 Task: Forward email as attachment with the signature Alexandra Wilson with the subject Project update from softage.1@softage.net to softage.6@softage.net with the message I would like to schedule a call to discuss the proposed changes to the contract.
Action: Mouse moved to (1140, 101)
Screenshot: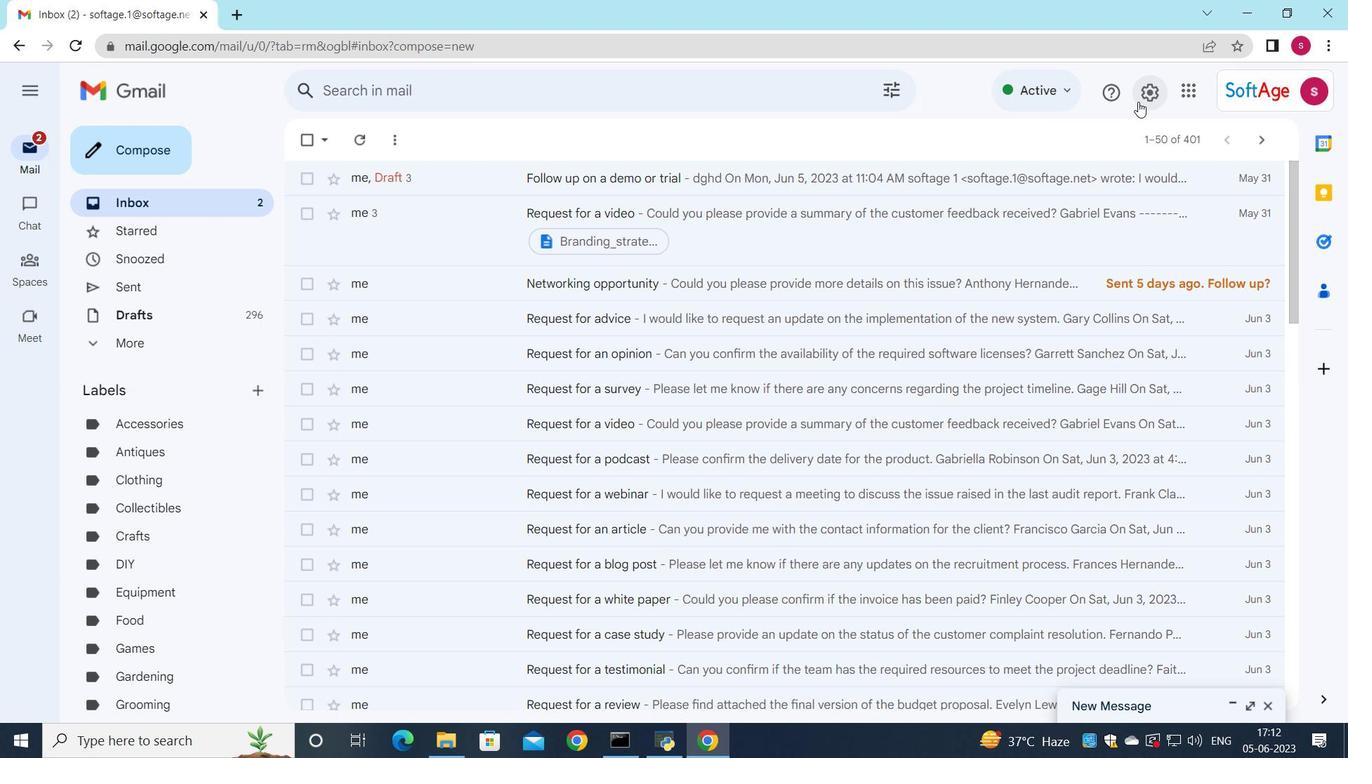 
Action: Mouse pressed left at (1140, 101)
Screenshot: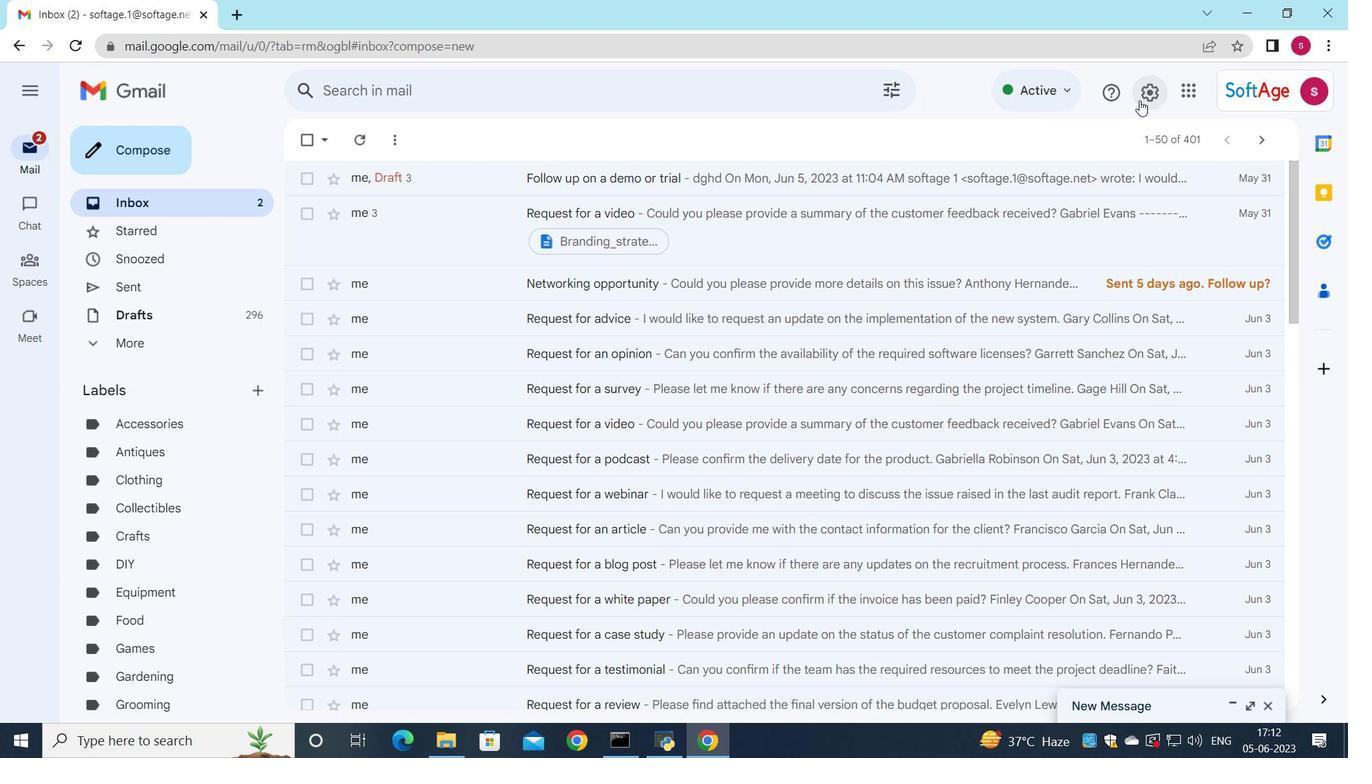 
Action: Mouse moved to (1131, 173)
Screenshot: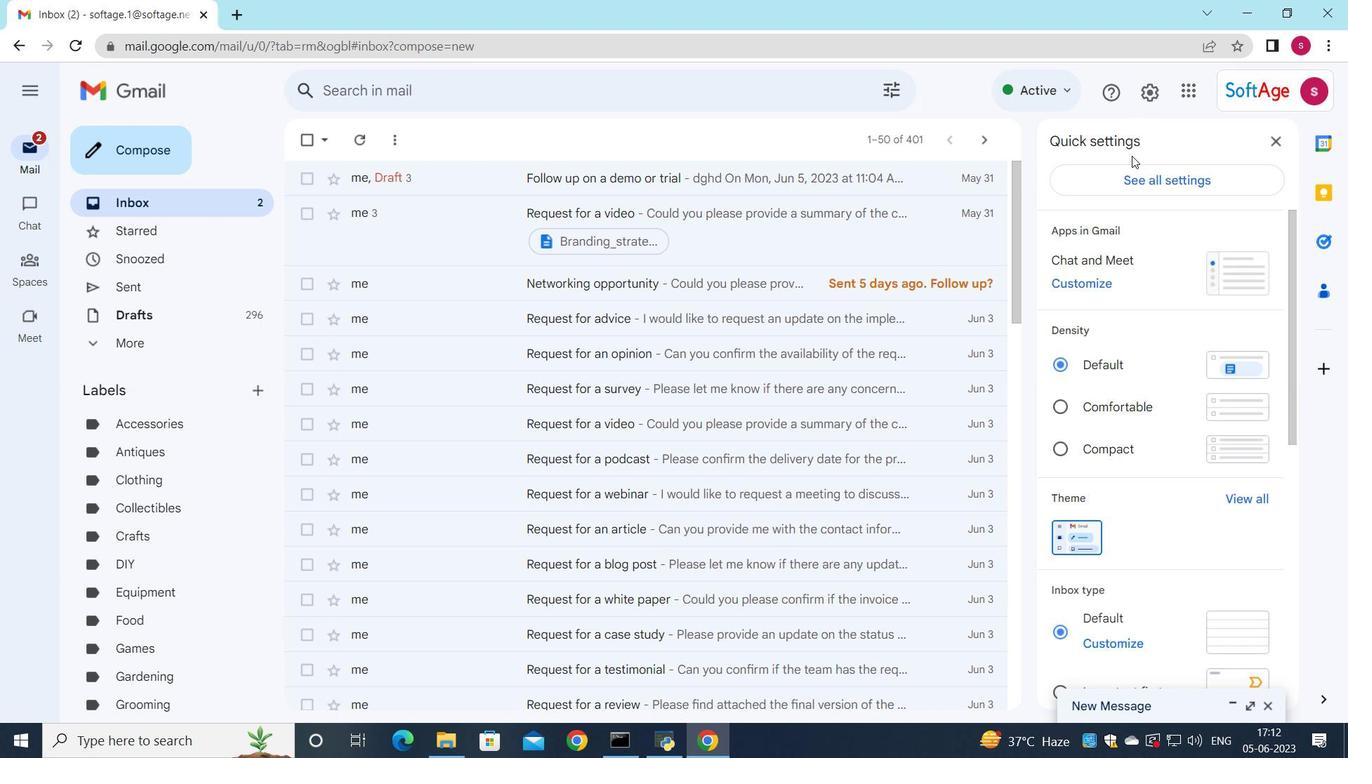 
Action: Mouse pressed left at (1131, 173)
Screenshot: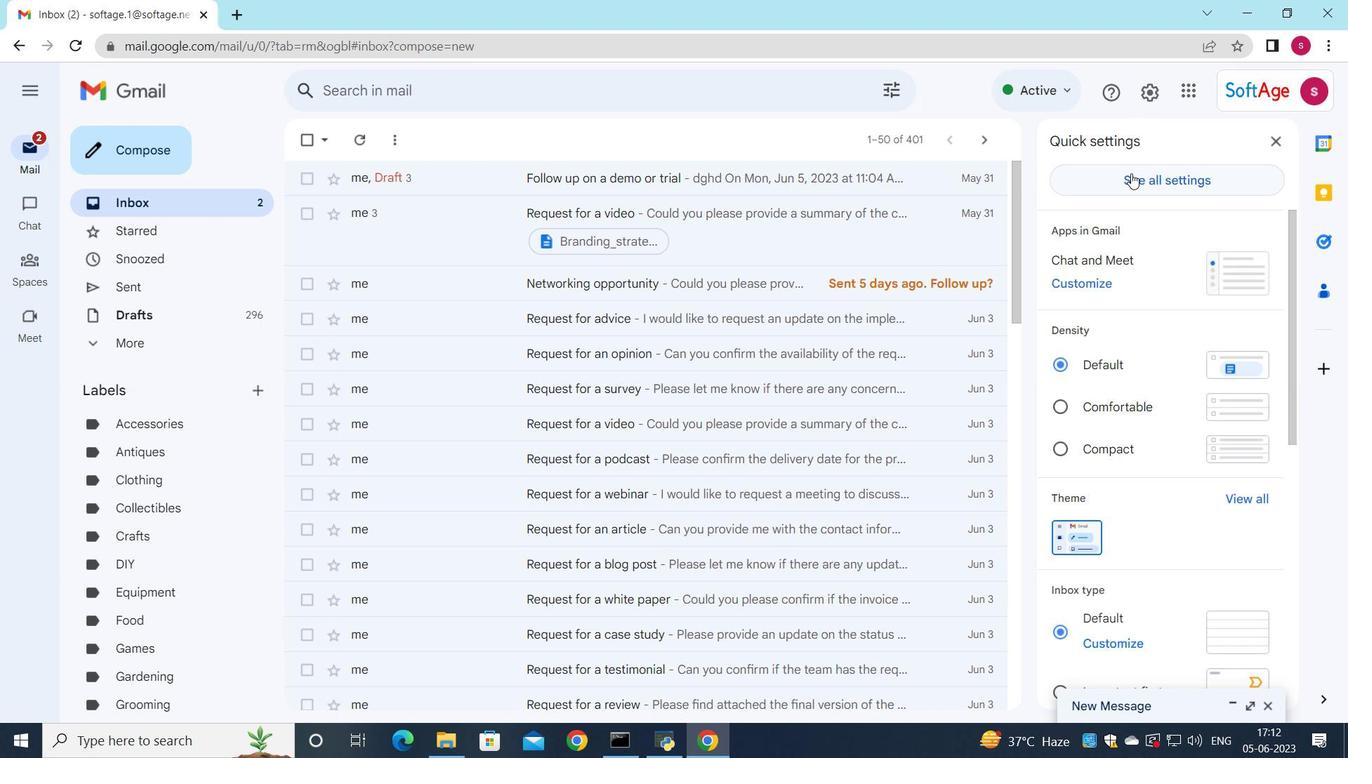 
Action: Mouse moved to (910, 227)
Screenshot: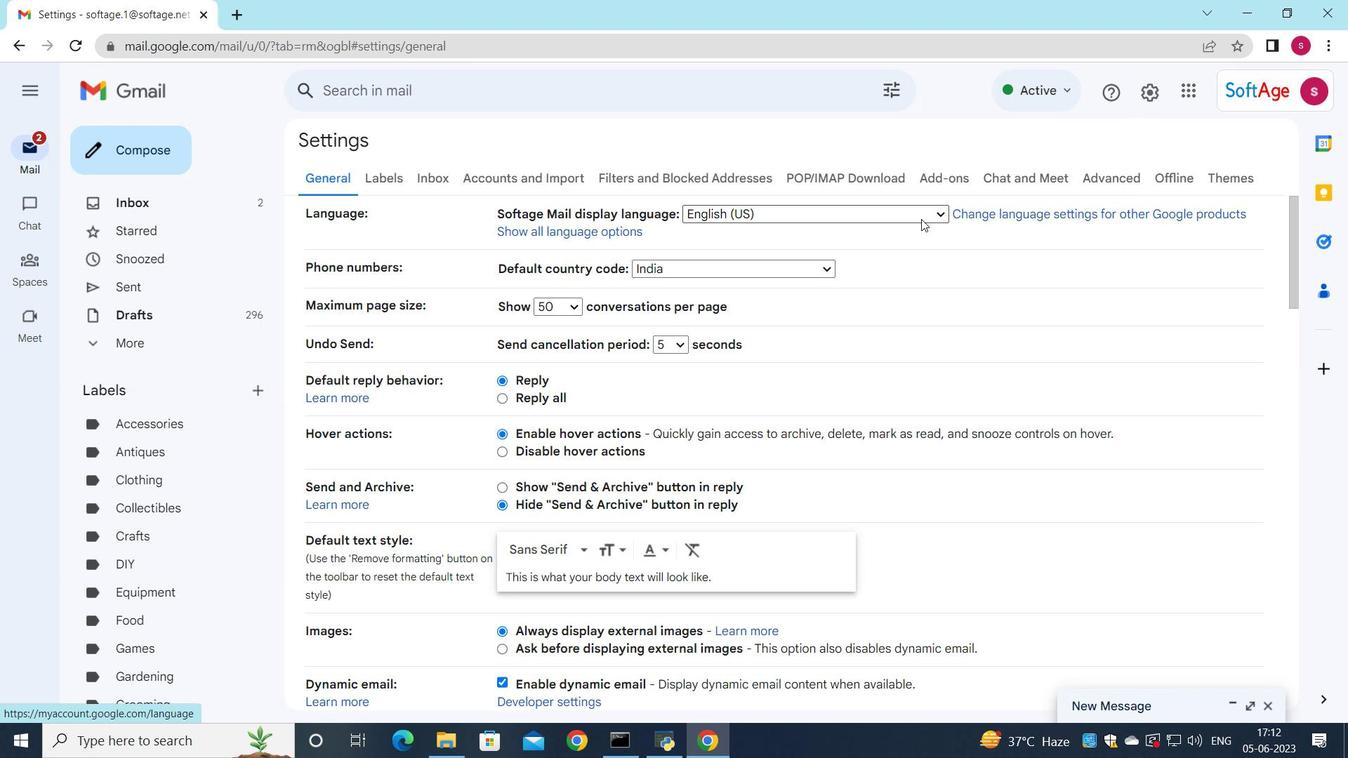 
Action: Mouse scrolled (910, 226) with delta (0, 0)
Screenshot: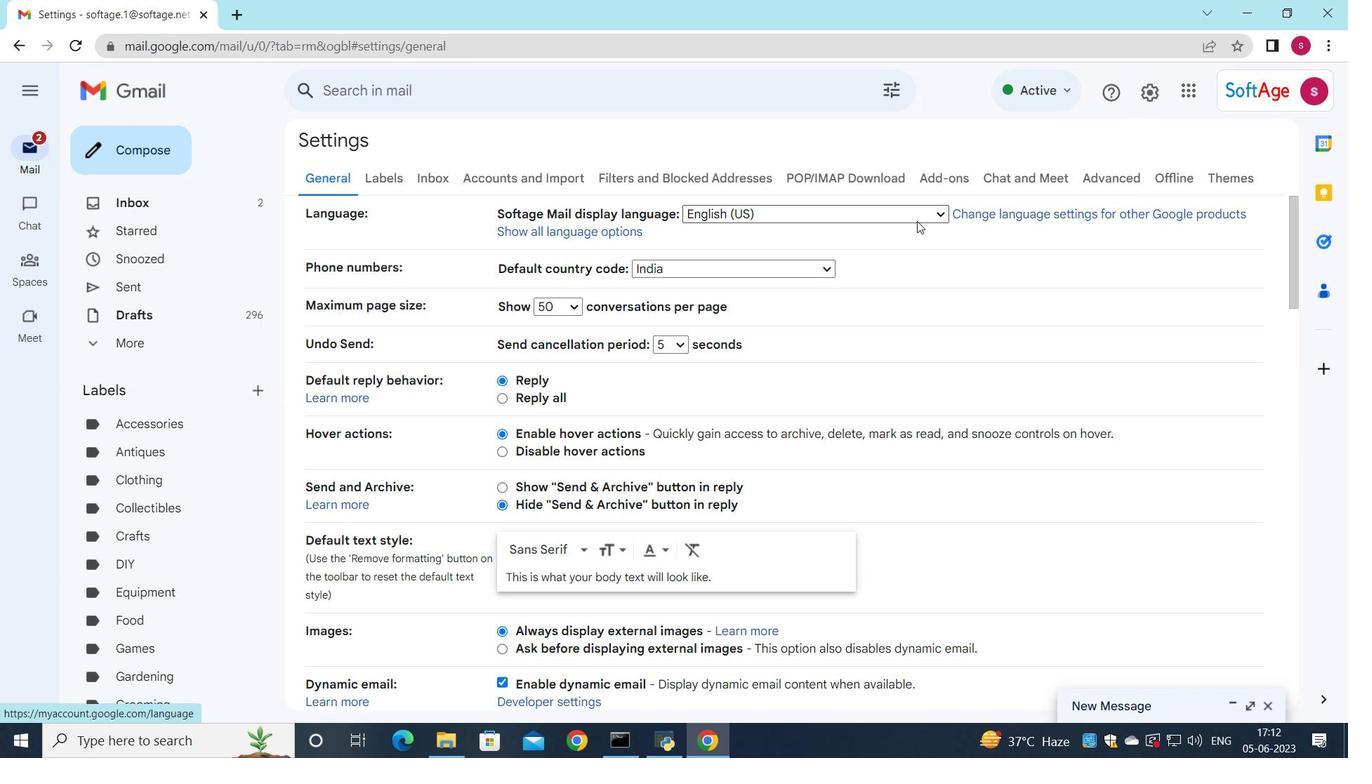 
Action: Mouse moved to (907, 231)
Screenshot: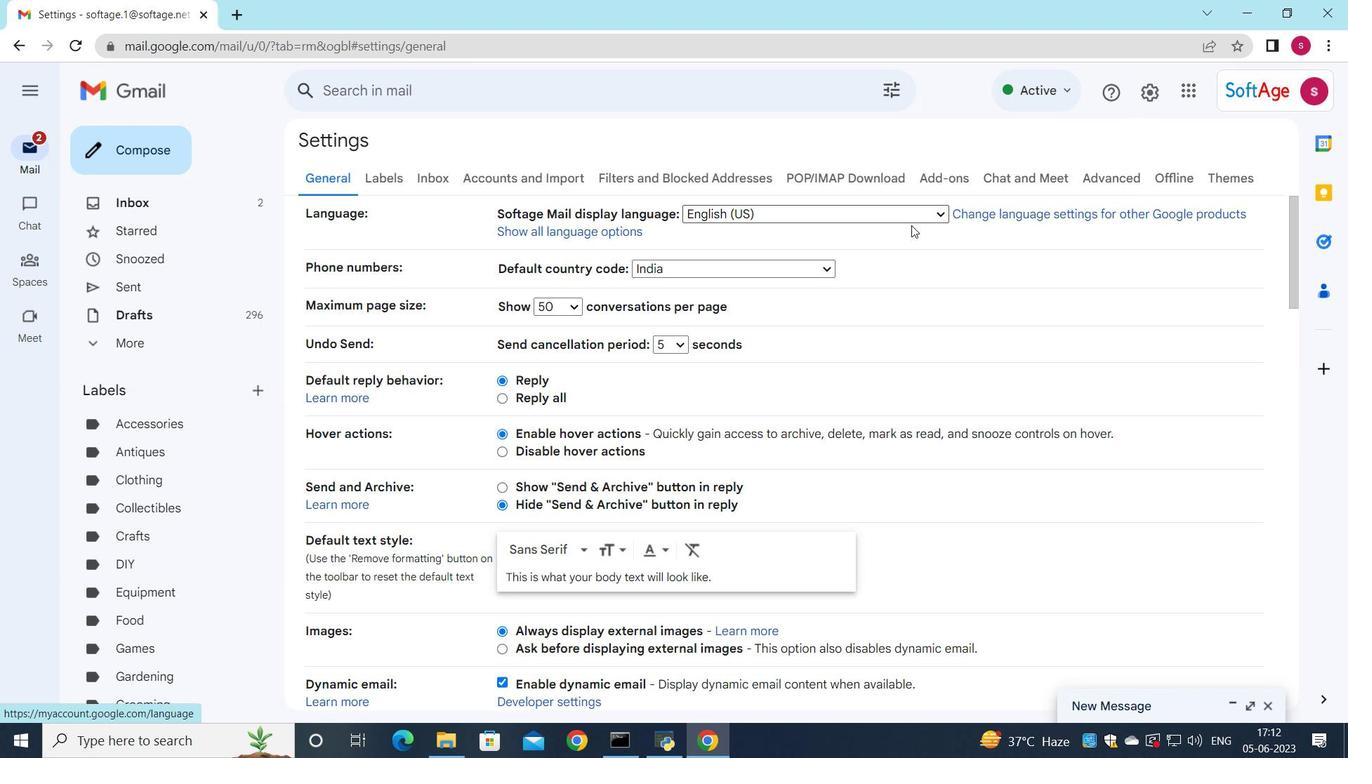 
Action: Mouse scrolled (907, 230) with delta (0, 0)
Screenshot: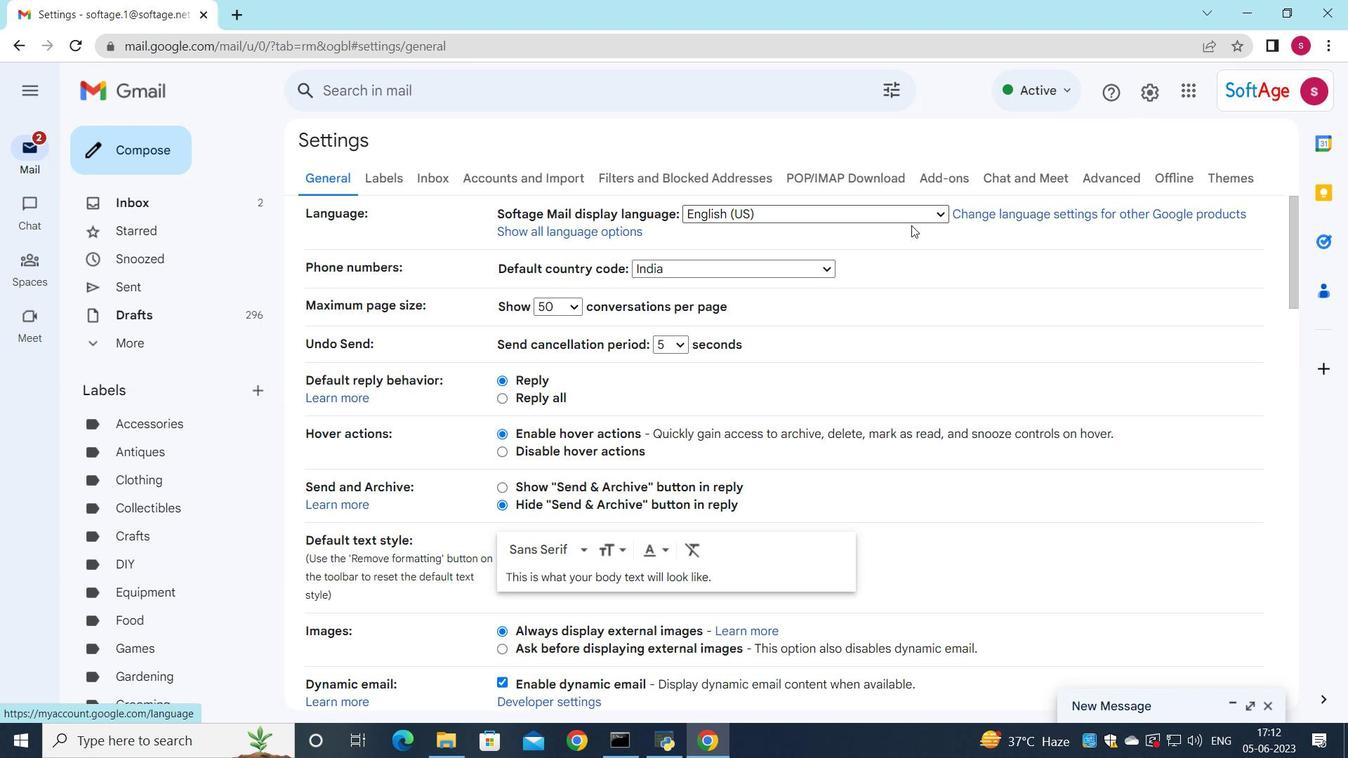 
Action: Mouse moved to (907, 231)
Screenshot: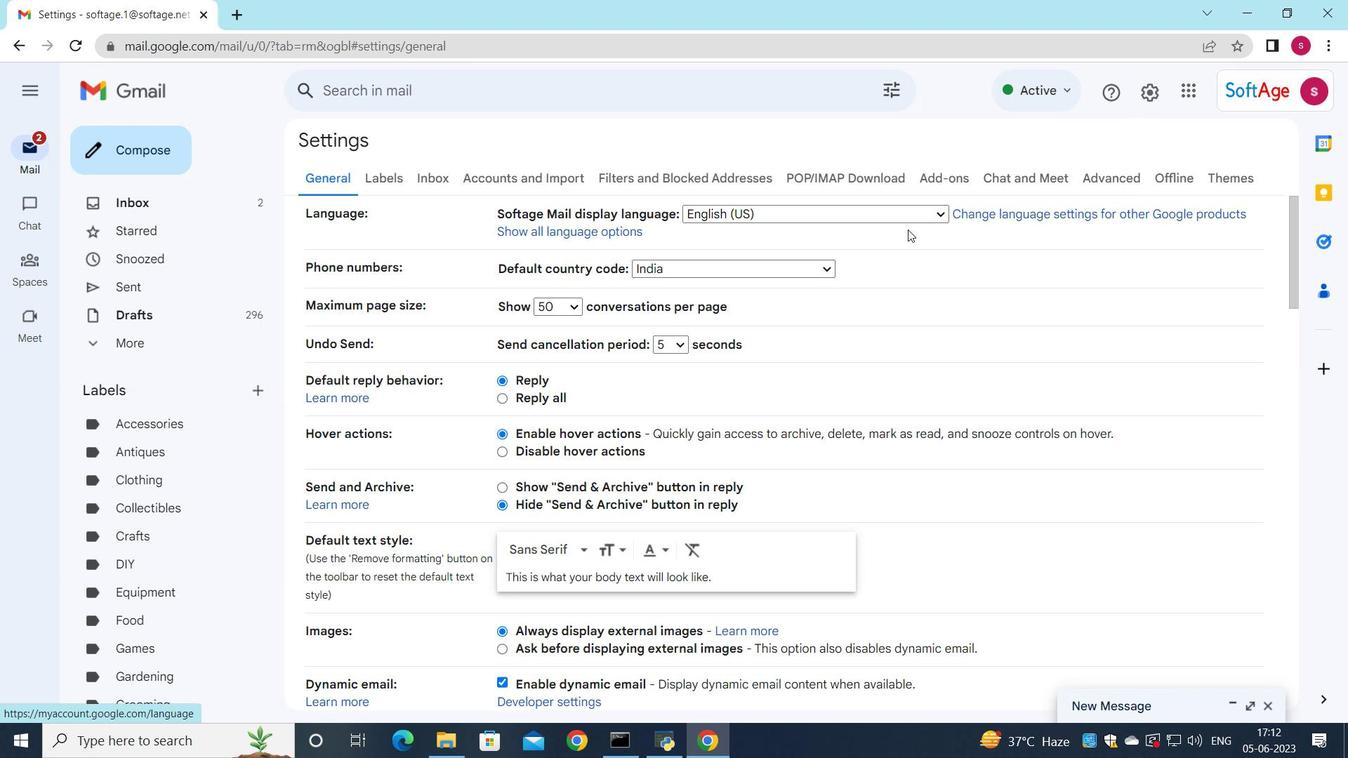 
Action: Mouse scrolled (907, 231) with delta (0, 0)
Screenshot: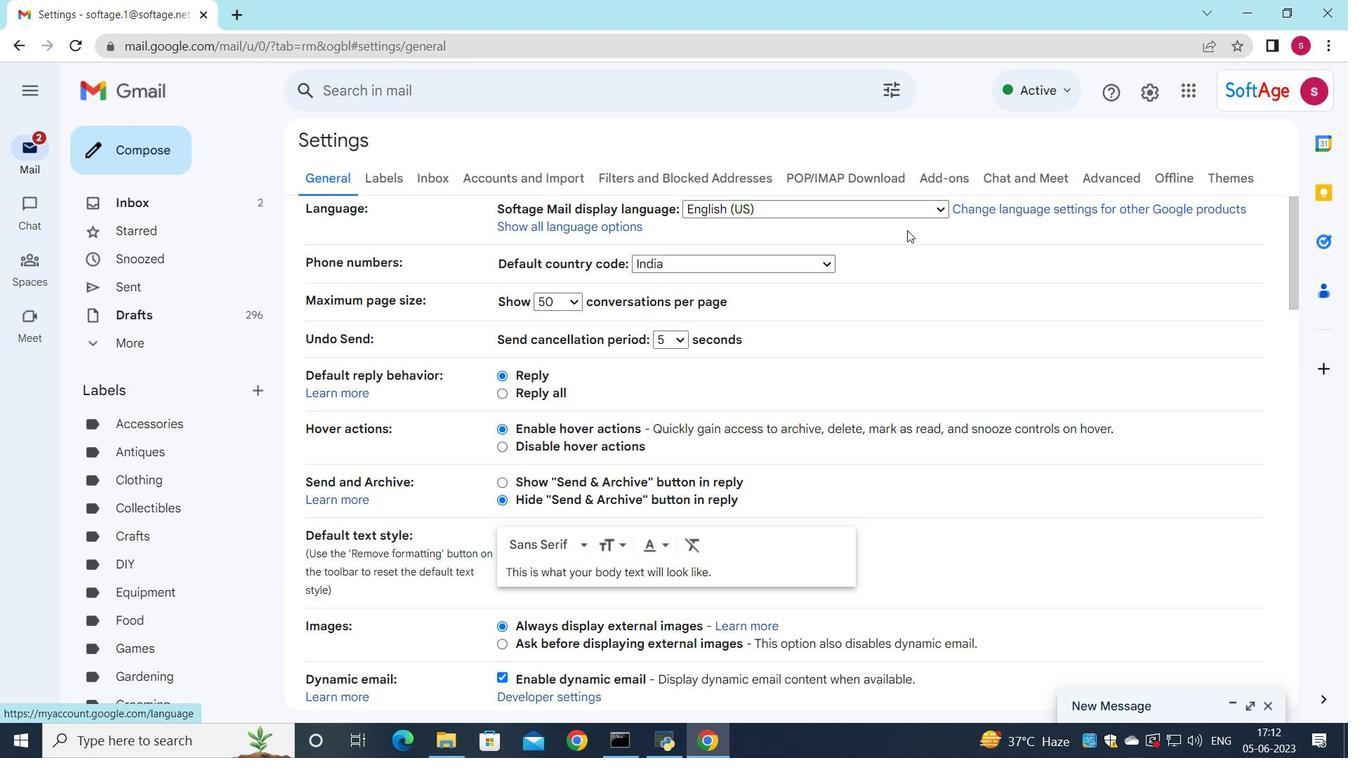
Action: Mouse moved to (870, 292)
Screenshot: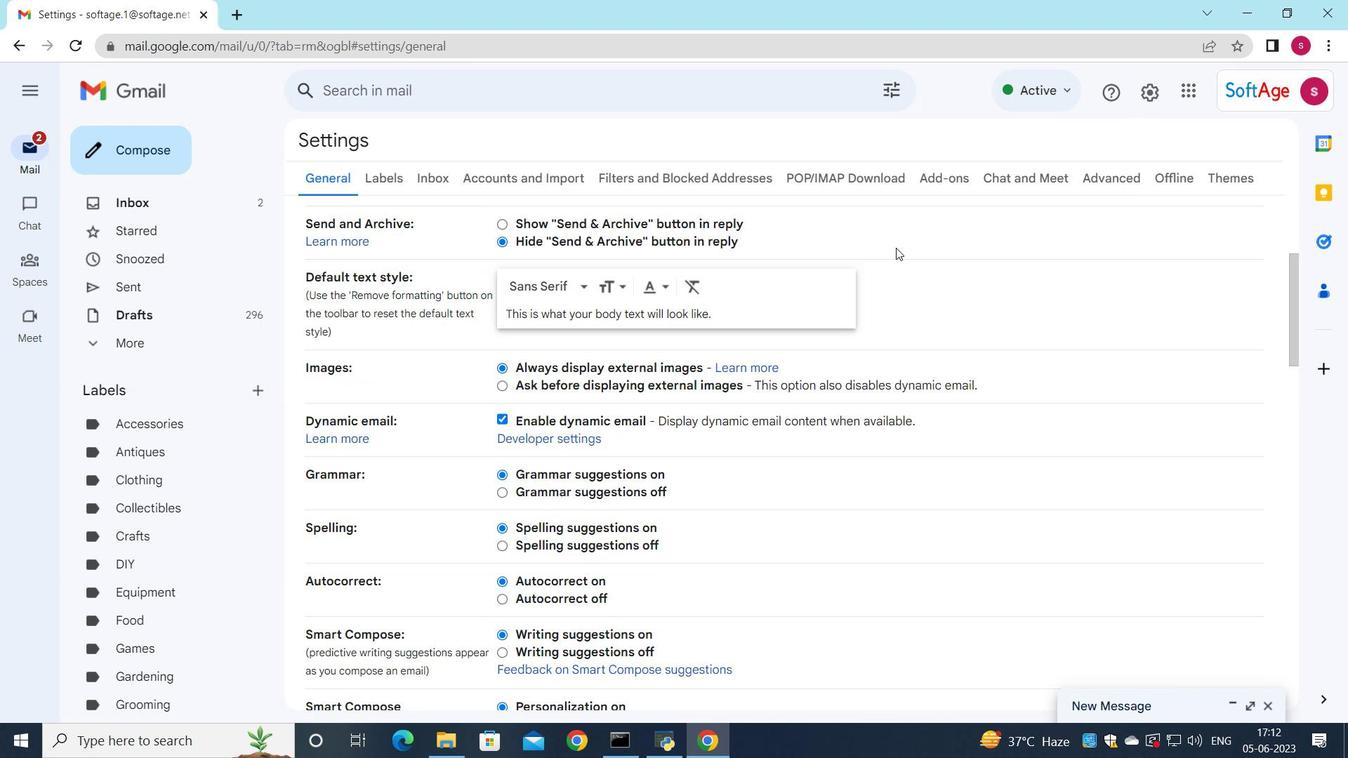 
Action: Mouse scrolled (870, 292) with delta (0, 0)
Screenshot: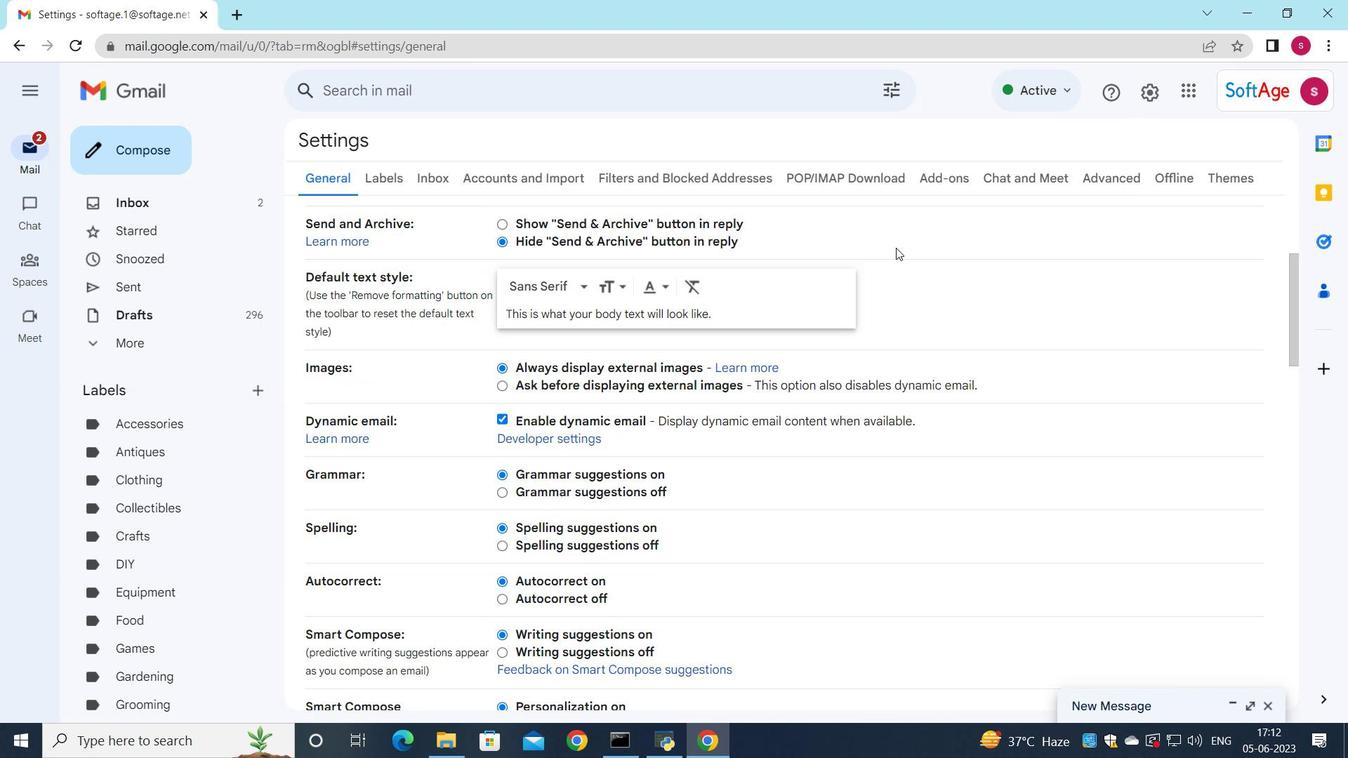 
Action: Mouse moved to (865, 299)
Screenshot: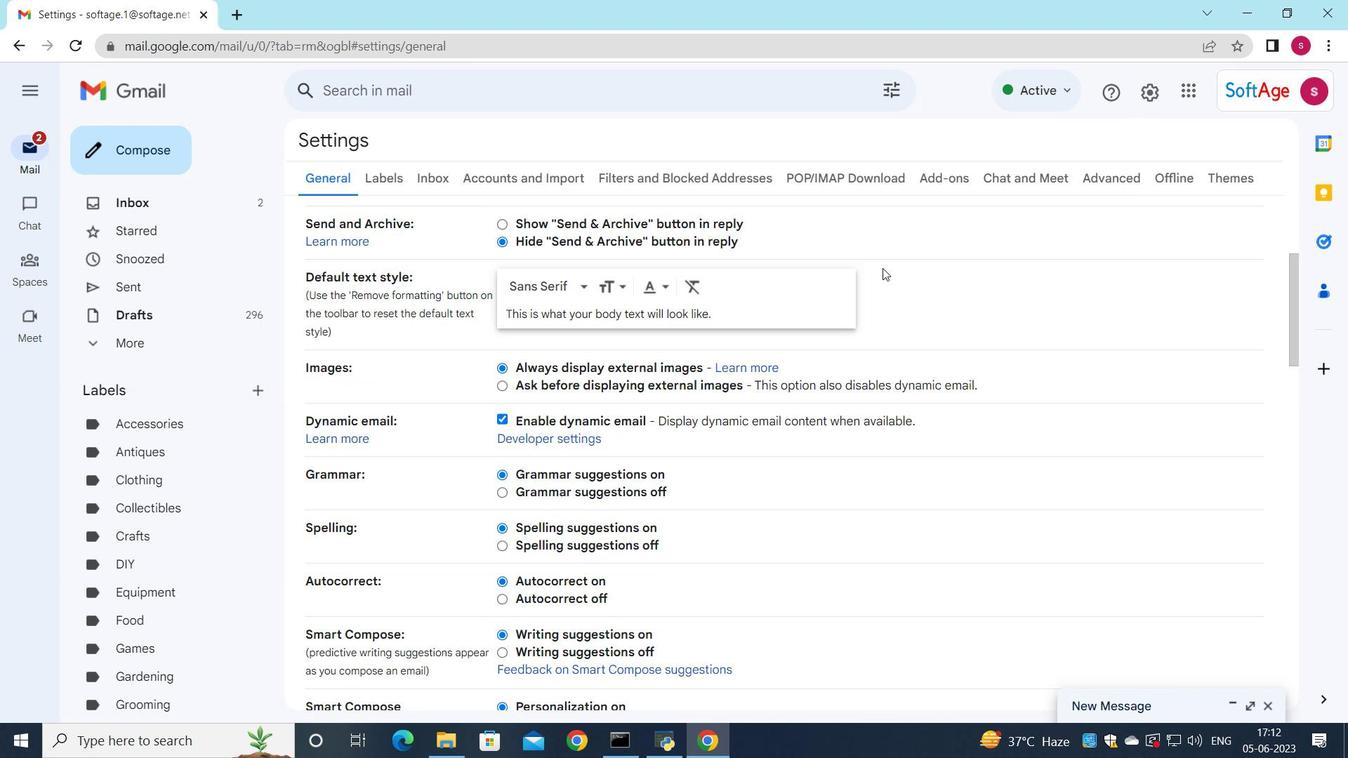 
Action: Mouse scrolled (865, 299) with delta (0, 0)
Screenshot: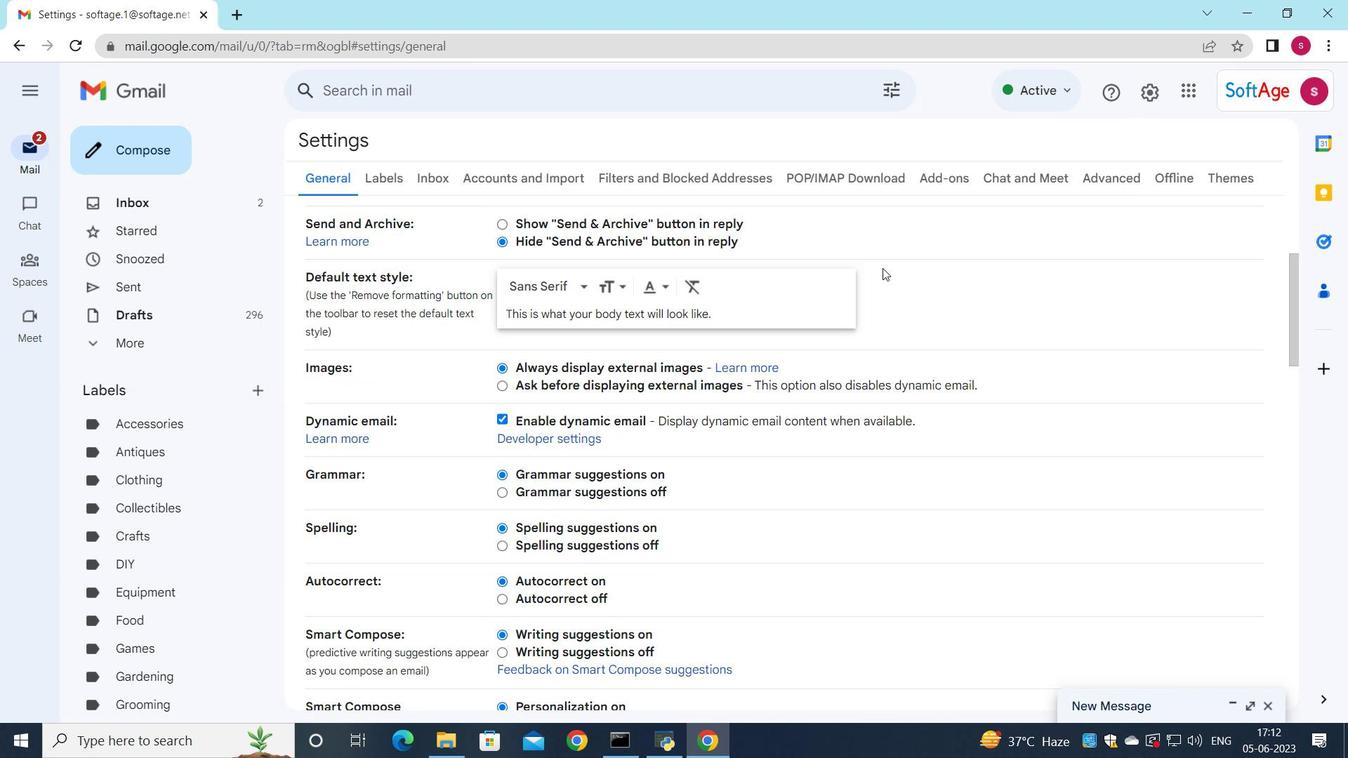 
Action: Mouse moved to (861, 306)
Screenshot: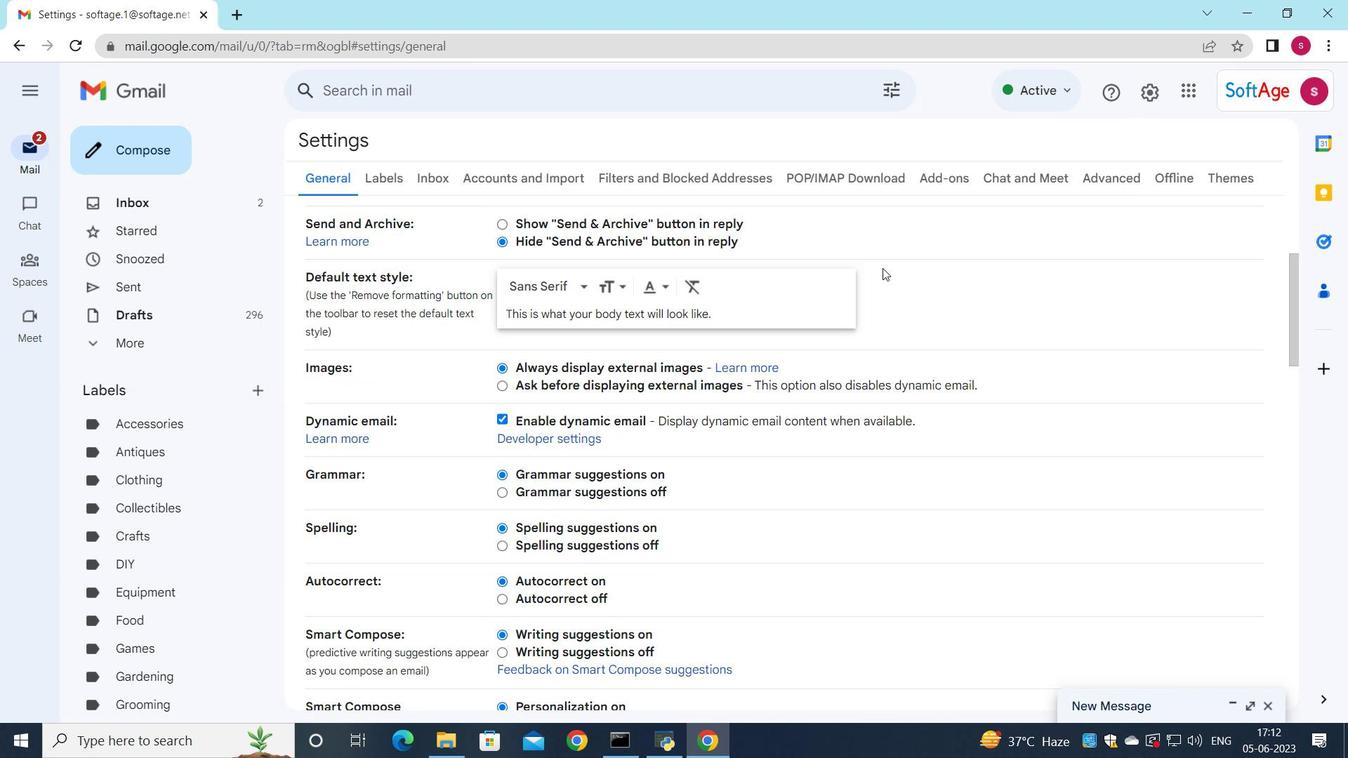 
Action: Mouse scrolled (861, 306) with delta (0, 0)
Screenshot: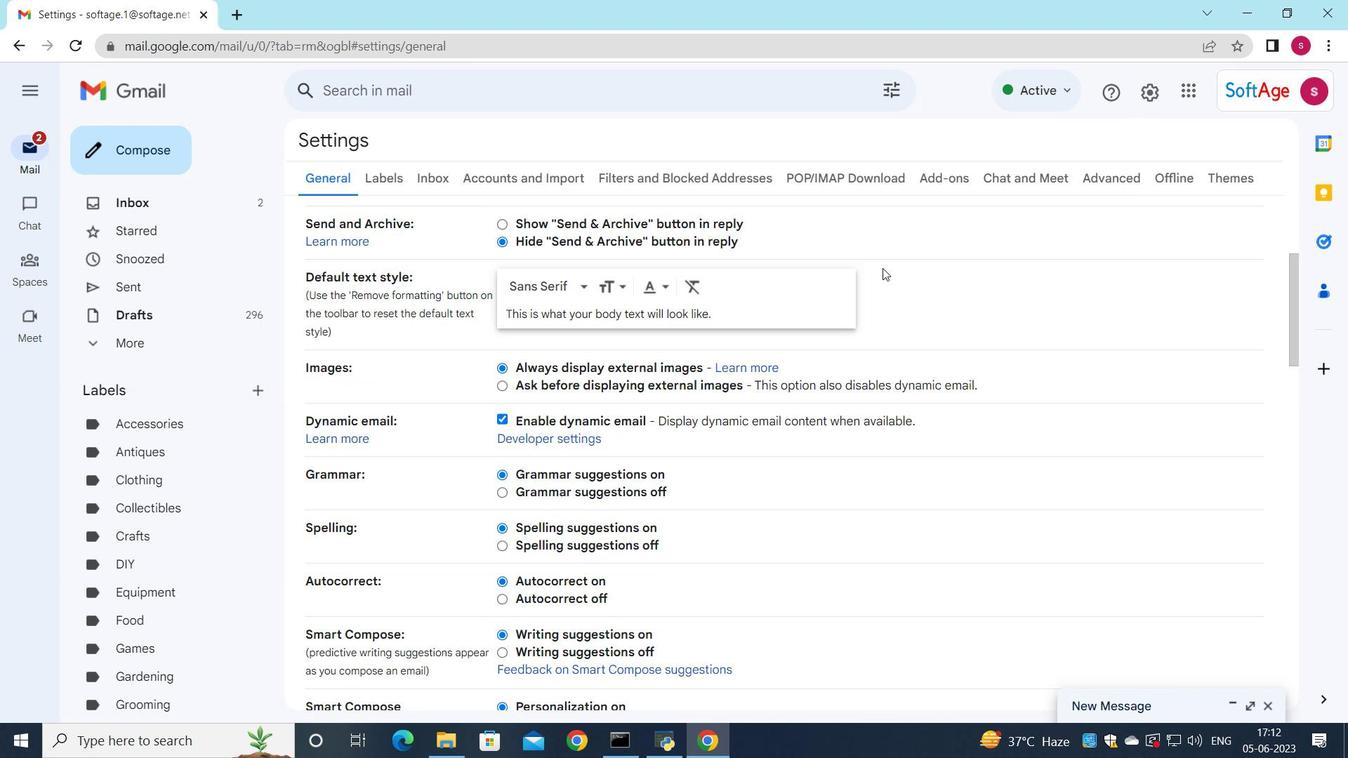 
Action: Mouse moved to (856, 315)
Screenshot: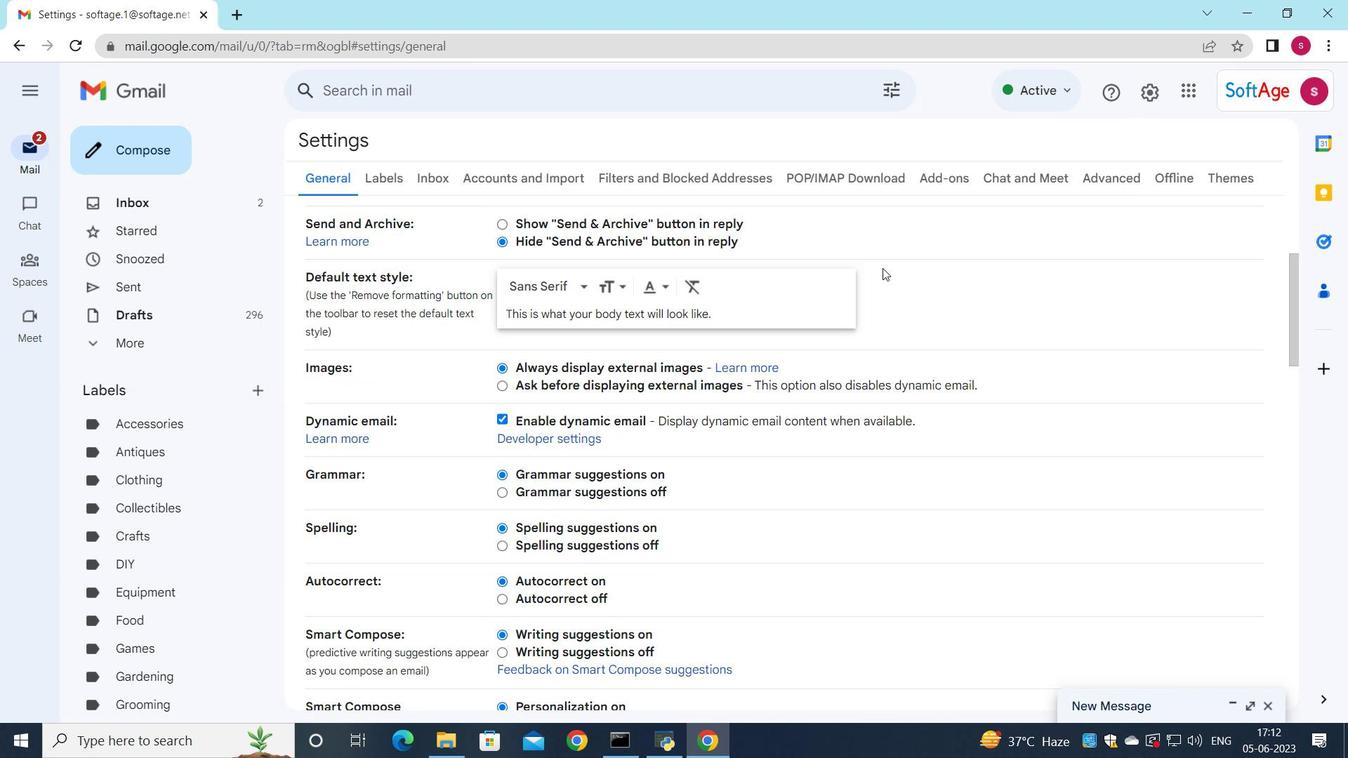 
Action: Mouse scrolled (856, 314) with delta (0, 0)
Screenshot: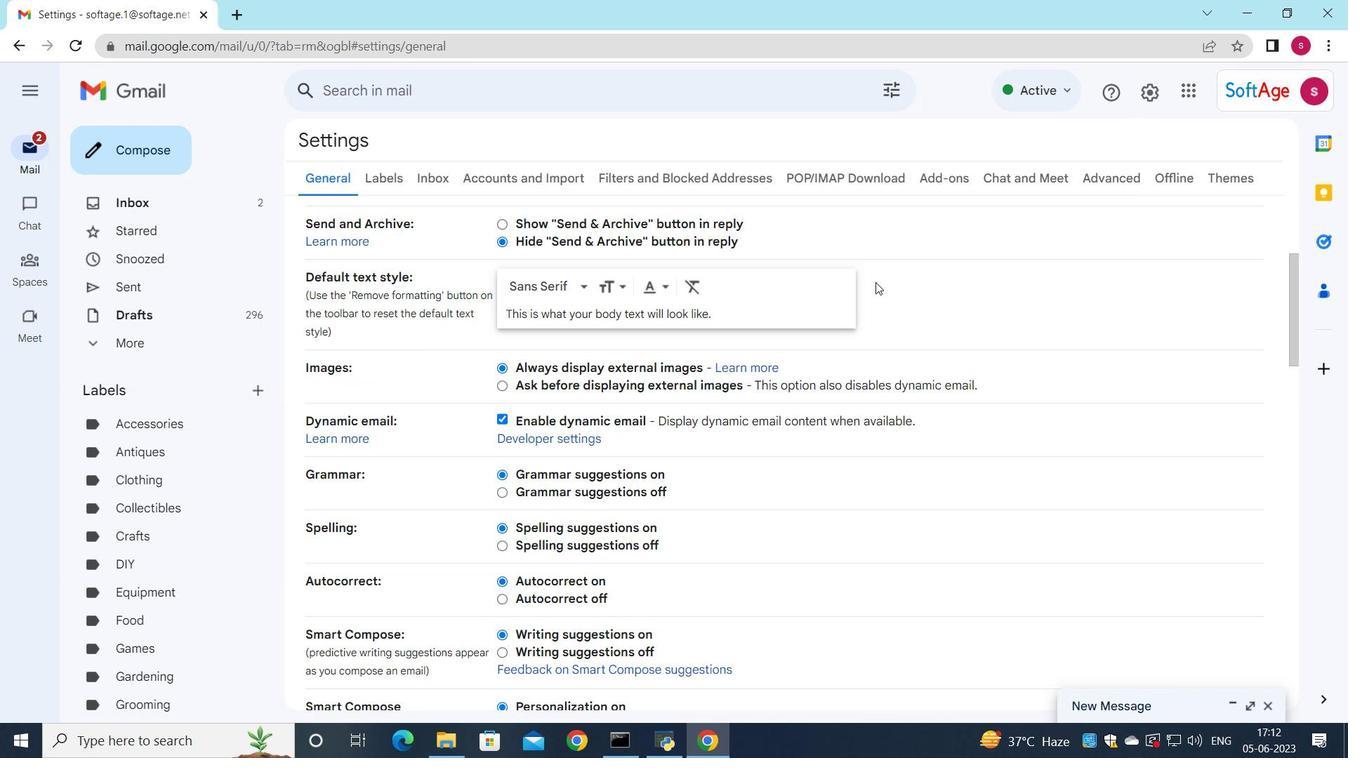 
Action: Mouse moved to (768, 423)
Screenshot: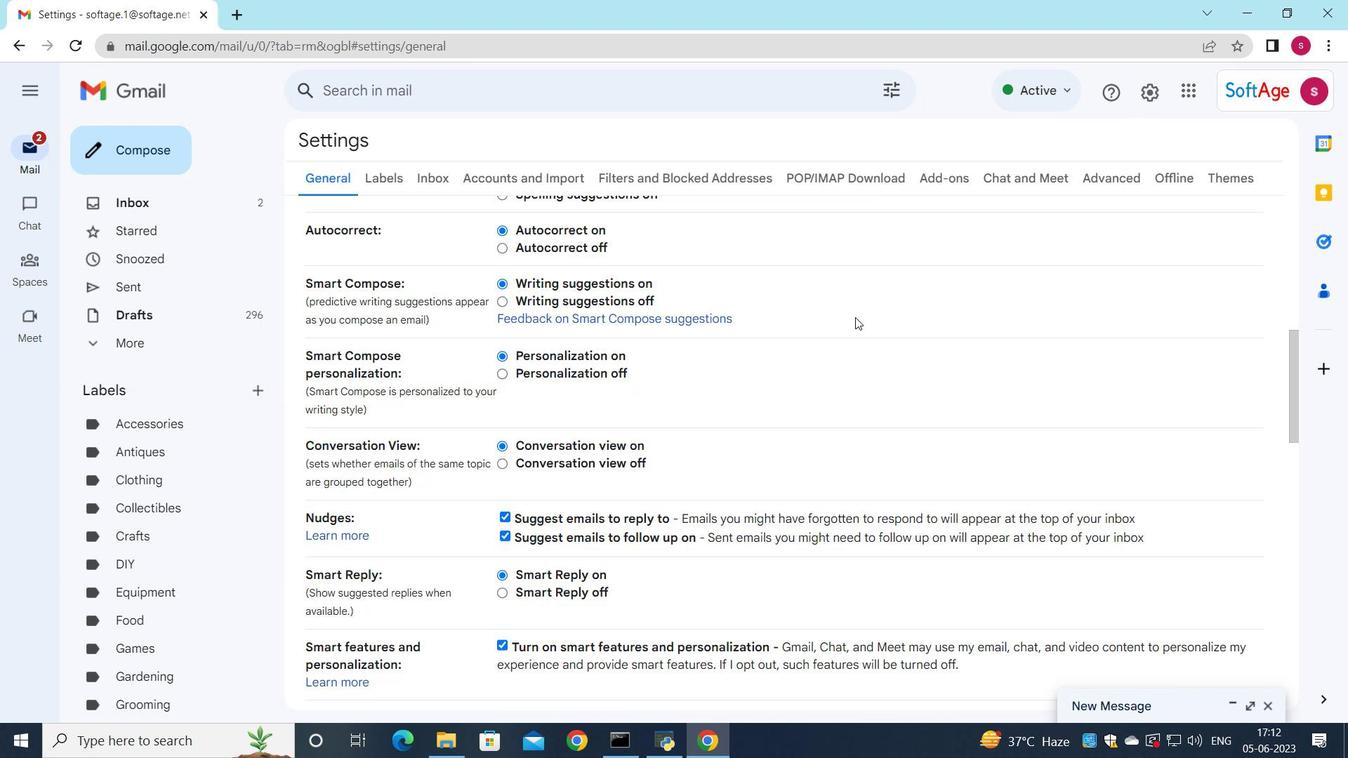 
Action: Mouse scrolled (850, 323) with delta (0, 0)
Screenshot: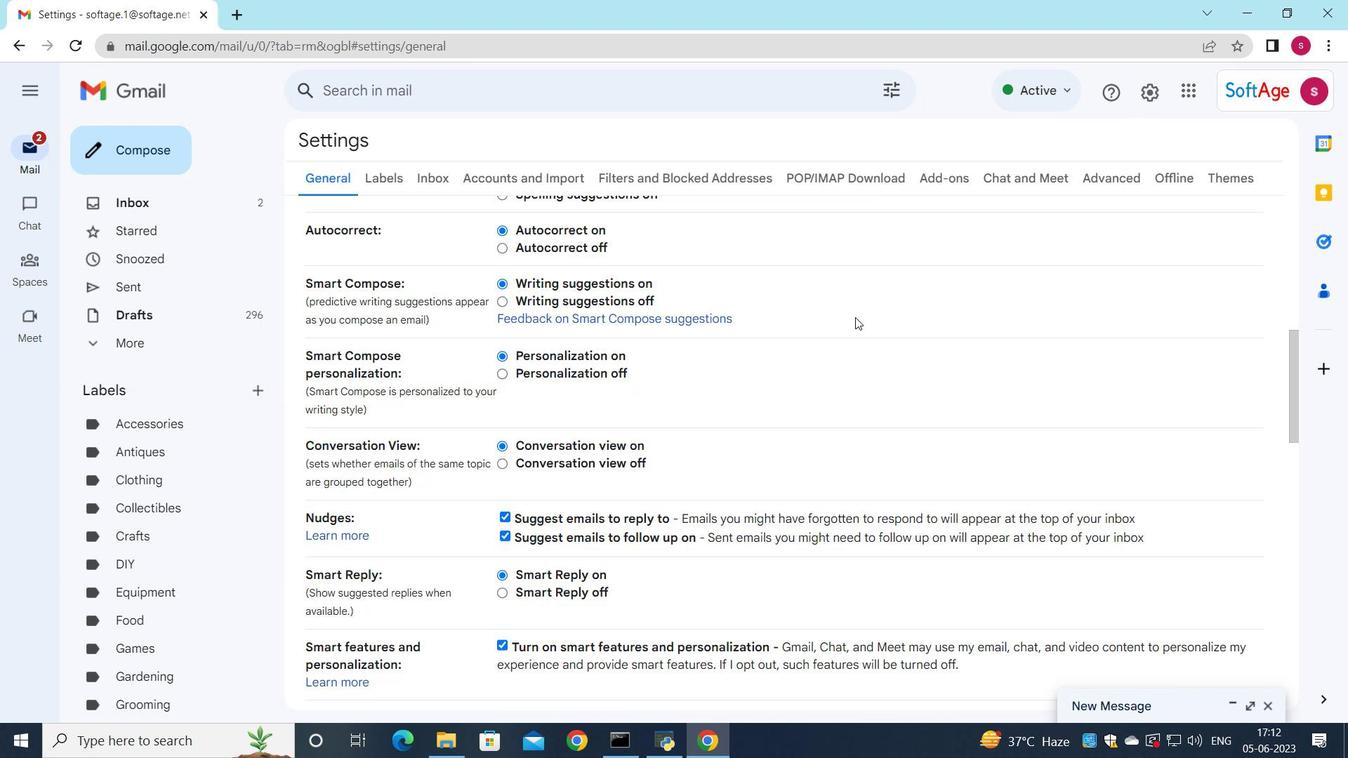 
Action: Mouse moved to (752, 447)
Screenshot: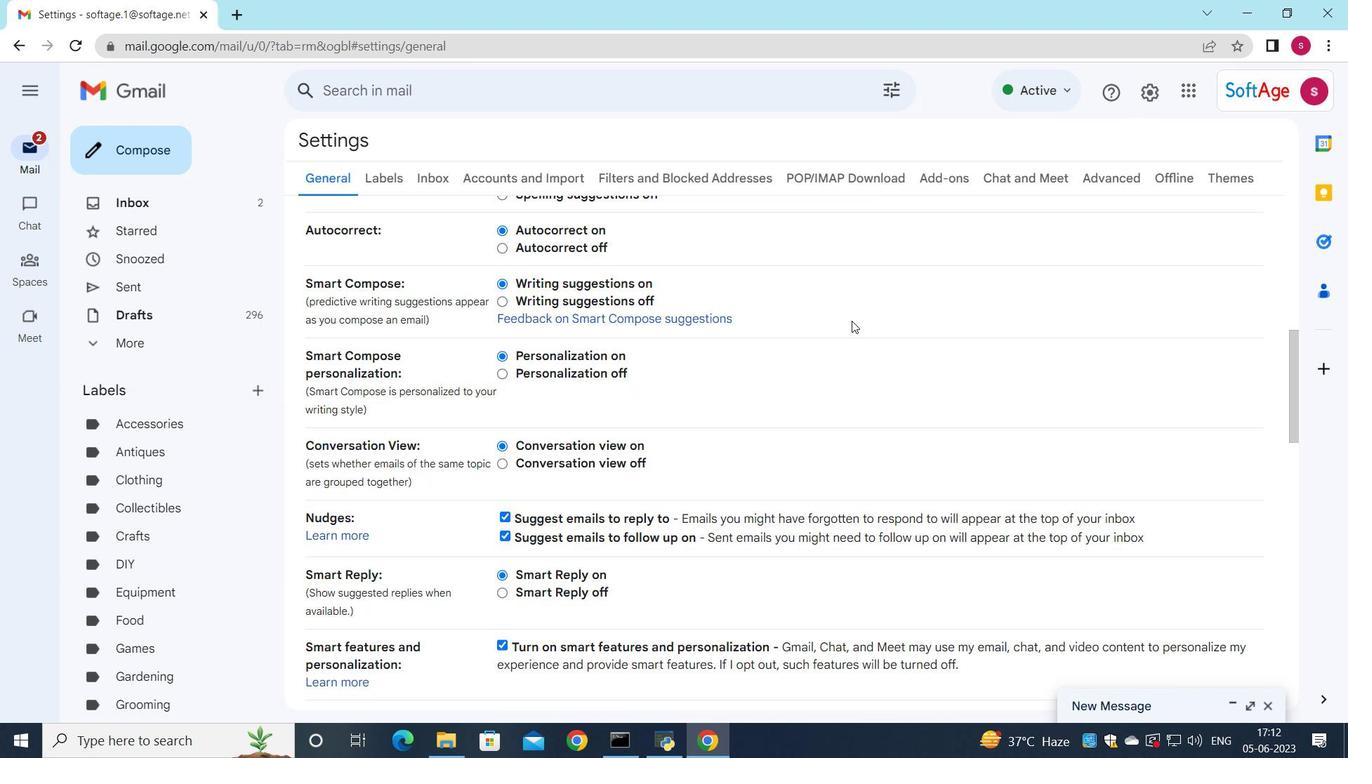 
Action: Mouse scrolled (754, 443) with delta (0, 0)
Screenshot: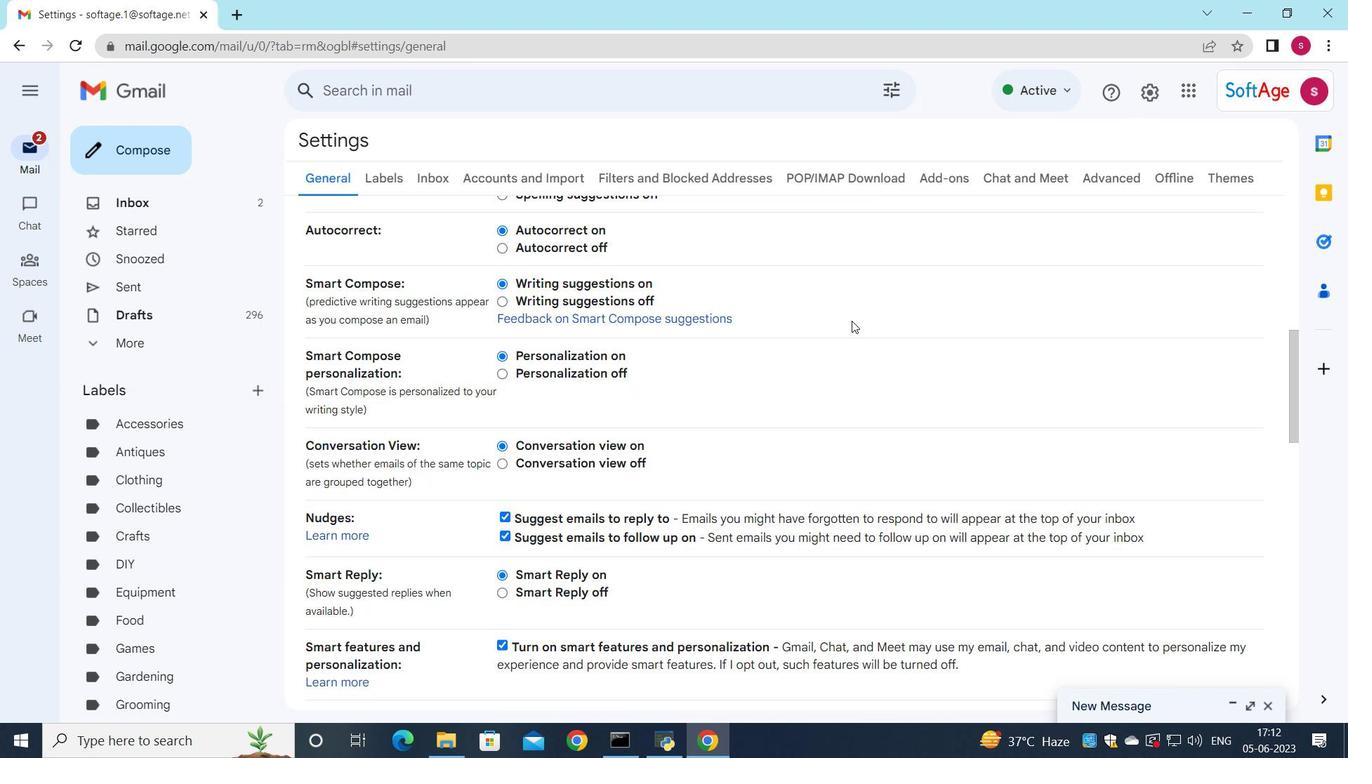 
Action: Mouse moved to (749, 452)
Screenshot: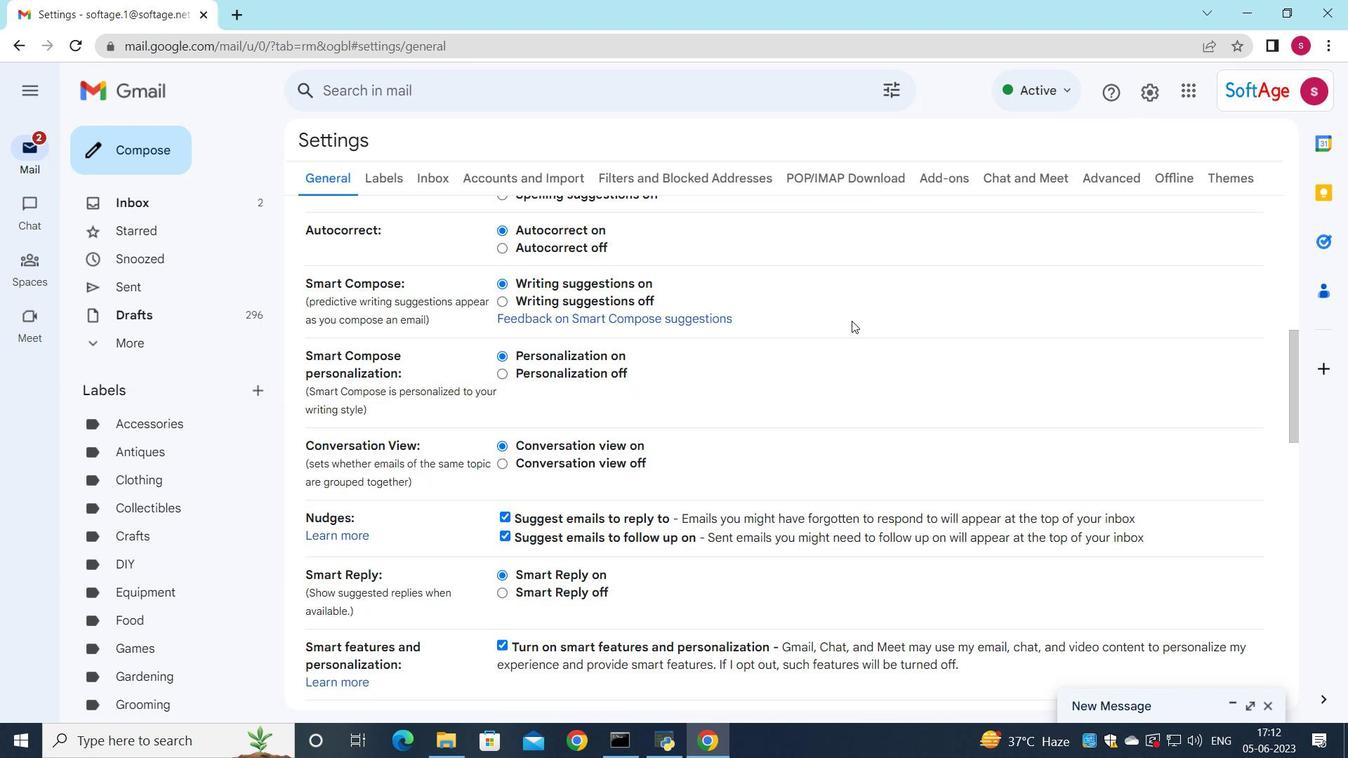 
Action: Mouse scrolled (750, 450) with delta (0, 0)
Screenshot: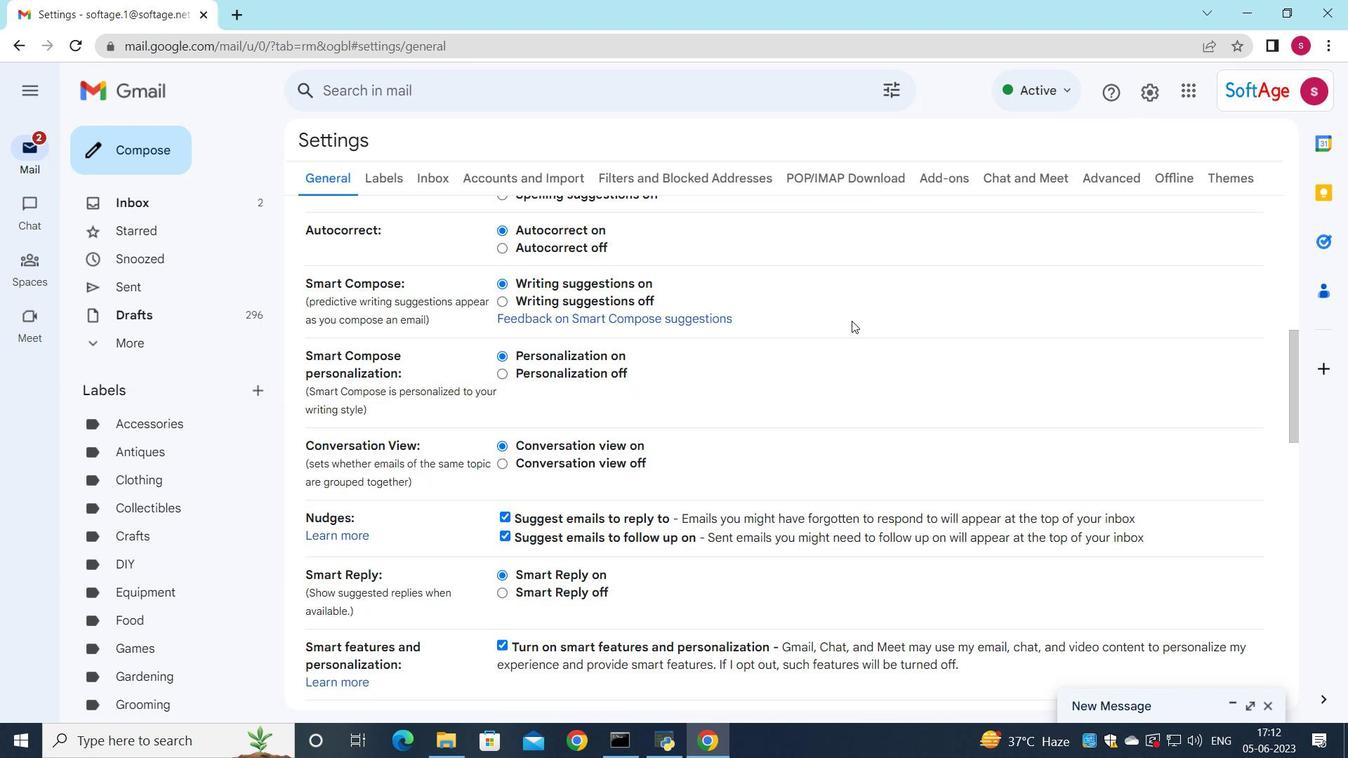 
Action: Mouse moved to (742, 460)
Screenshot: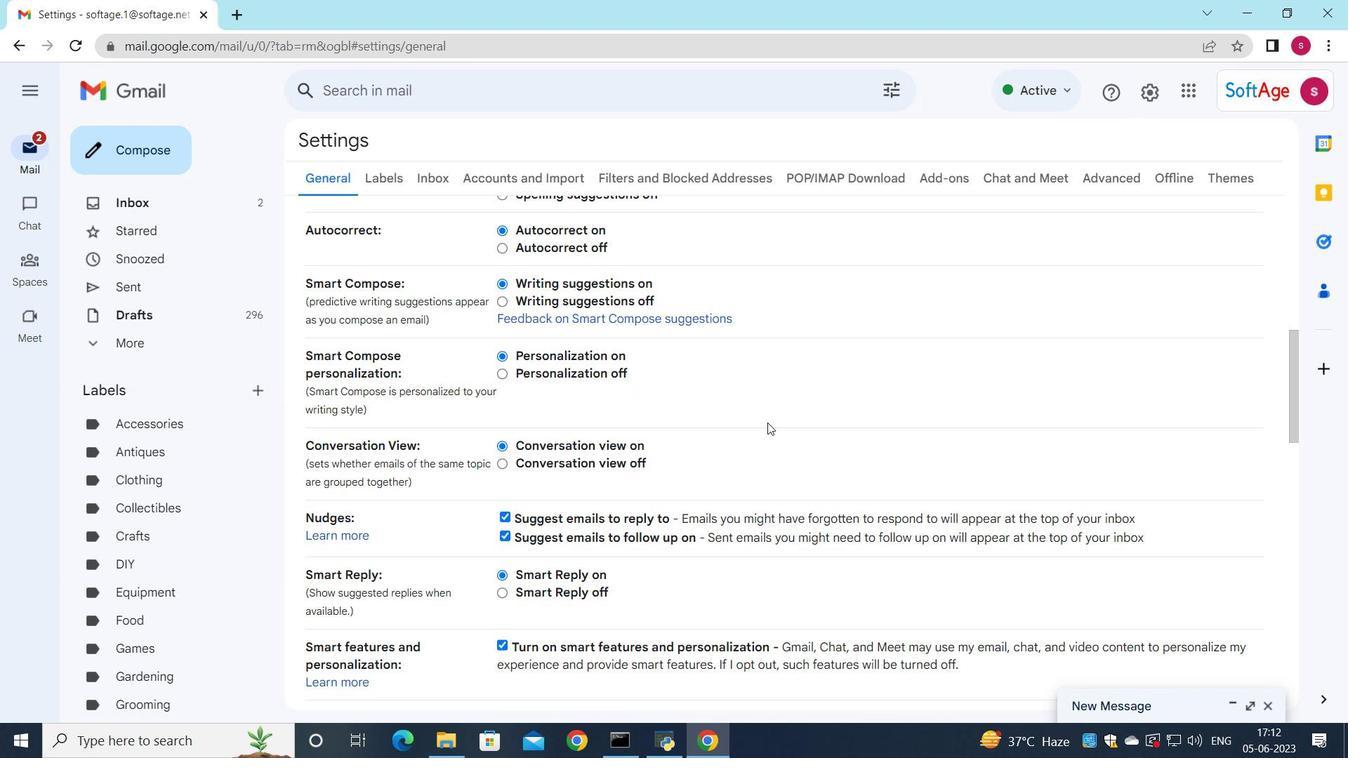 
Action: Mouse scrolled (744, 456) with delta (0, 0)
Screenshot: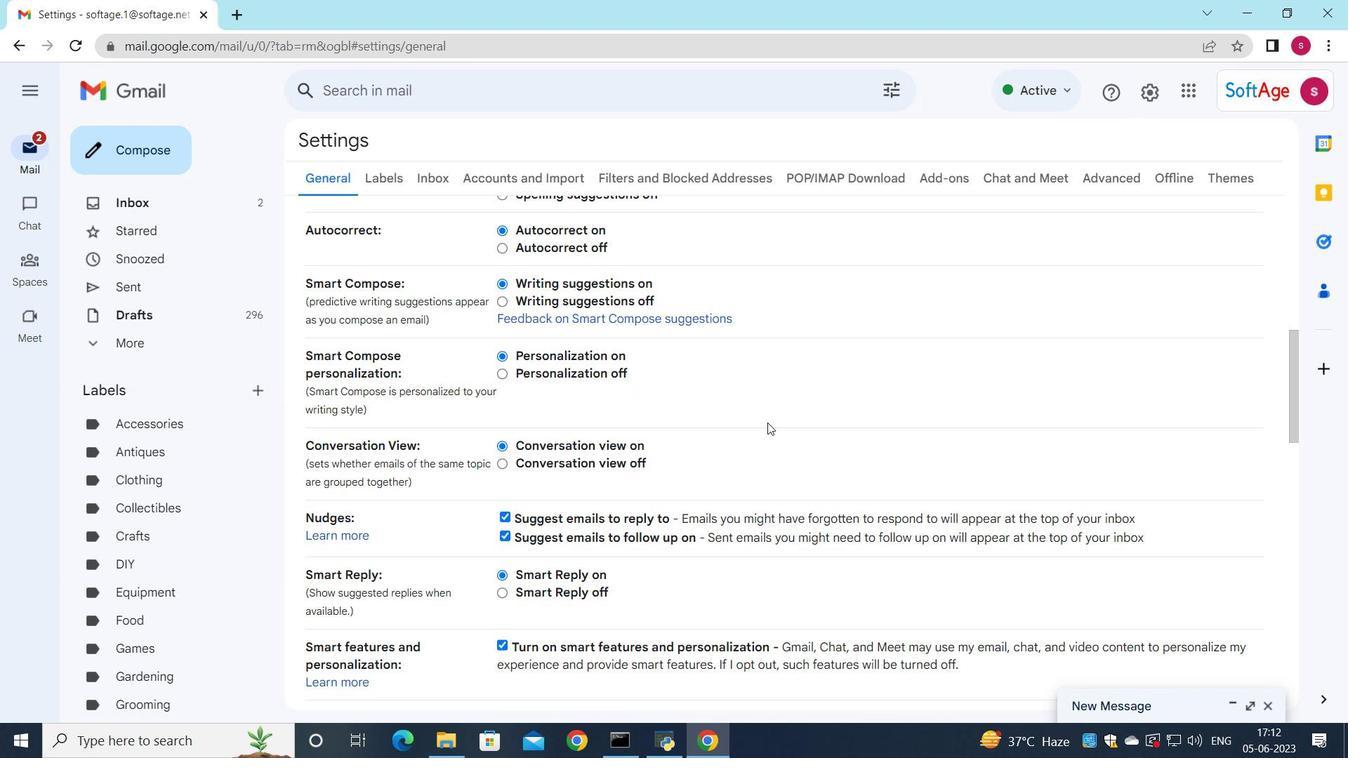 
Action: Mouse moved to (740, 461)
Screenshot: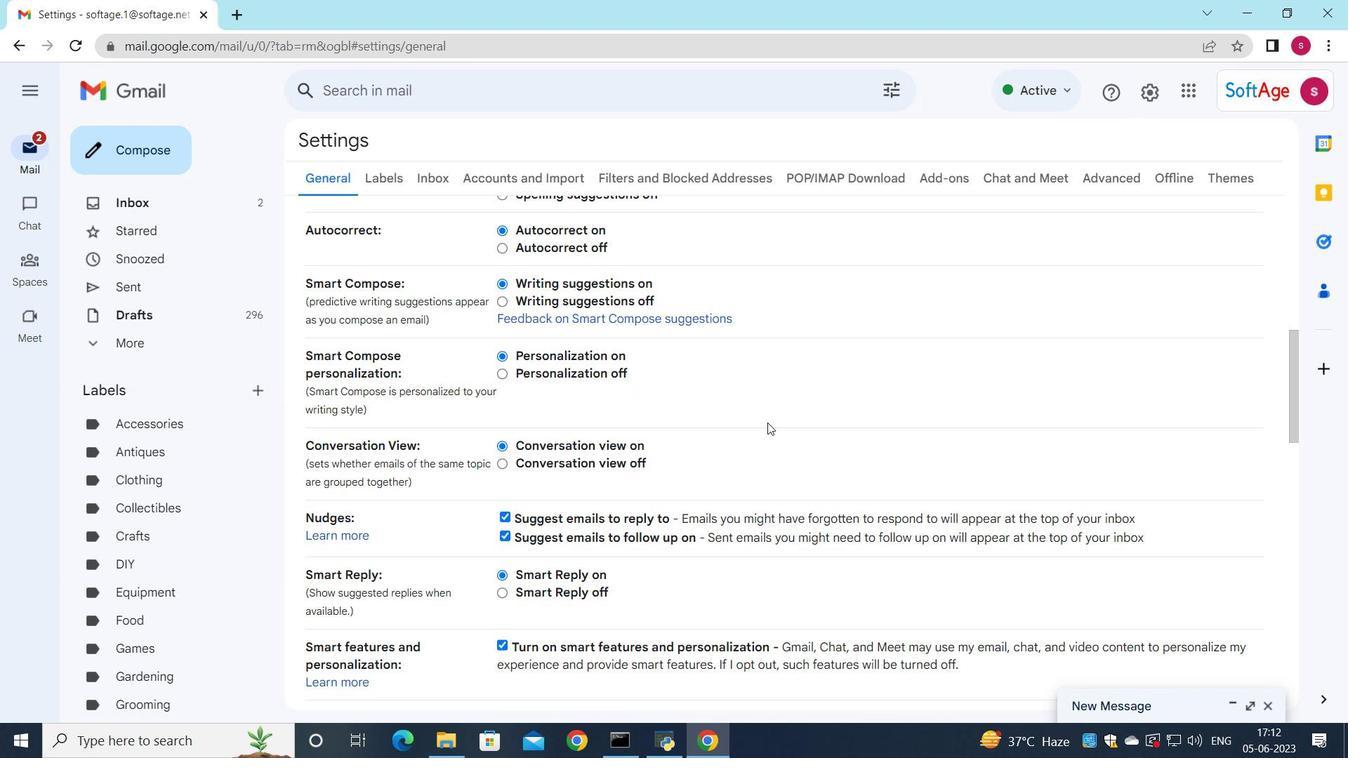 
Action: Mouse scrolled (740, 460) with delta (0, 0)
Screenshot: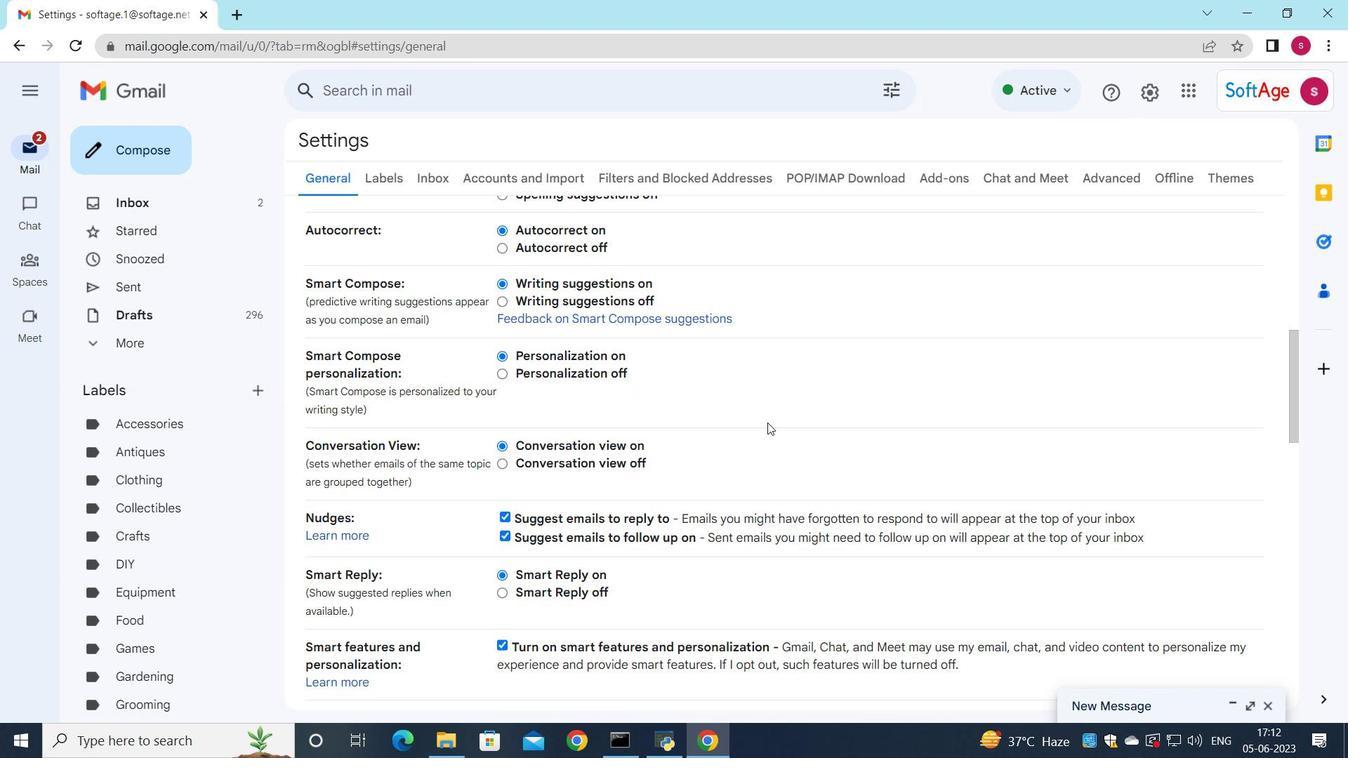 
Action: Mouse moved to (734, 467)
Screenshot: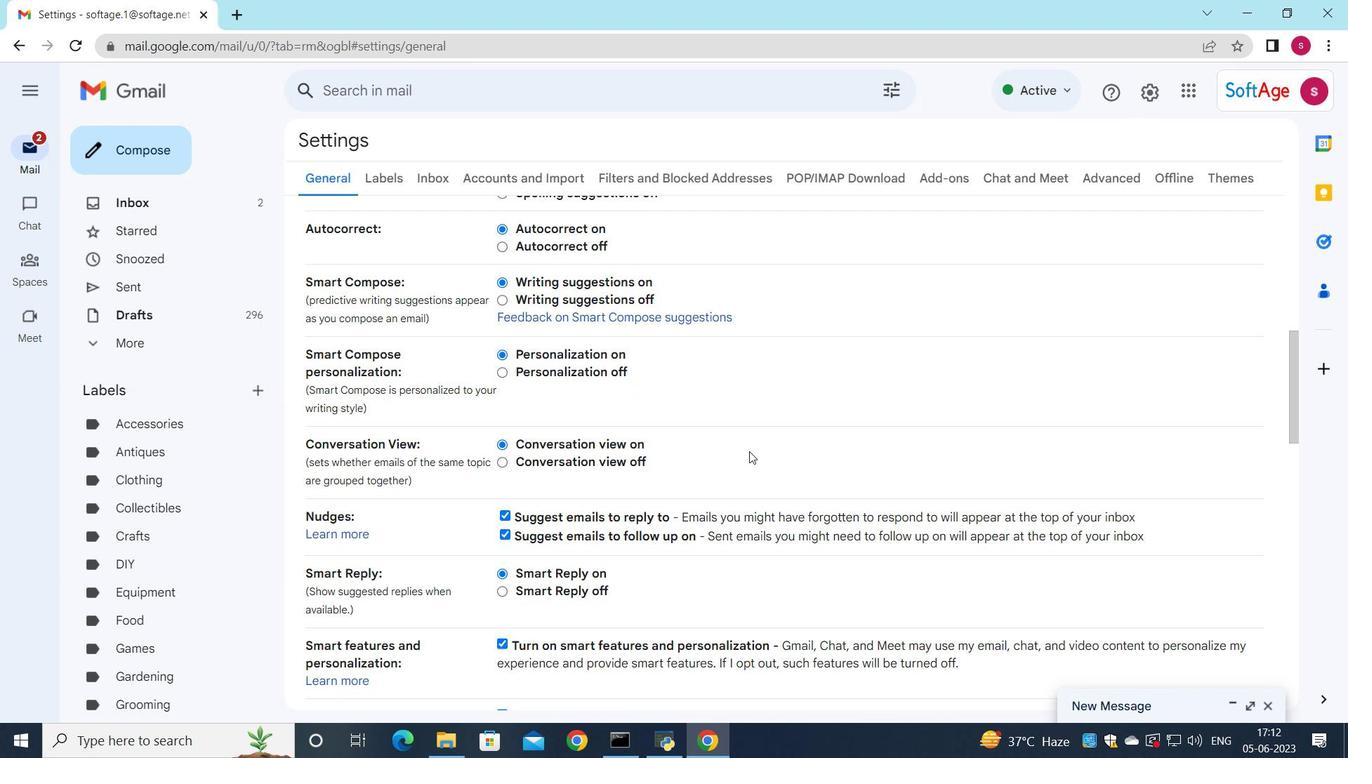 
Action: Mouse scrolled (734, 466) with delta (0, 0)
Screenshot: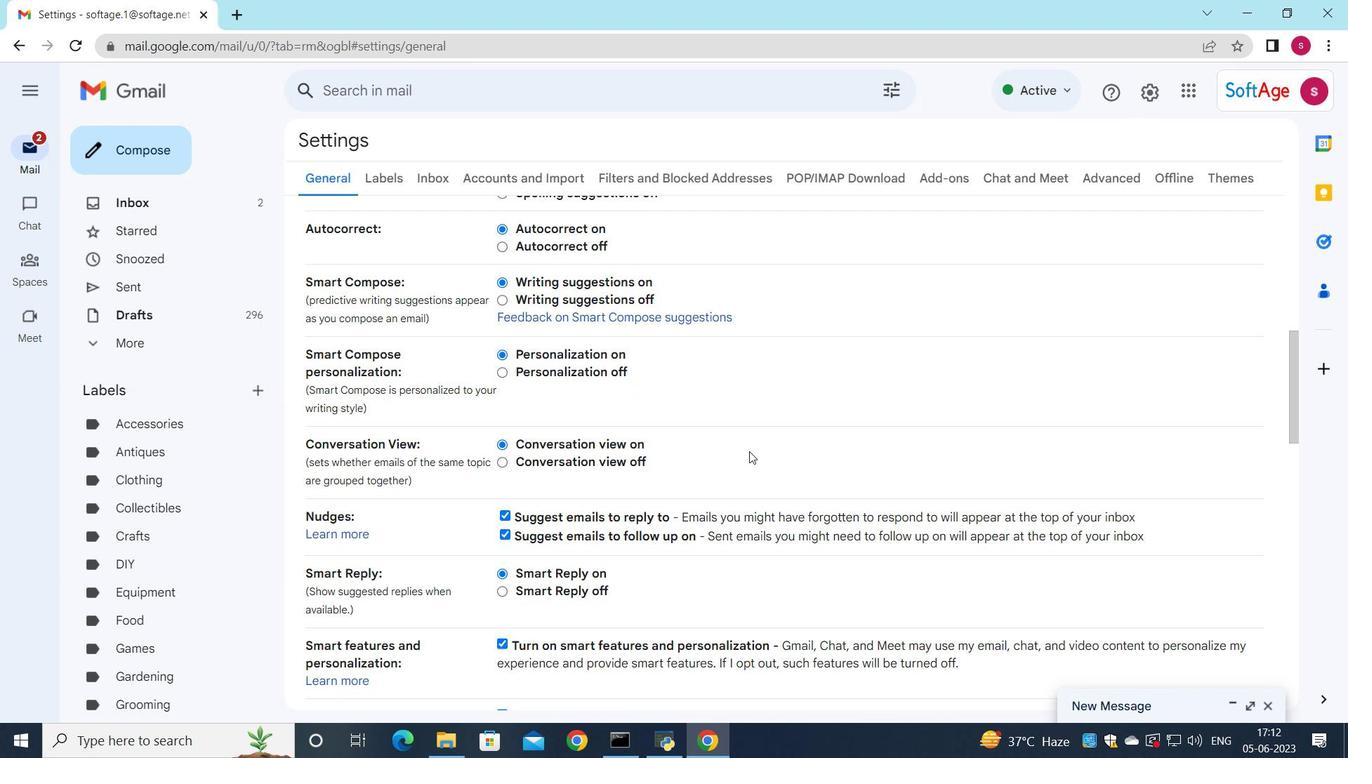 
Action: Mouse moved to (693, 487)
Screenshot: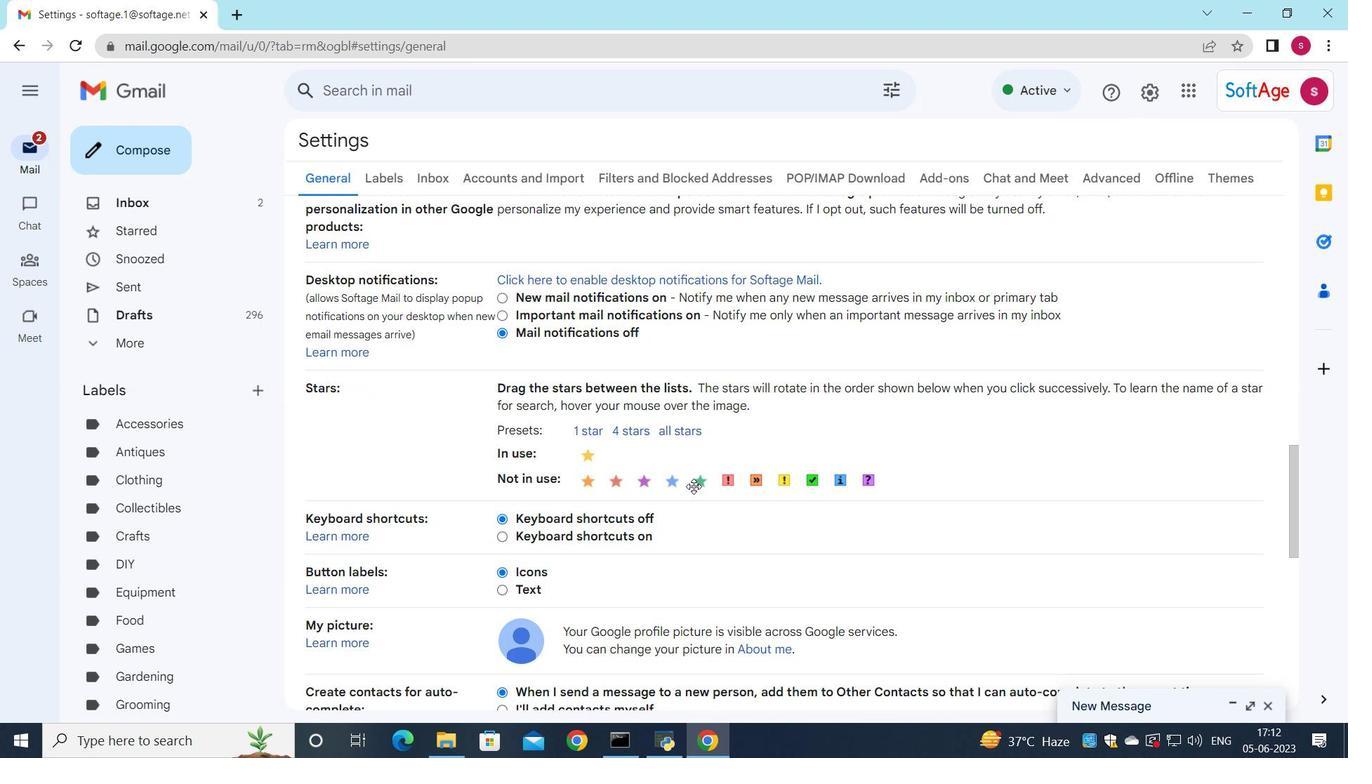 
Action: Mouse scrolled (693, 487) with delta (0, 0)
Screenshot: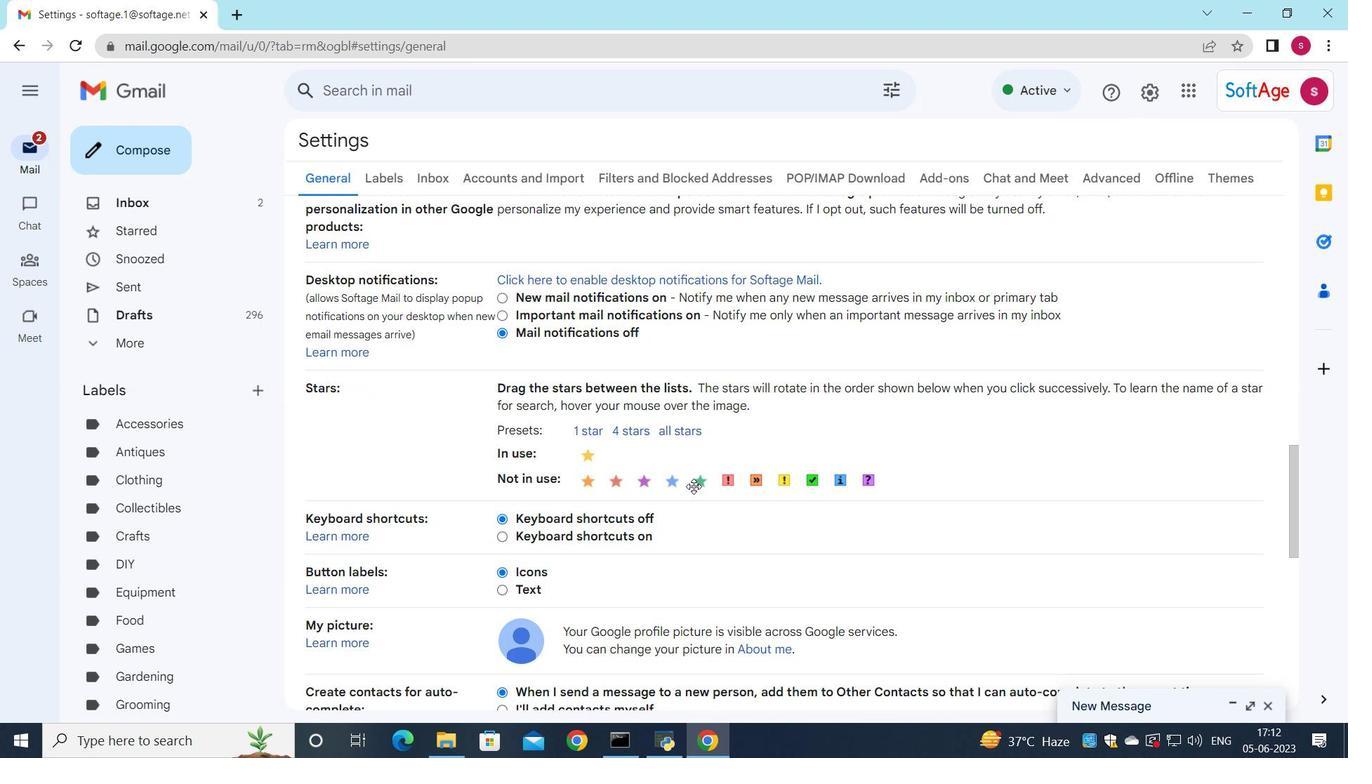
Action: Mouse moved to (692, 489)
Screenshot: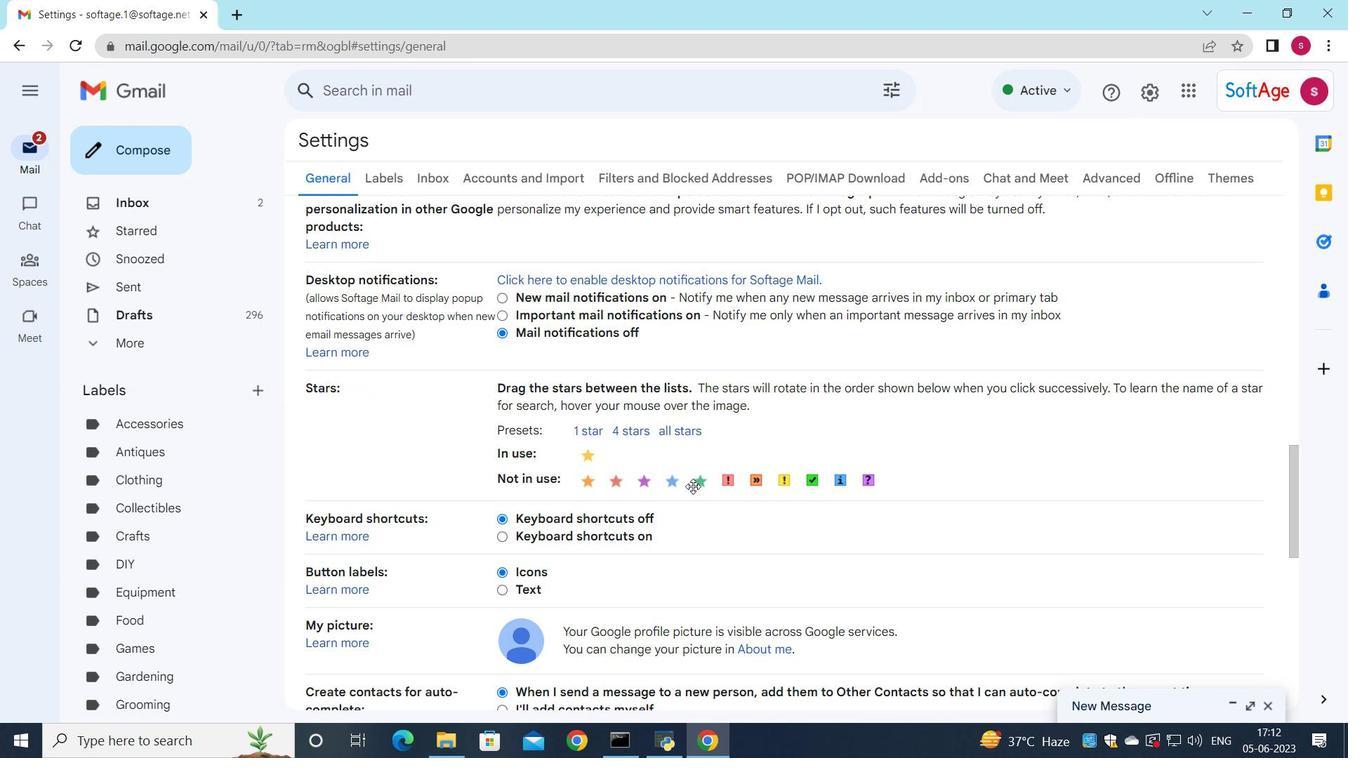 
Action: Mouse scrolled (692, 488) with delta (0, 0)
Screenshot: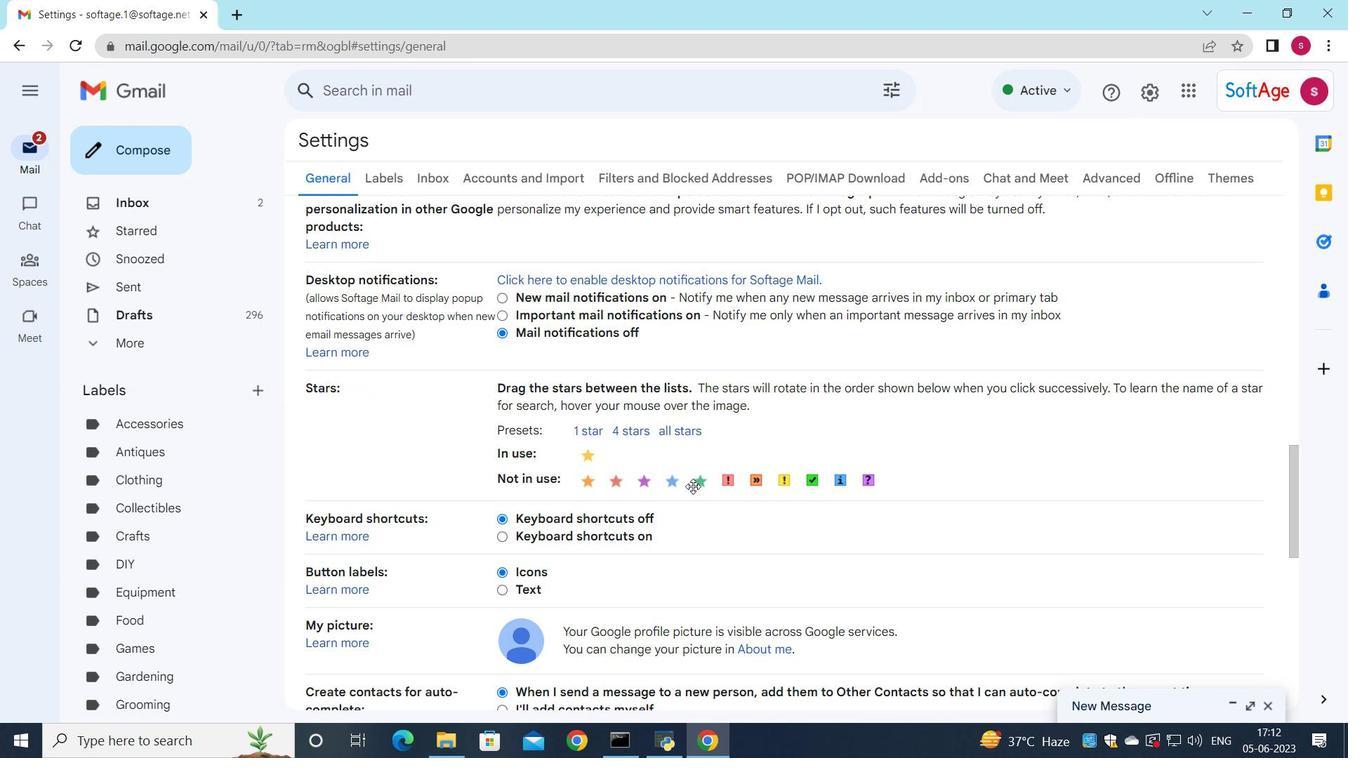 
Action: Mouse moved to (557, 602)
Screenshot: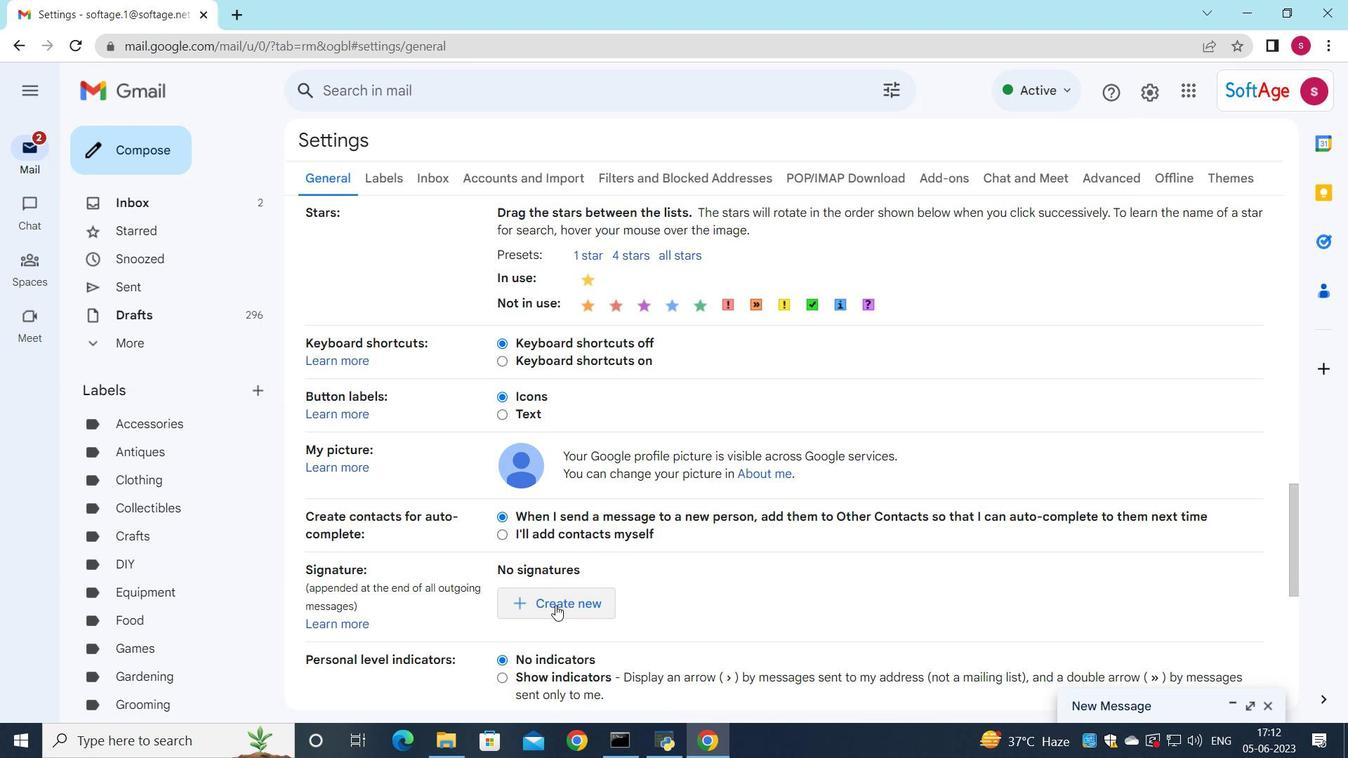 
Action: Mouse pressed left at (557, 602)
Screenshot: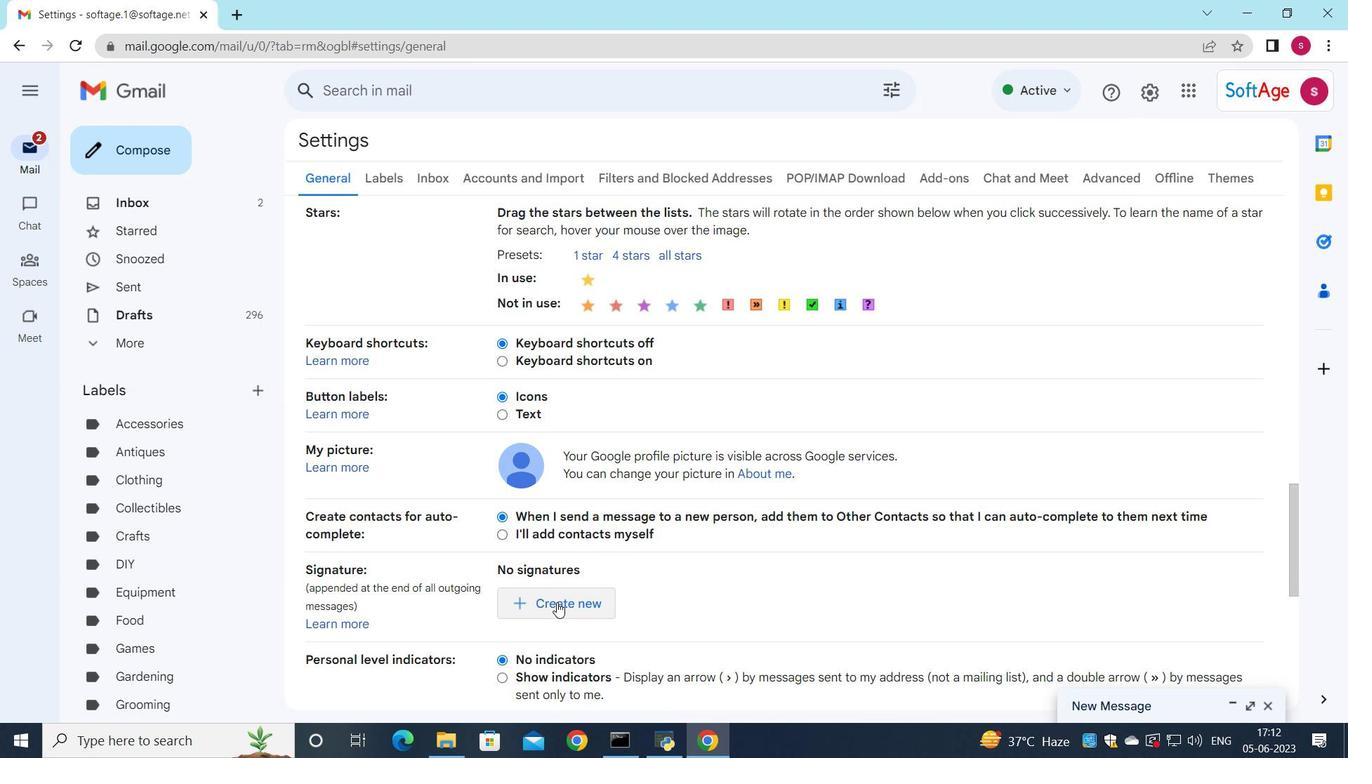 
Action: Mouse moved to (660, 391)
Screenshot: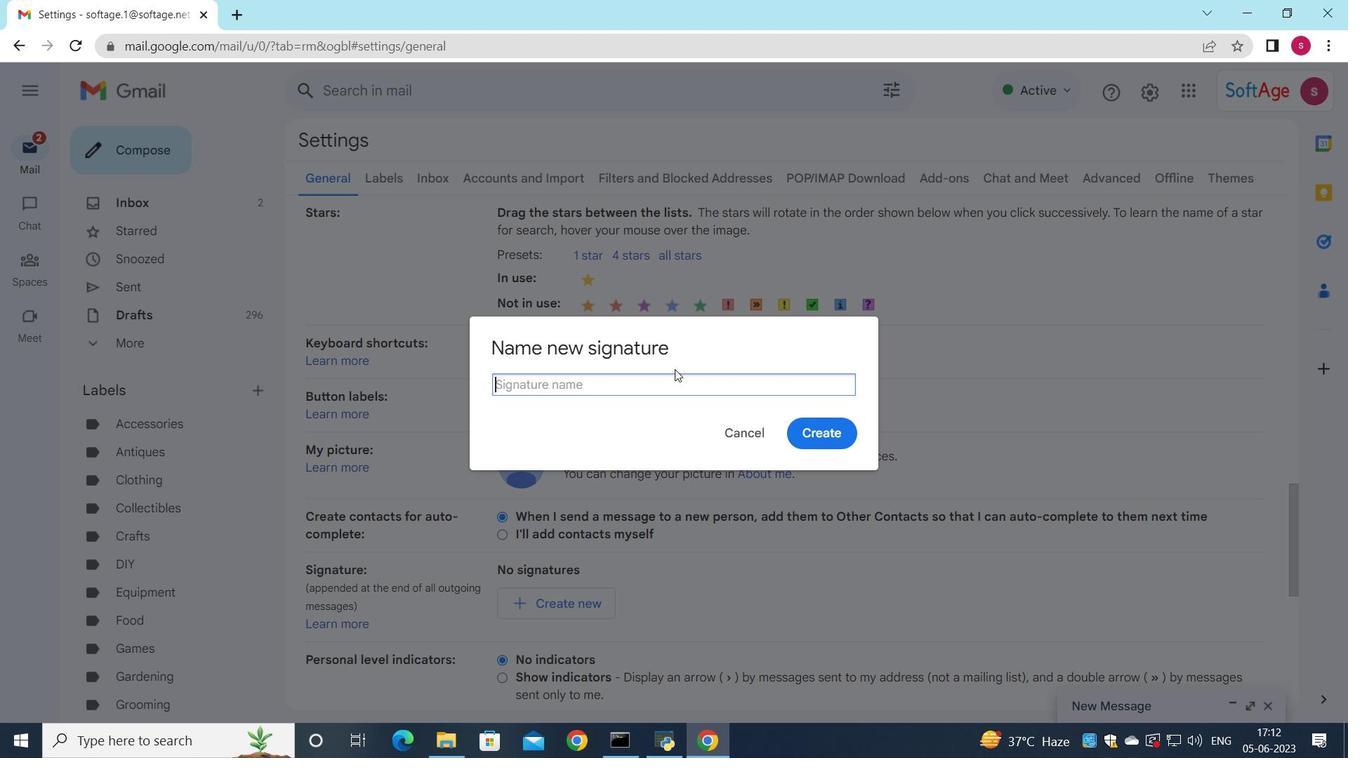 
Action: Key pressed <Key.shift>Alexandra<Key.space><Key.shift>Wilson
Screenshot: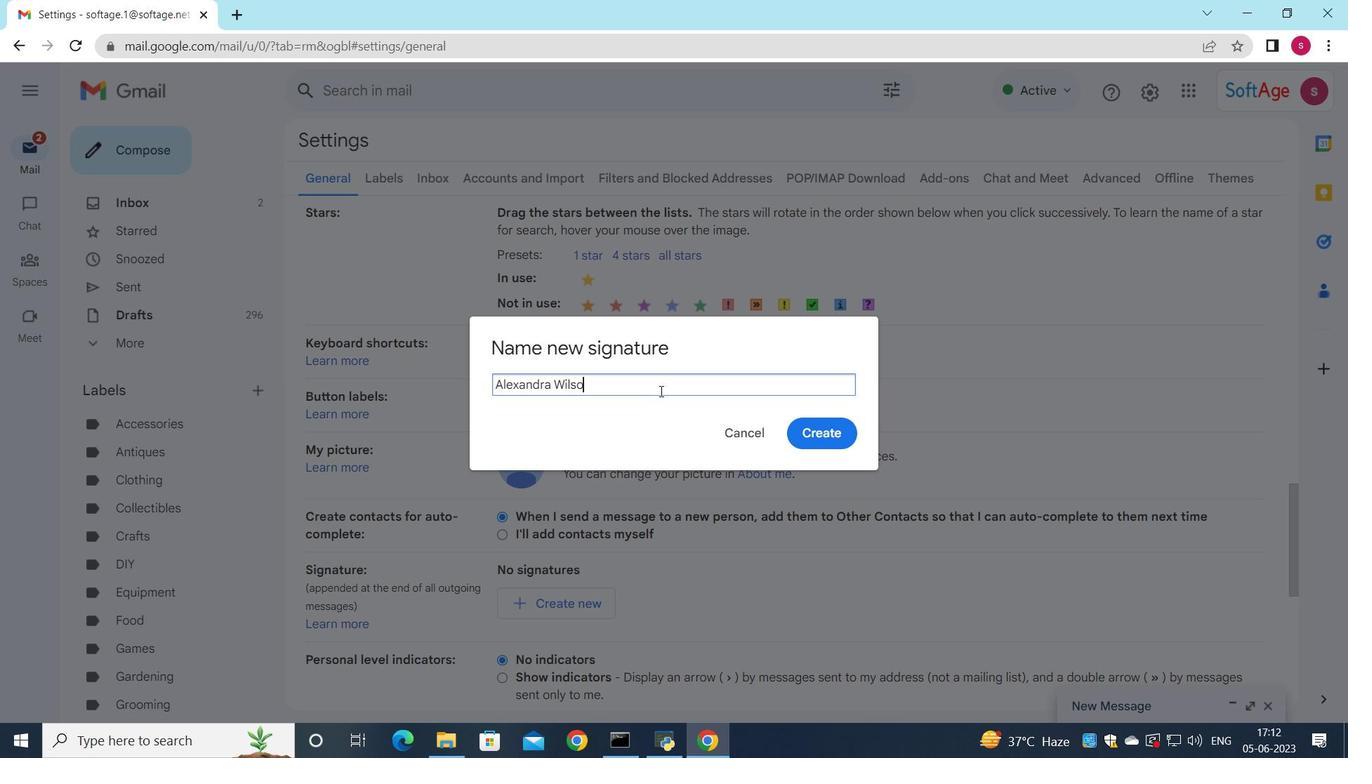 
Action: Mouse moved to (823, 424)
Screenshot: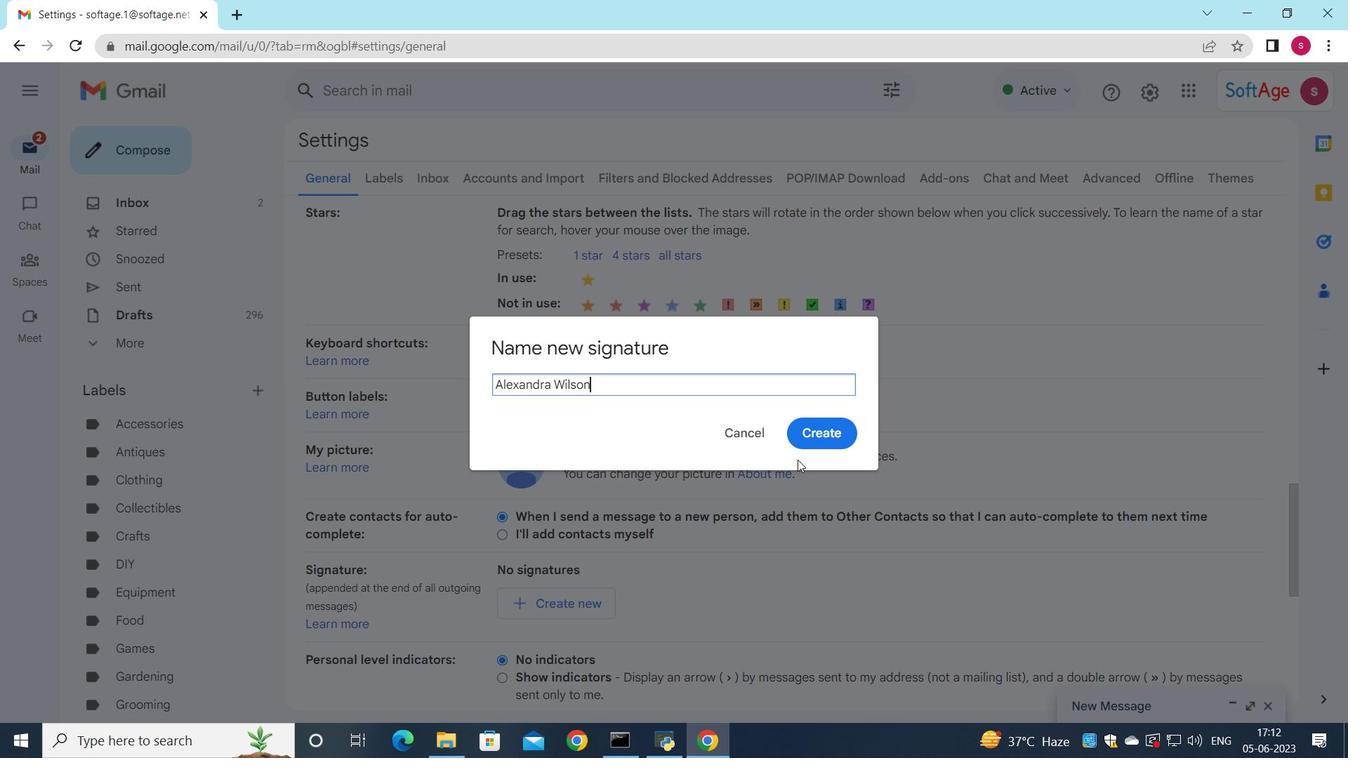 
Action: Mouse pressed left at (823, 424)
Screenshot: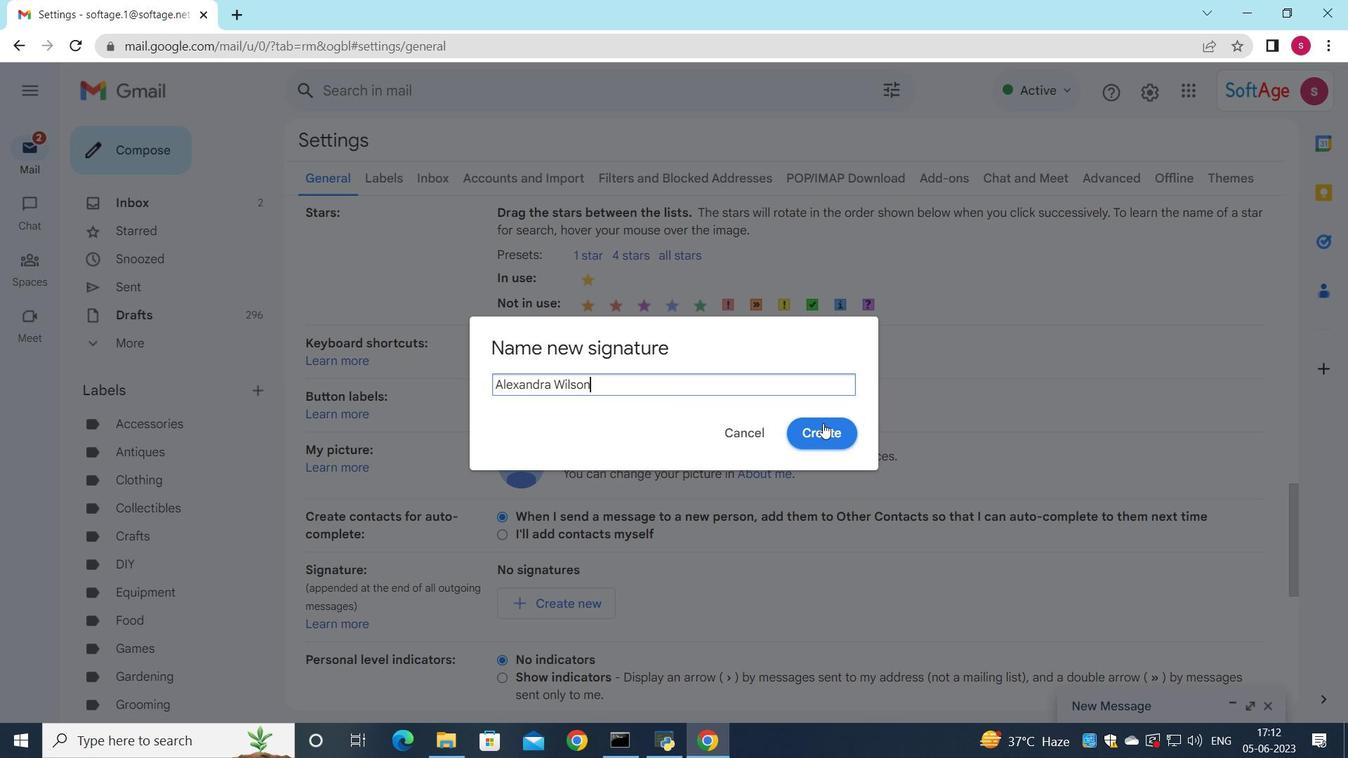 
Action: Mouse moved to (782, 583)
Screenshot: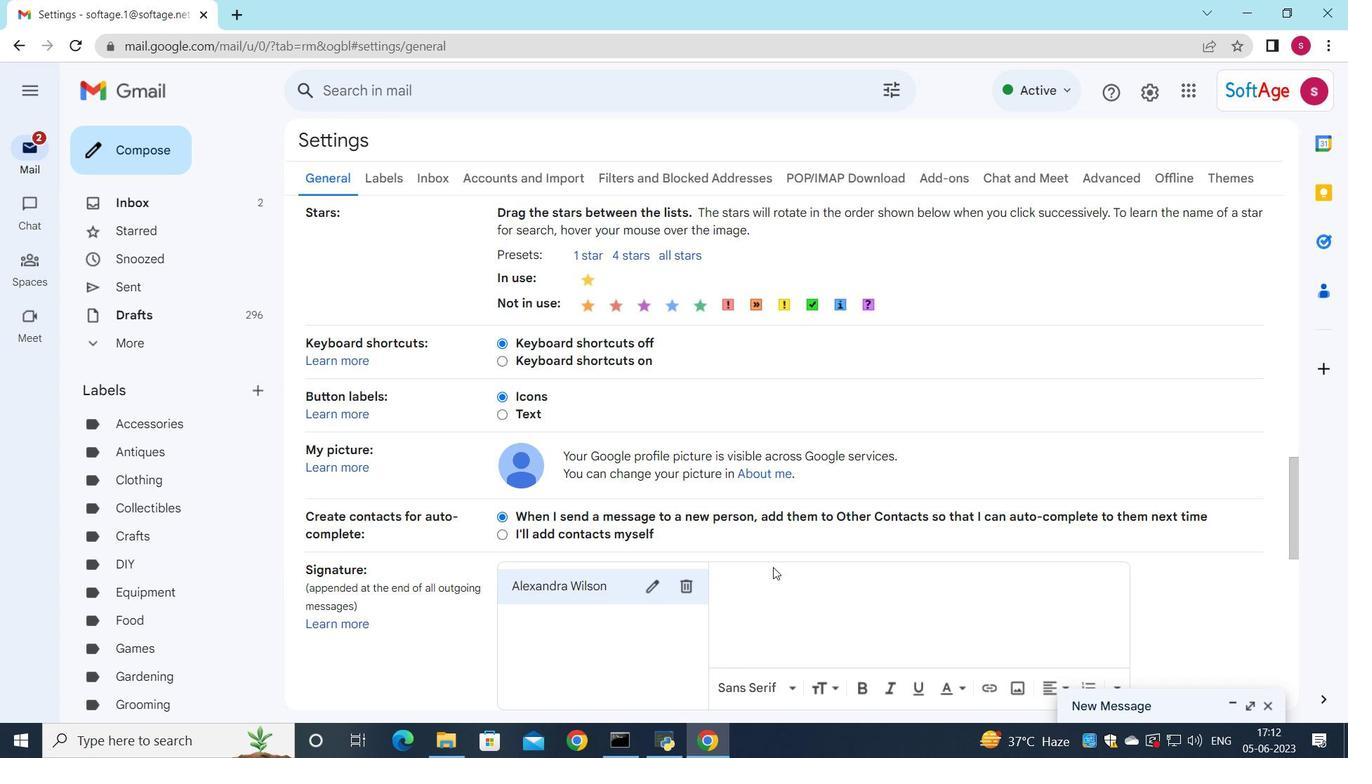 
Action: Mouse pressed left at (782, 583)
Screenshot: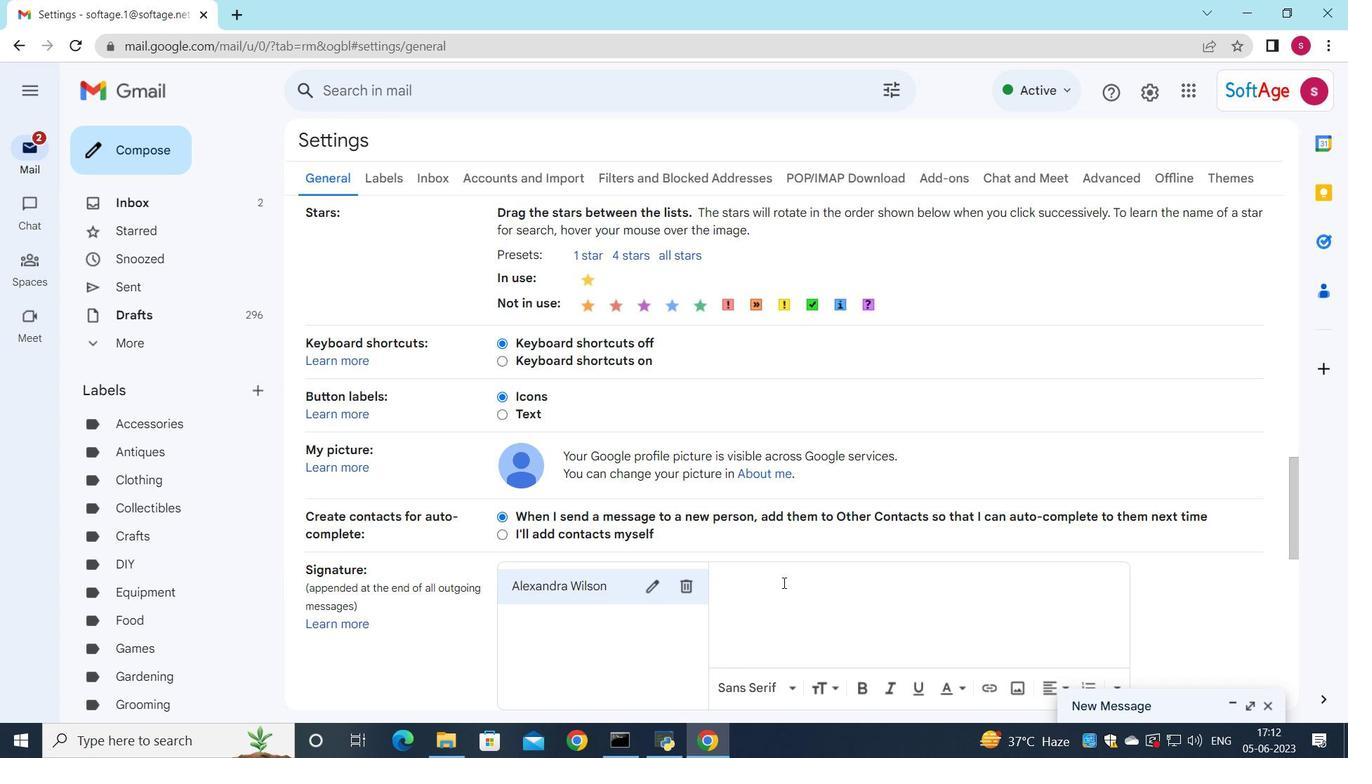 
Action: Mouse moved to (782, 582)
Screenshot: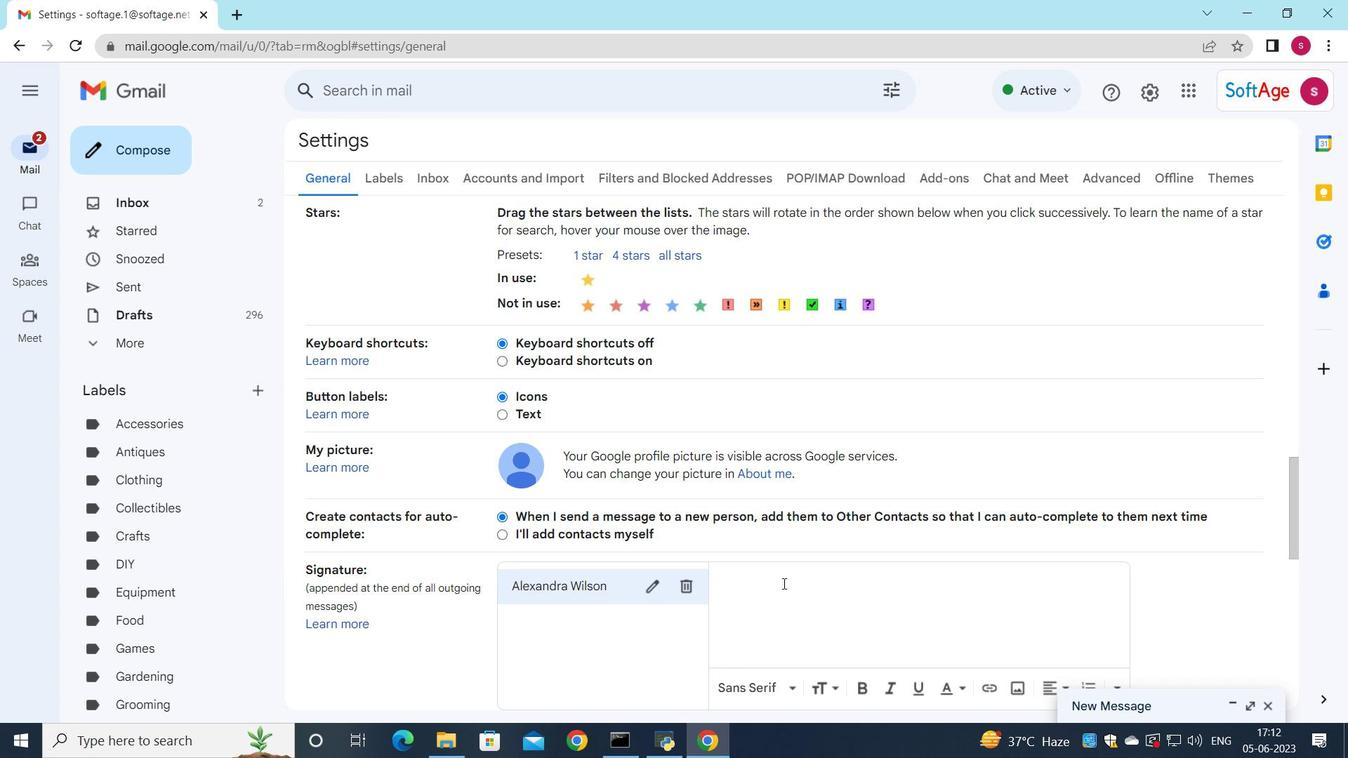 
Action: Key pressed <Key.shift>Alexandra<Key.space><Key.shift><Key.shift><Key.shift><Key.shift><Key.shift><Key.shift><Key.shift>Wilson
Screenshot: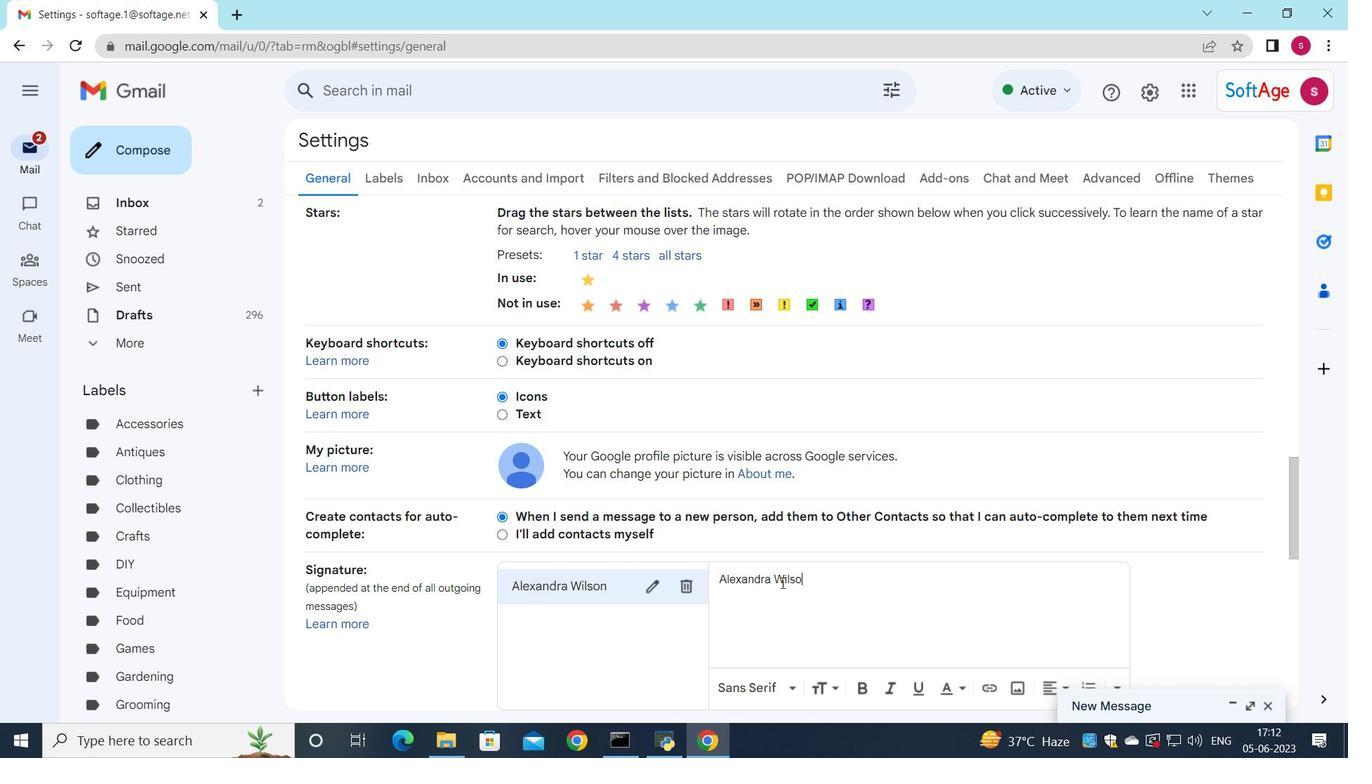 
Action: Mouse scrolled (782, 582) with delta (0, 0)
Screenshot: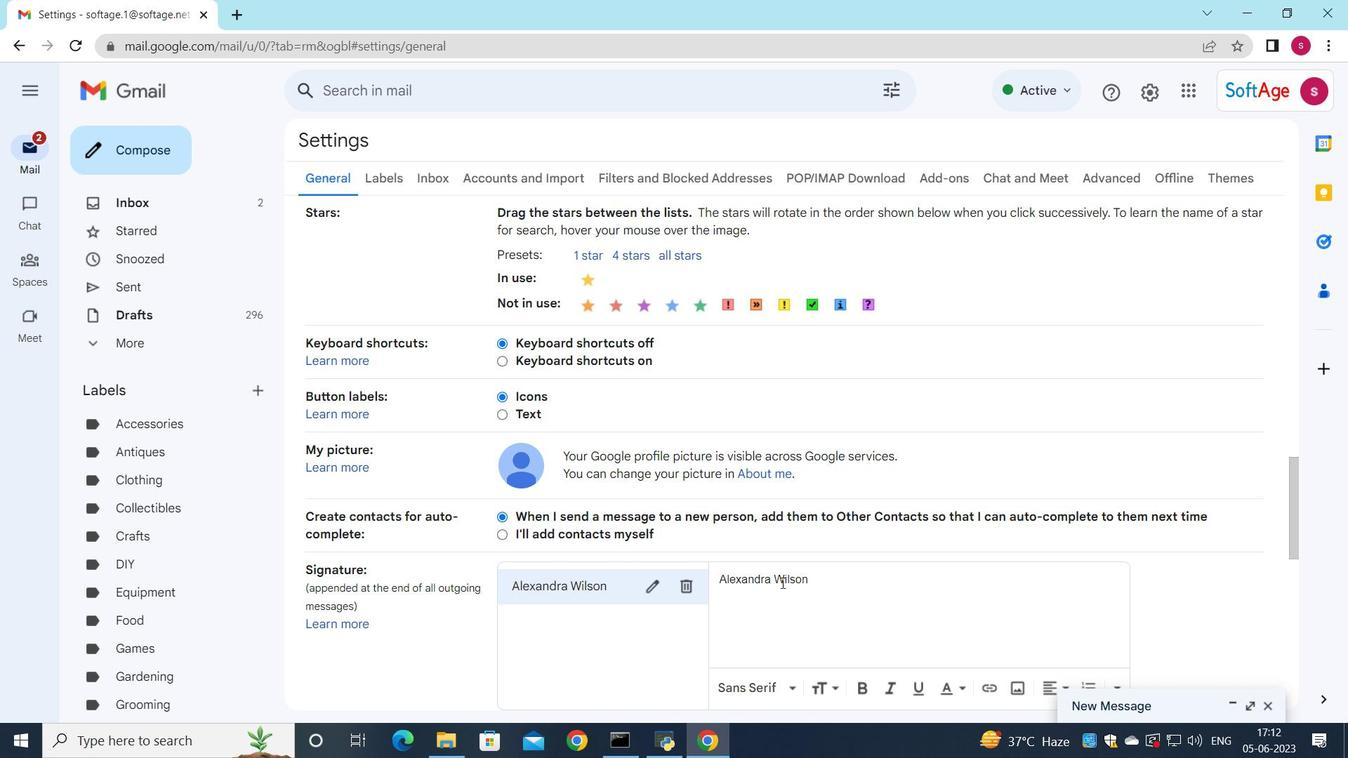 
Action: Mouse scrolled (782, 582) with delta (0, 0)
Screenshot: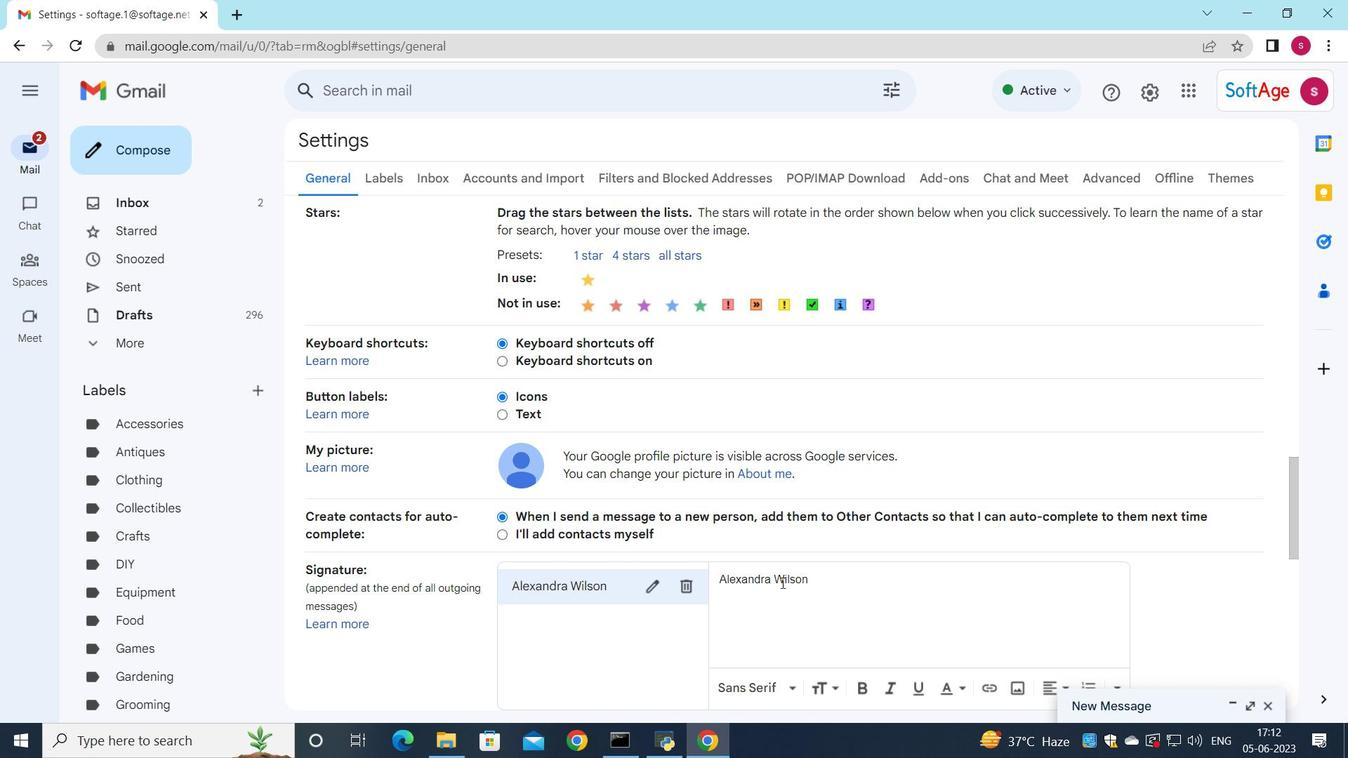 
Action: Mouse moved to (734, 580)
Screenshot: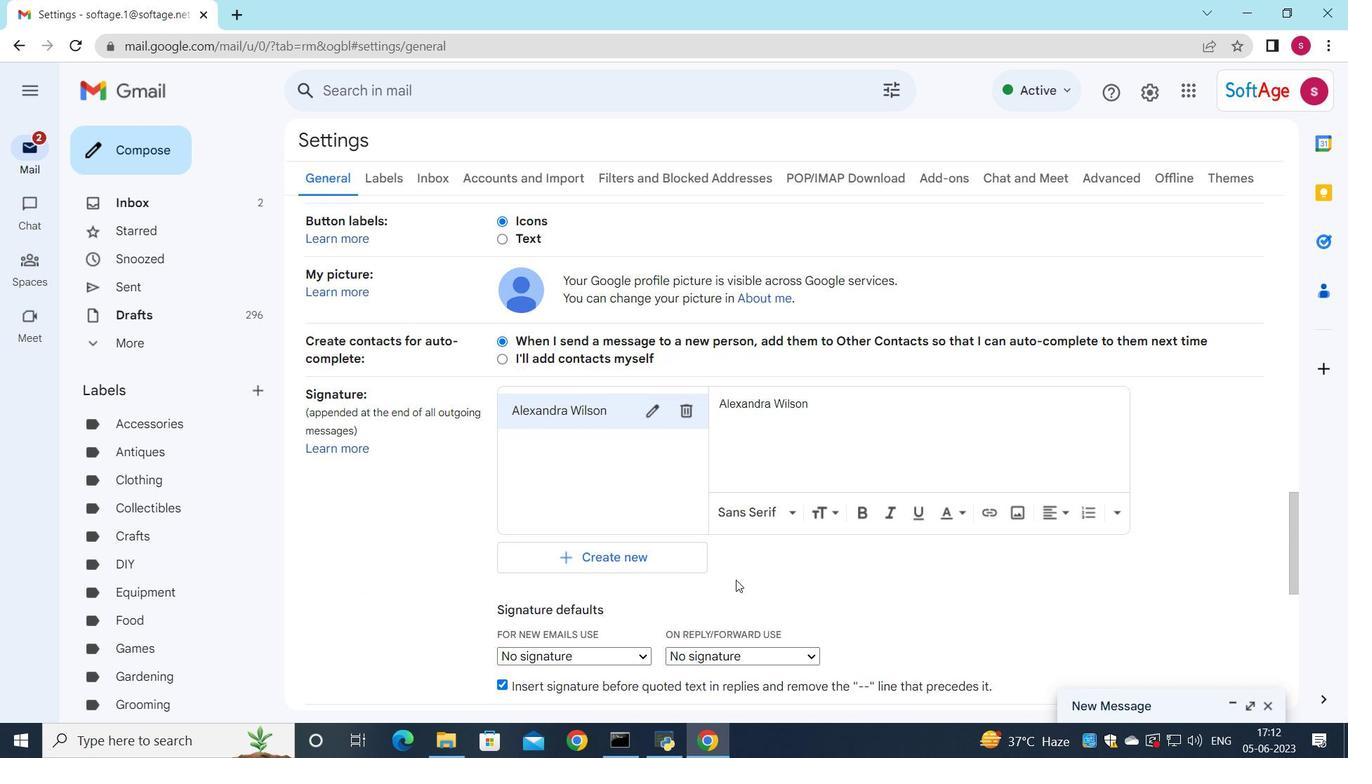 
Action: Mouse scrolled (734, 579) with delta (0, 0)
Screenshot: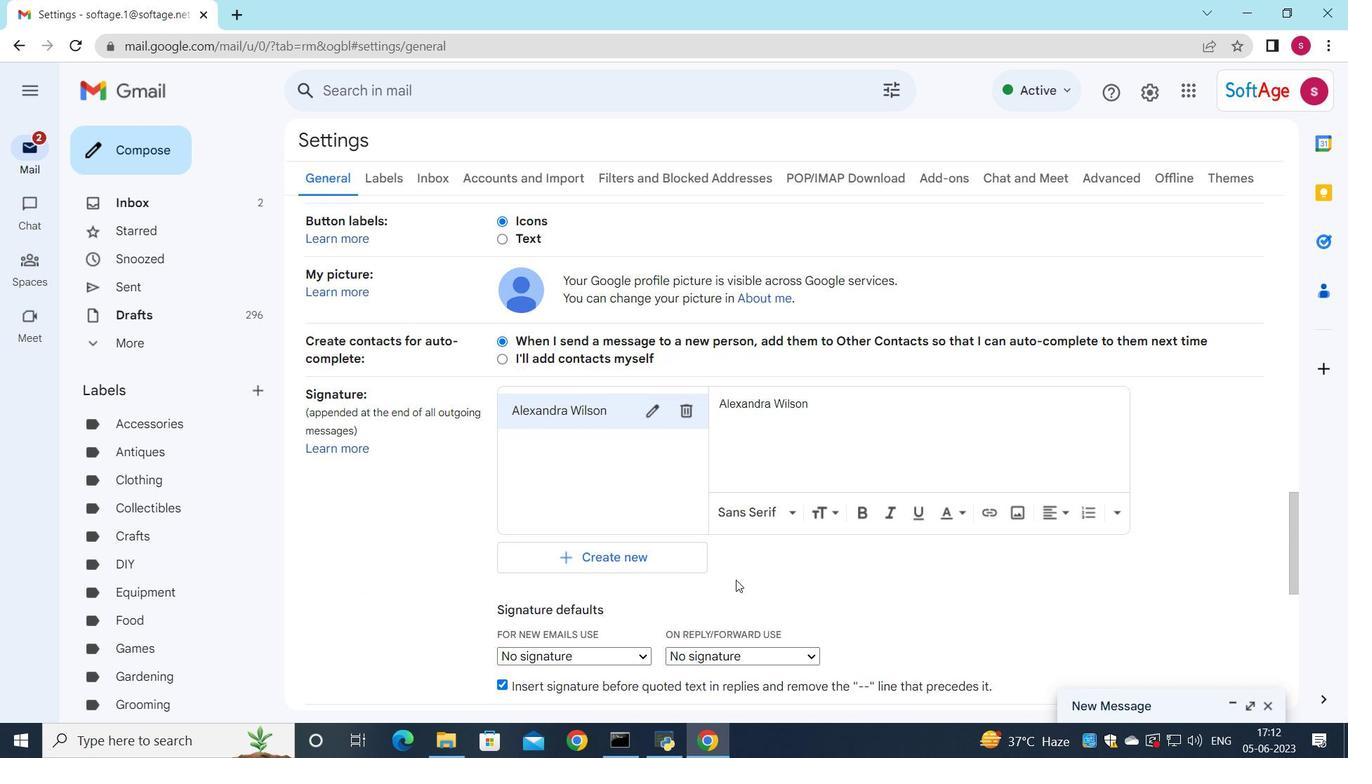 
Action: Mouse moved to (733, 580)
Screenshot: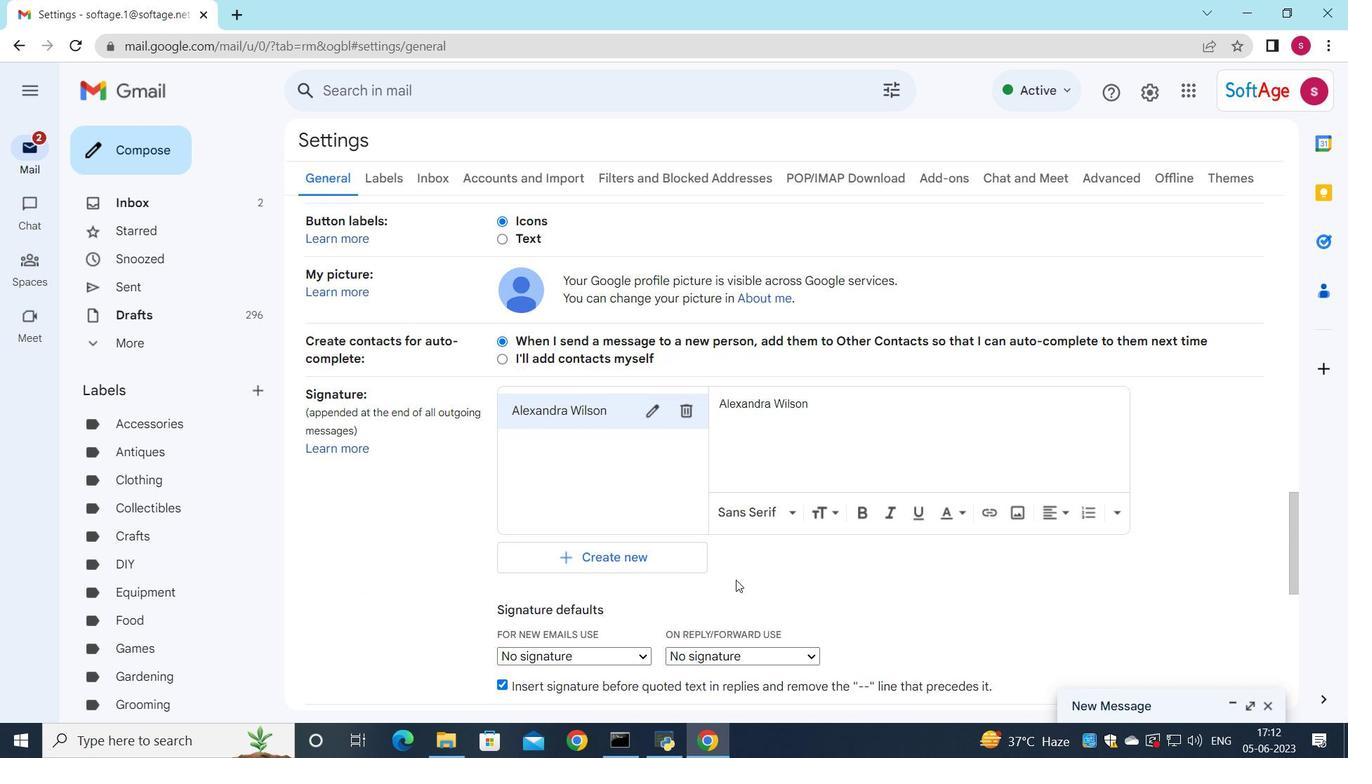 
Action: Mouse scrolled (733, 579) with delta (0, 0)
Screenshot: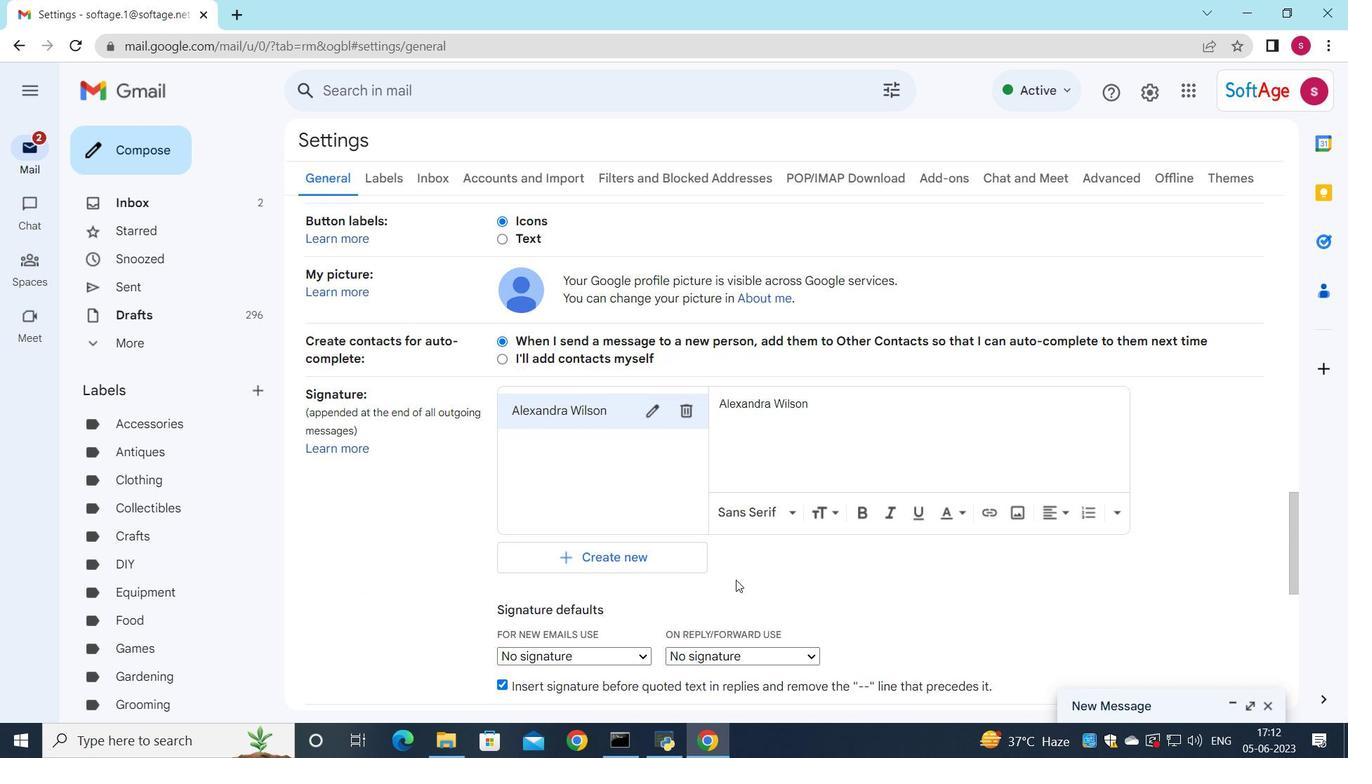 
Action: Mouse moved to (638, 478)
Screenshot: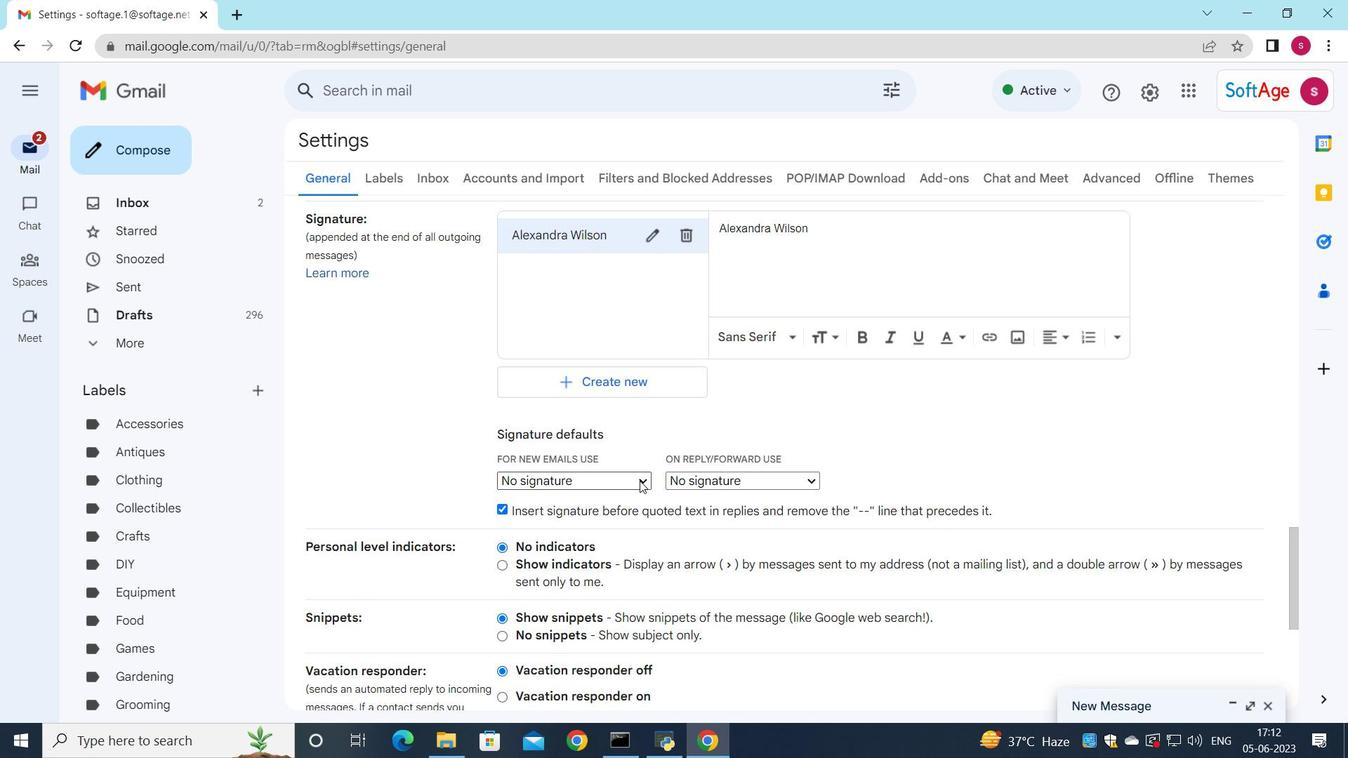 
Action: Mouse pressed left at (638, 478)
Screenshot: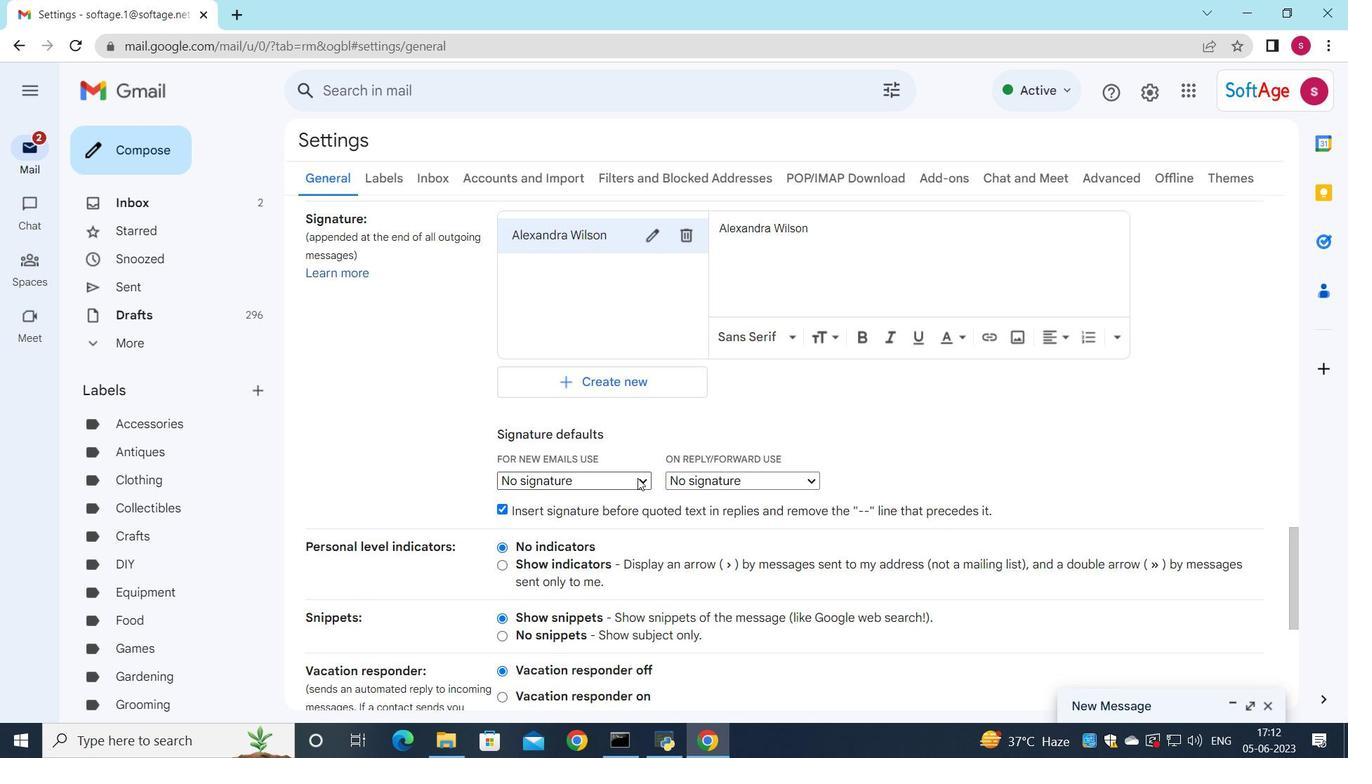 
Action: Mouse moved to (634, 509)
Screenshot: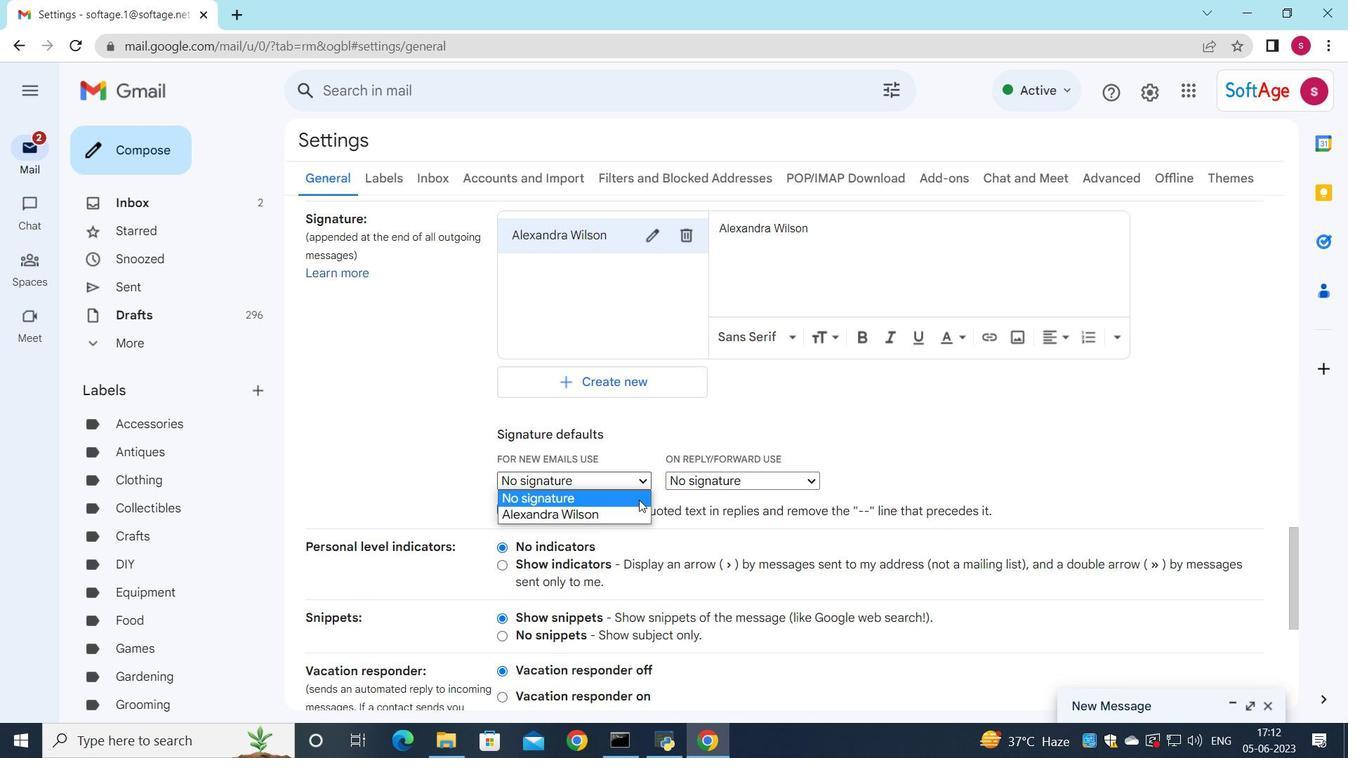 
Action: Mouse pressed left at (634, 509)
Screenshot: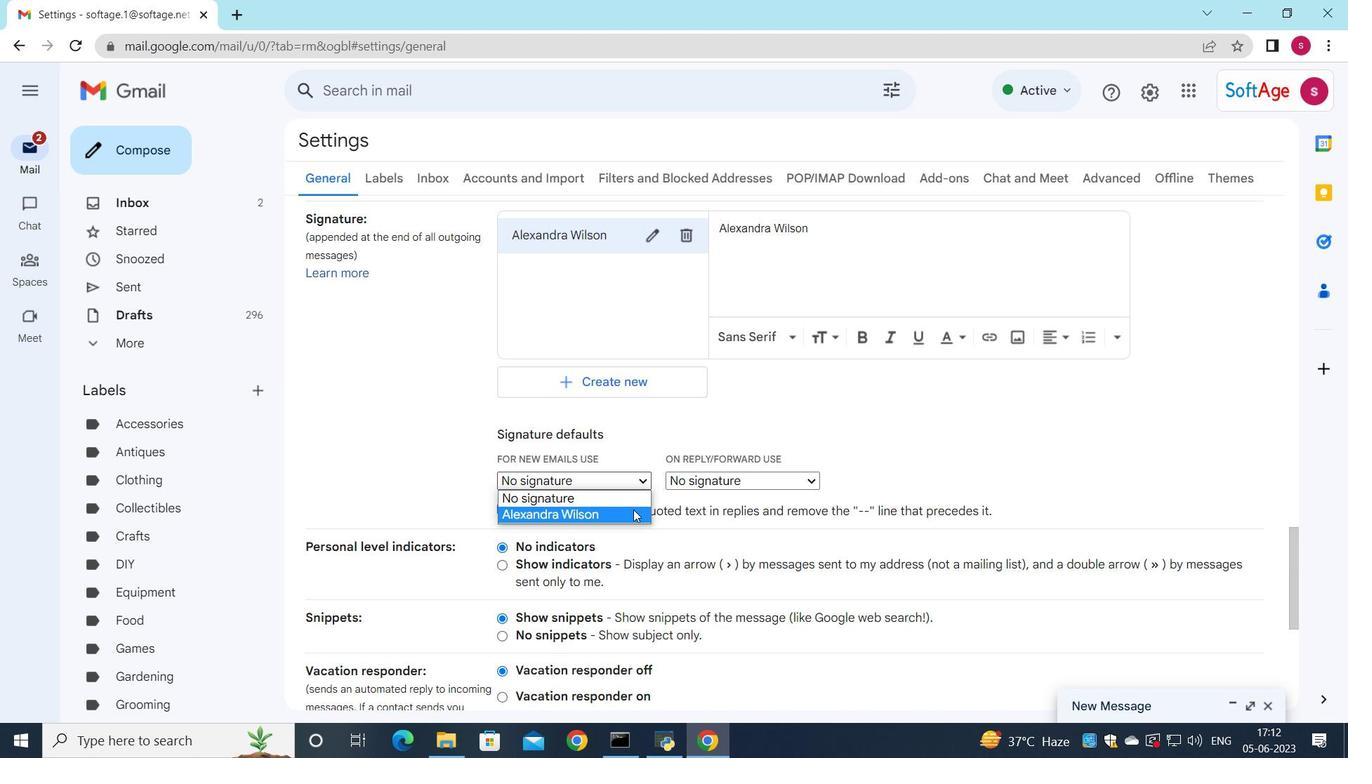 
Action: Mouse moved to (707, 474)
Screenshot: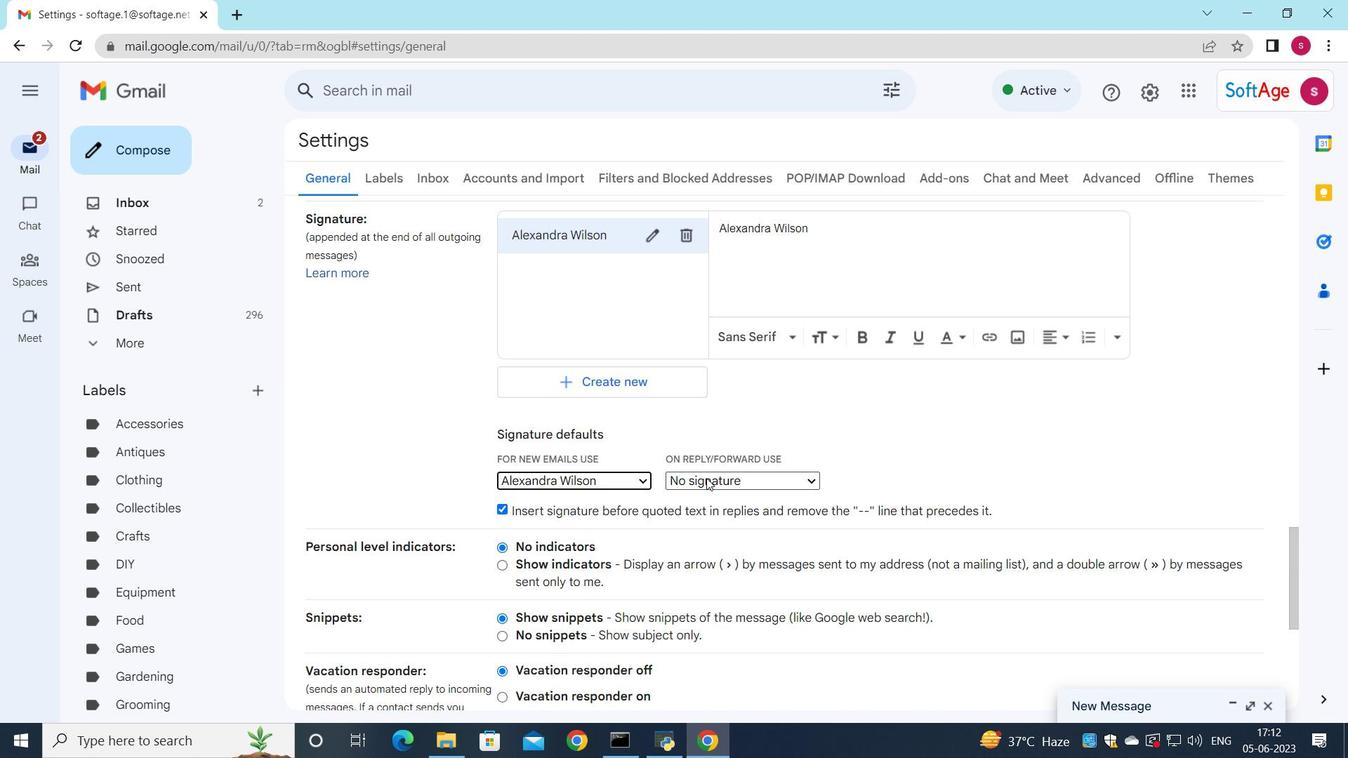 
Action: Mouse pressed left at (707, 474)
Screenshot: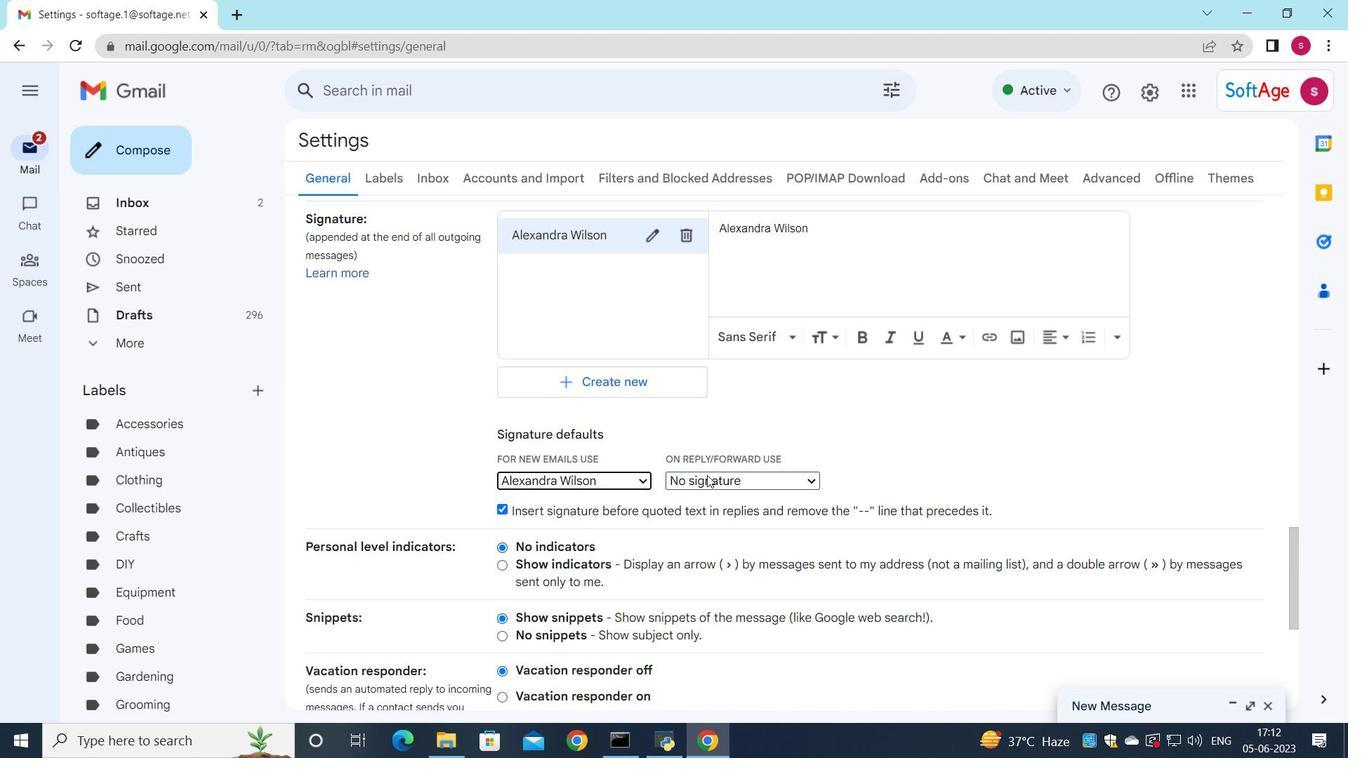 
Action: Mouse moved to (710, 512)
Screenshot: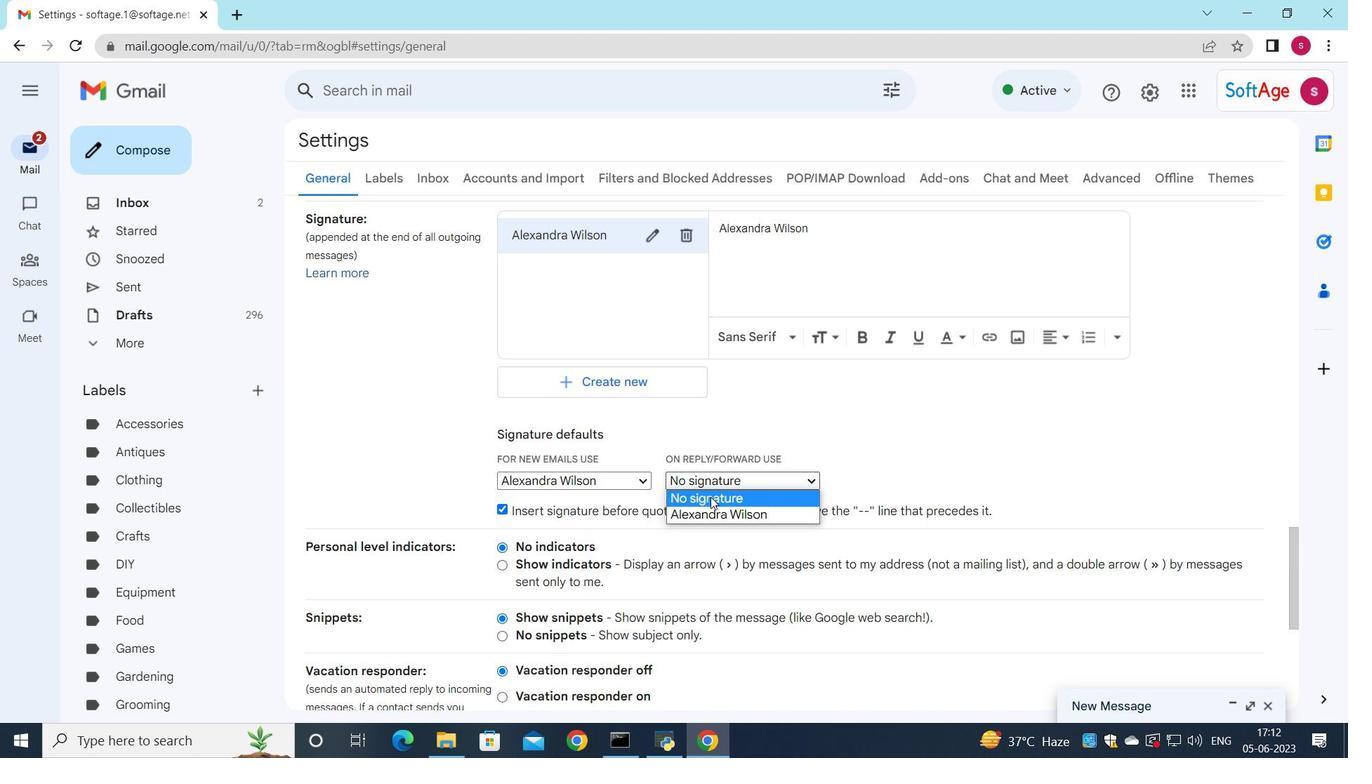 
Action: Mouse pressed left at (710, 512)
Screenshot: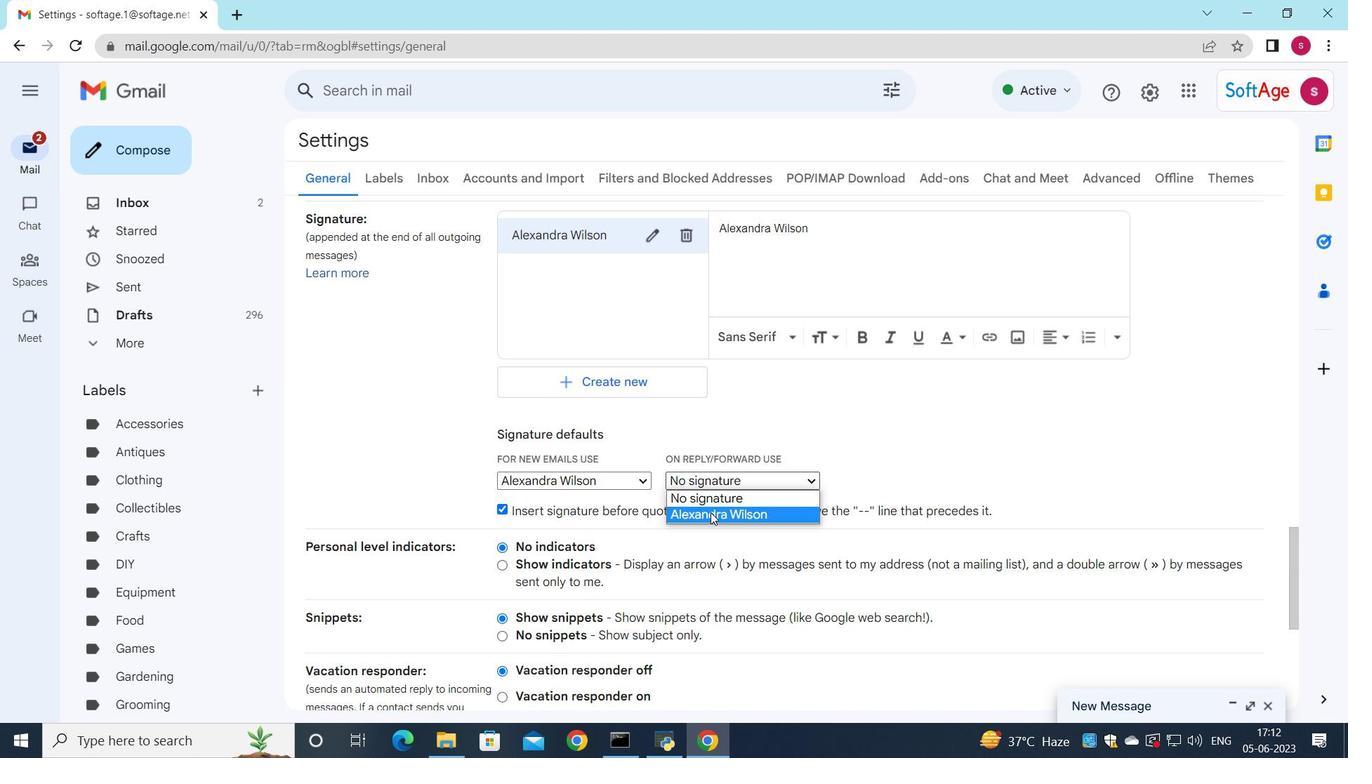
Action: Mouse moved to (707, 461)
Screenshot: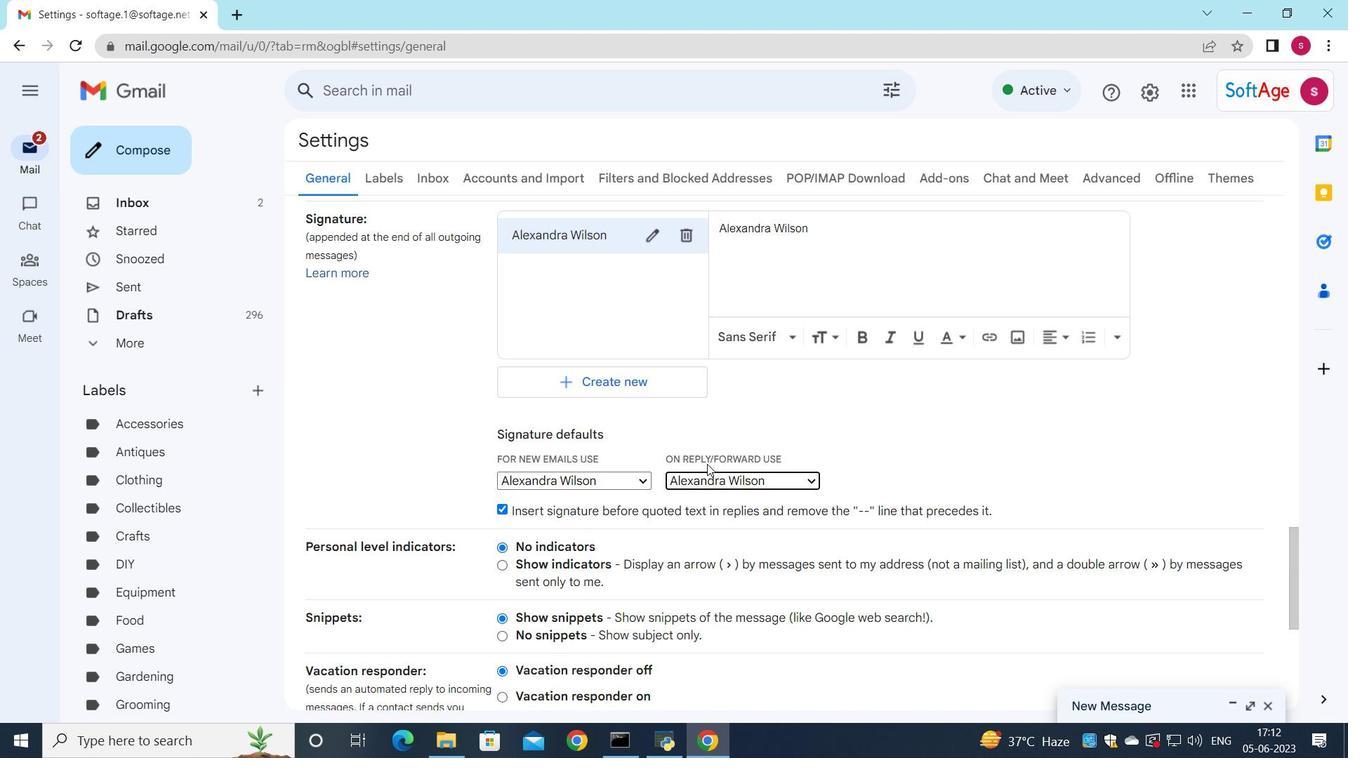 
Action: Mouse scrolled (707, 460) with delta (0, 0)
Screenshot: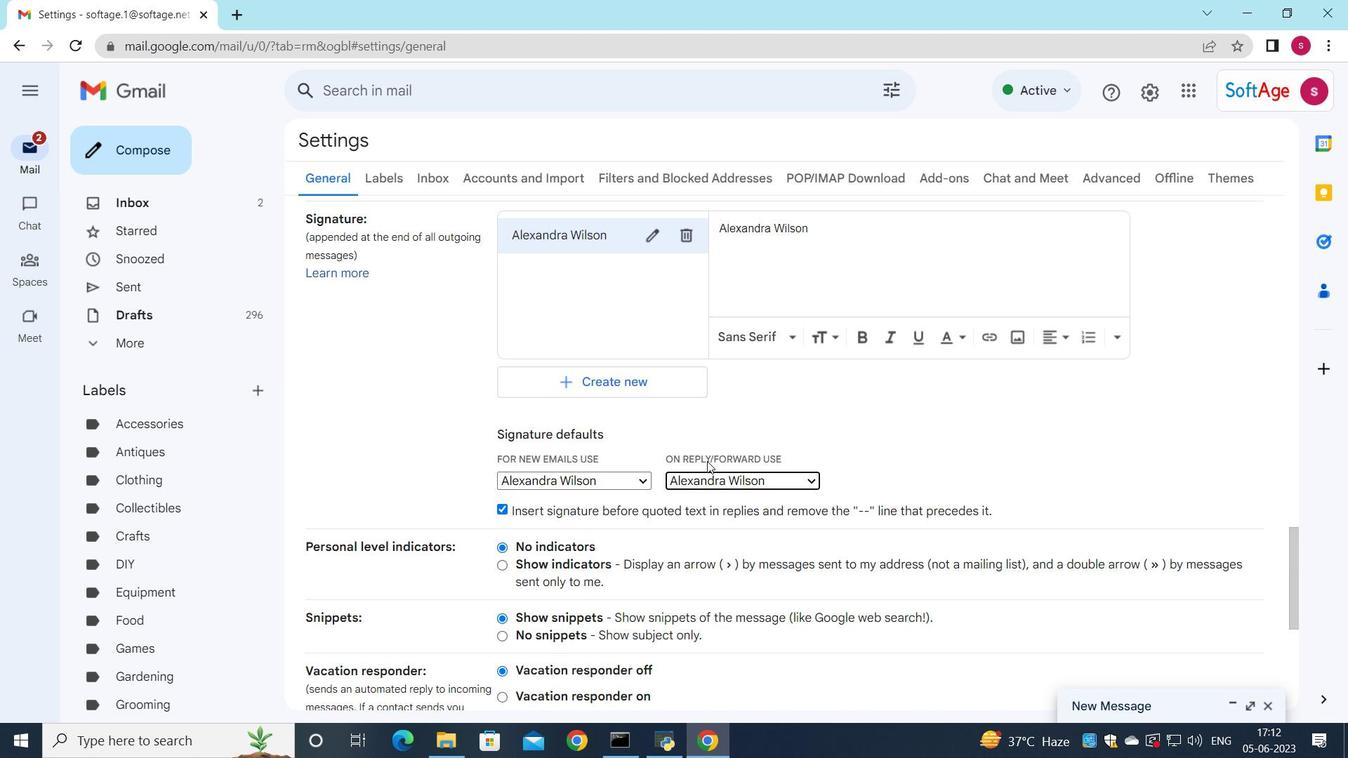 
Action: Mouse scrolled (707, 460) with delta (0, 0)
Screenshot: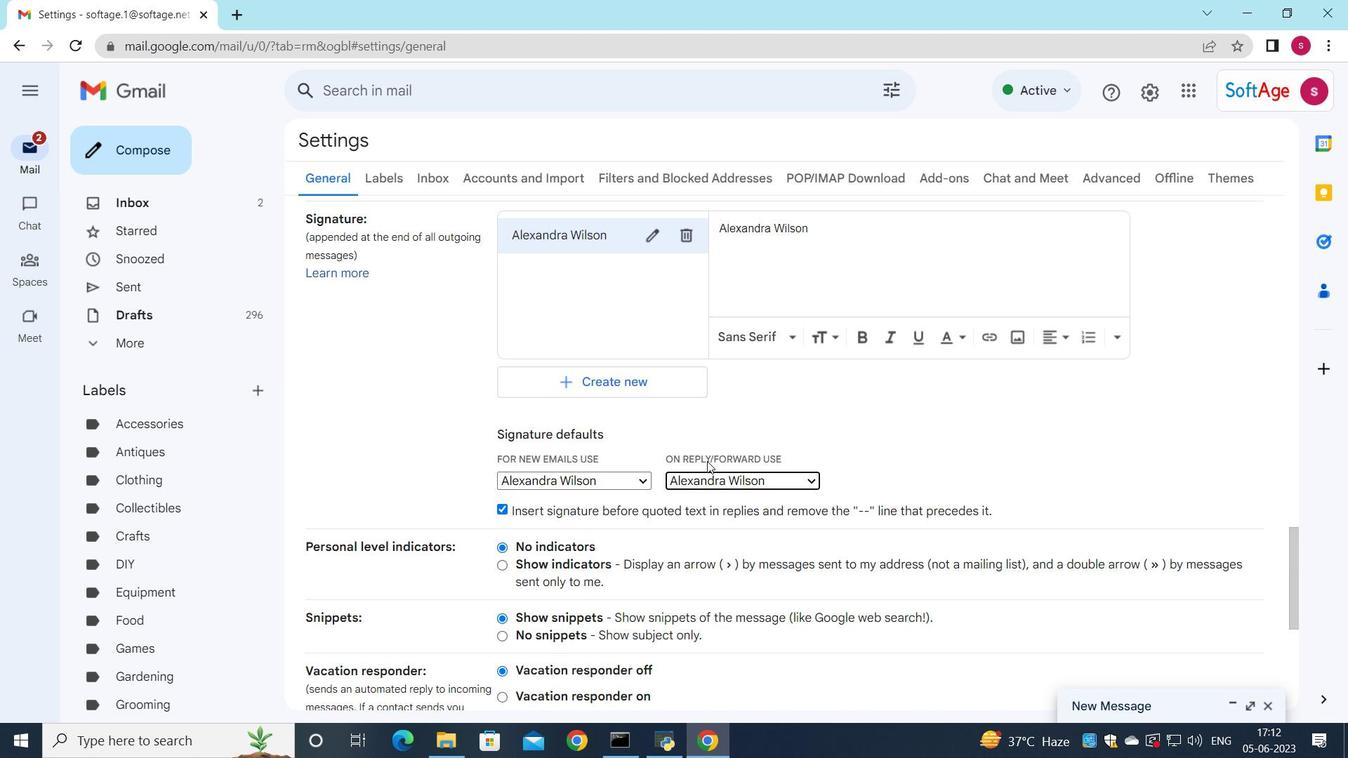 
Action: Mouse scrolled (707, 460) with delta (0, 0)
Screenshot: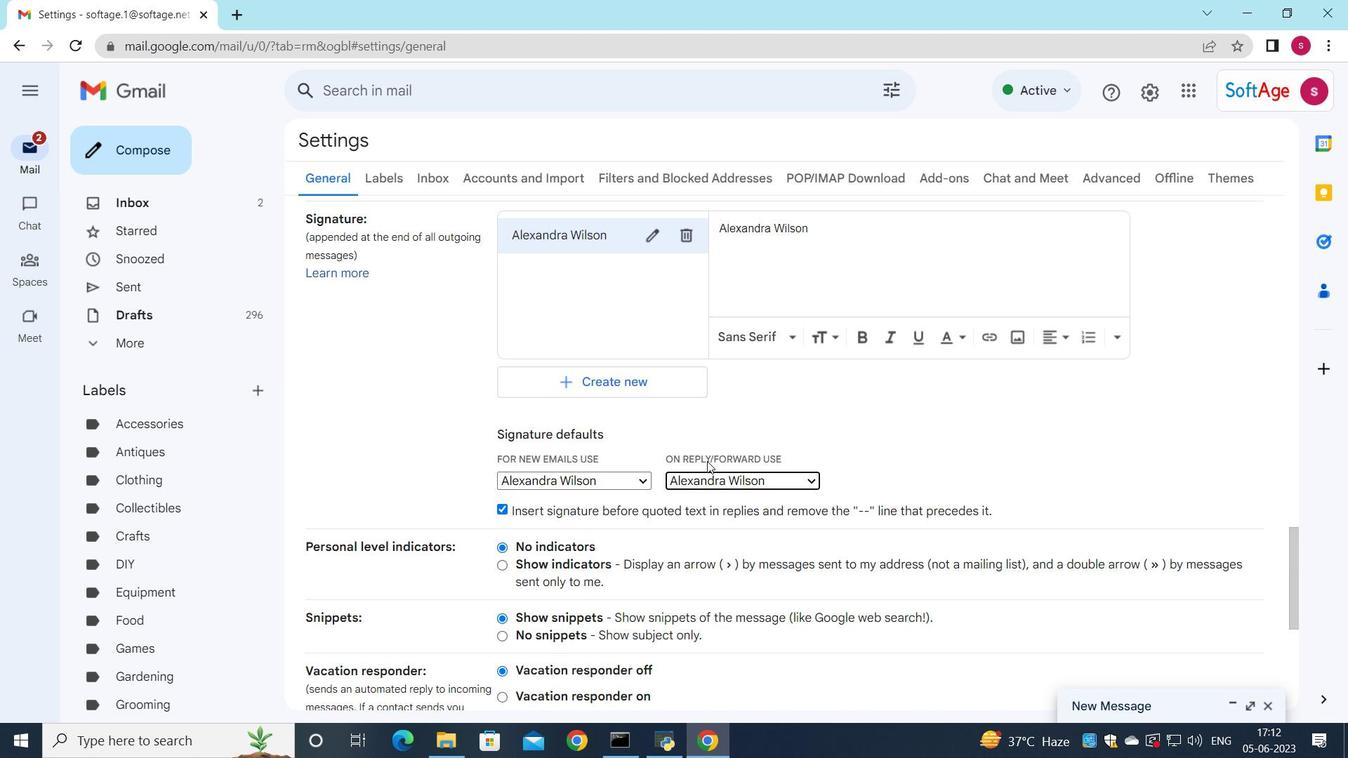 
Action: Mouse scrolled (707, 460) with delta (0, 0)
Screenshot: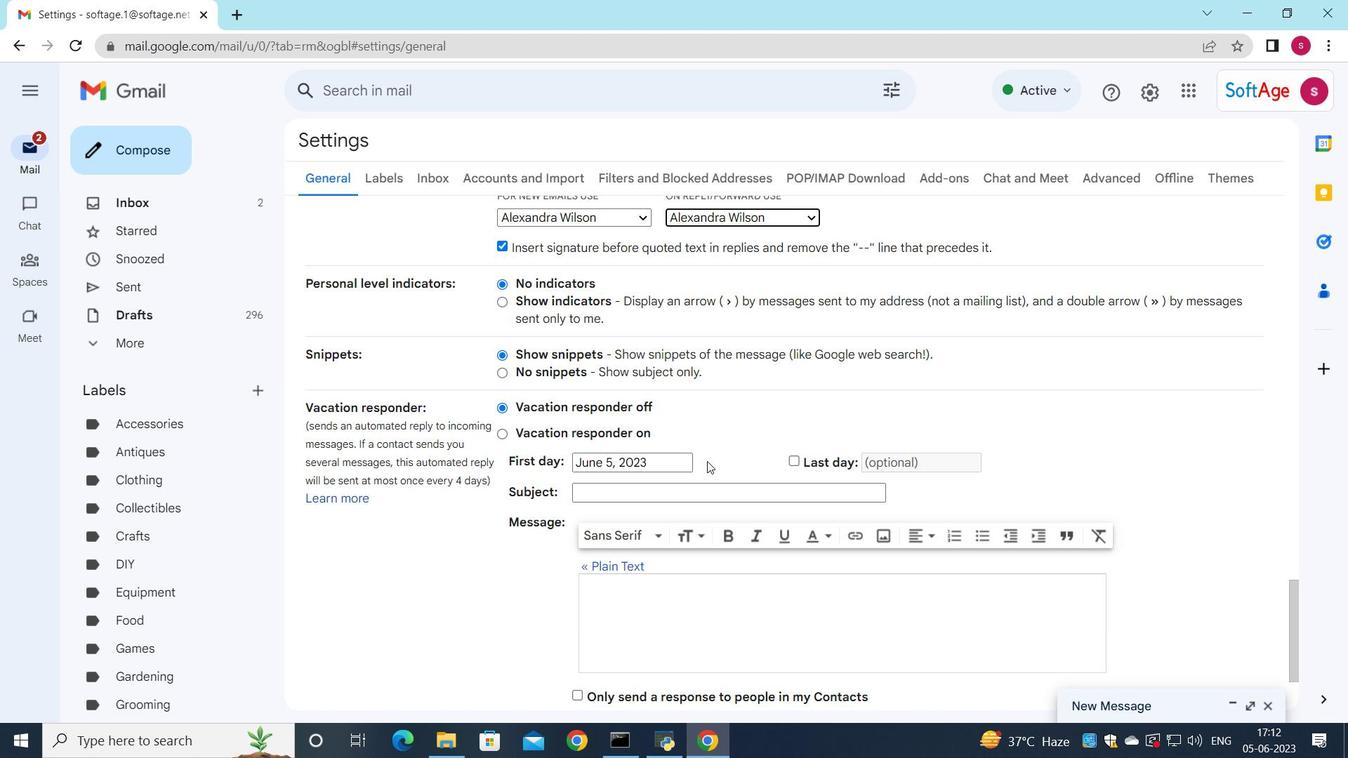 
Action: Mouse moved to (707, 462)
Screenshot: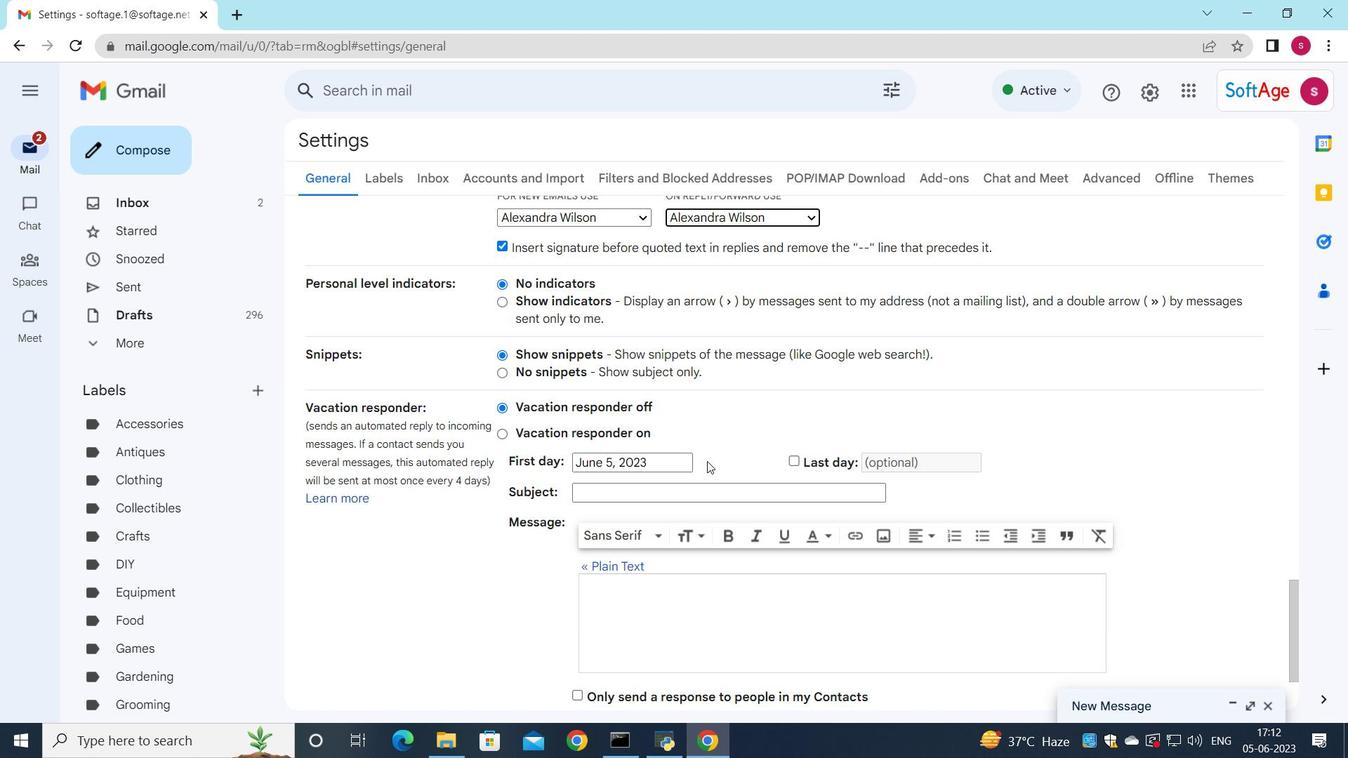 
Action: Mouse scrolled (707, 461) with delta (0, 0)
Screenshot: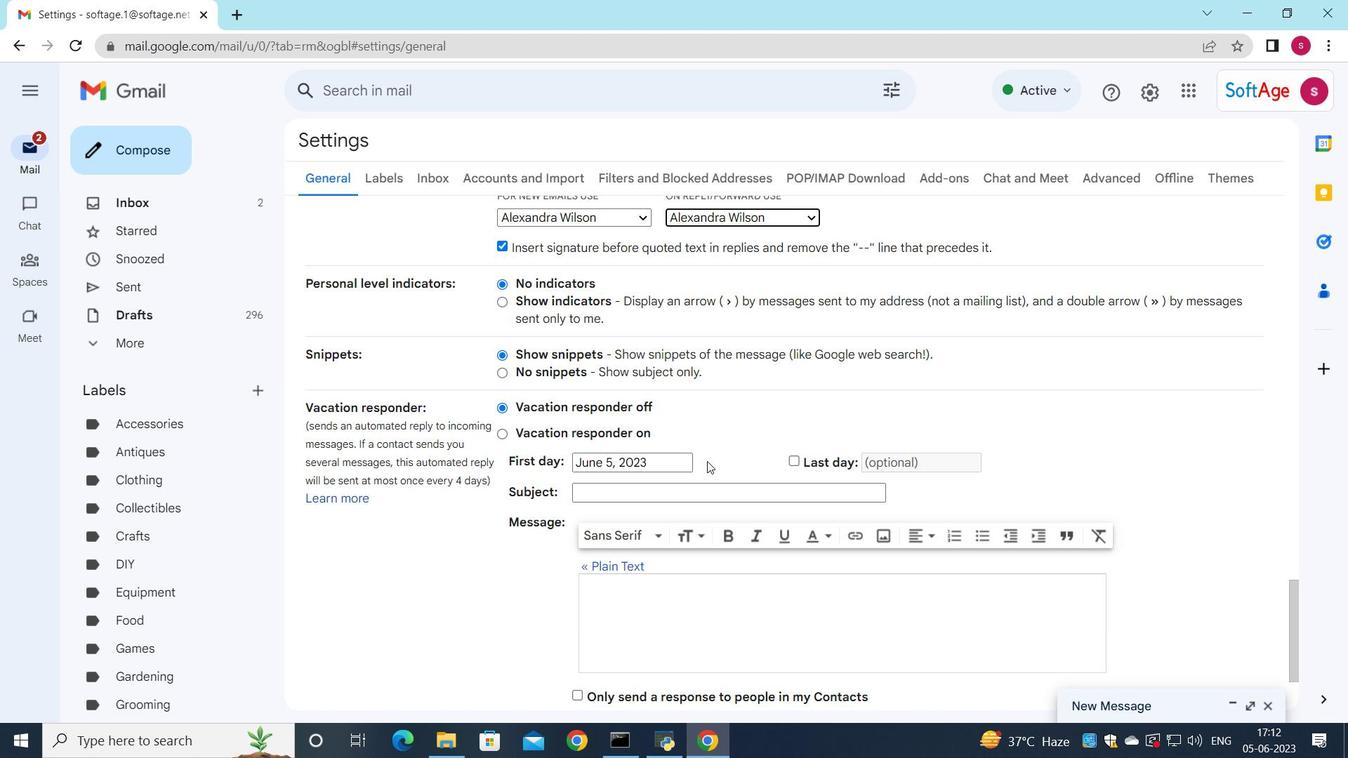 
Action: Mouse moved to (707, 464)
Screenshot: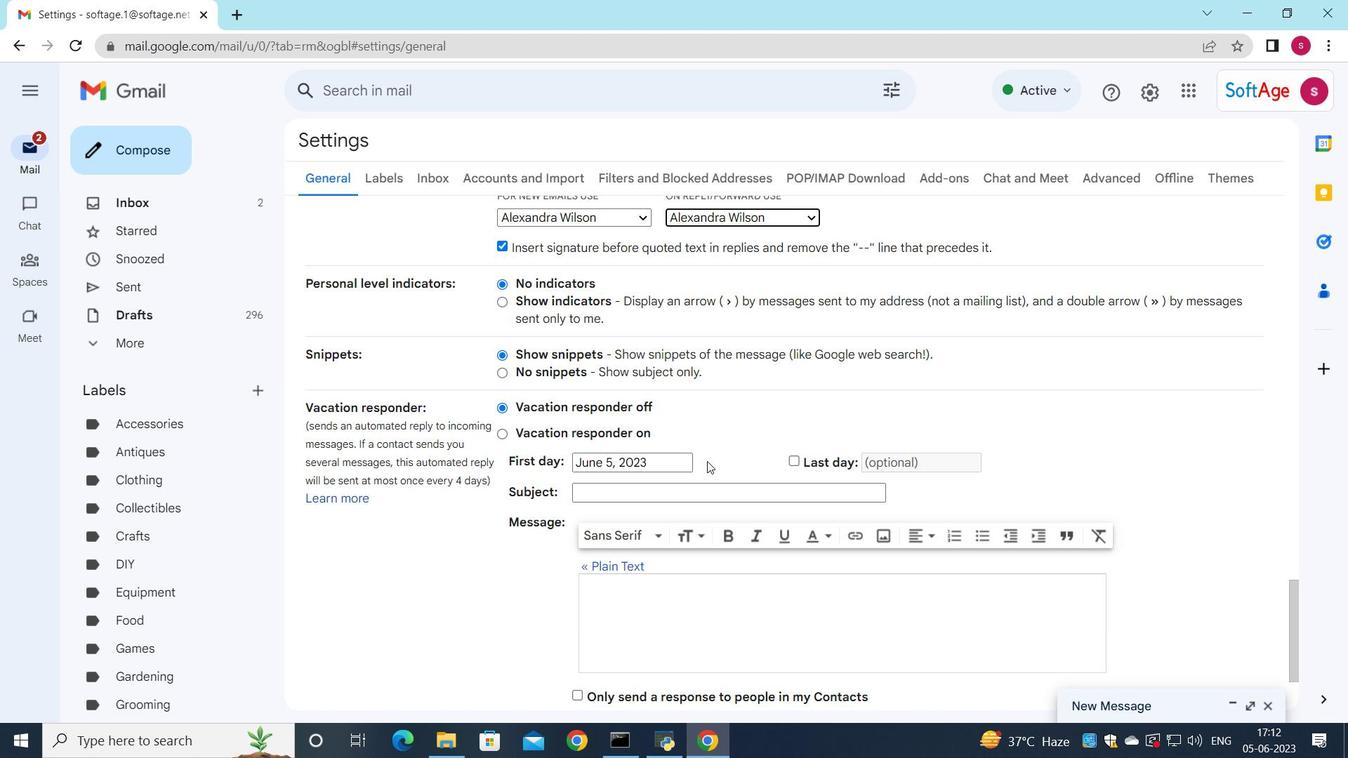 
Action: Mouse scrolled (707, 463) with delta (0, 0)
Screenshot: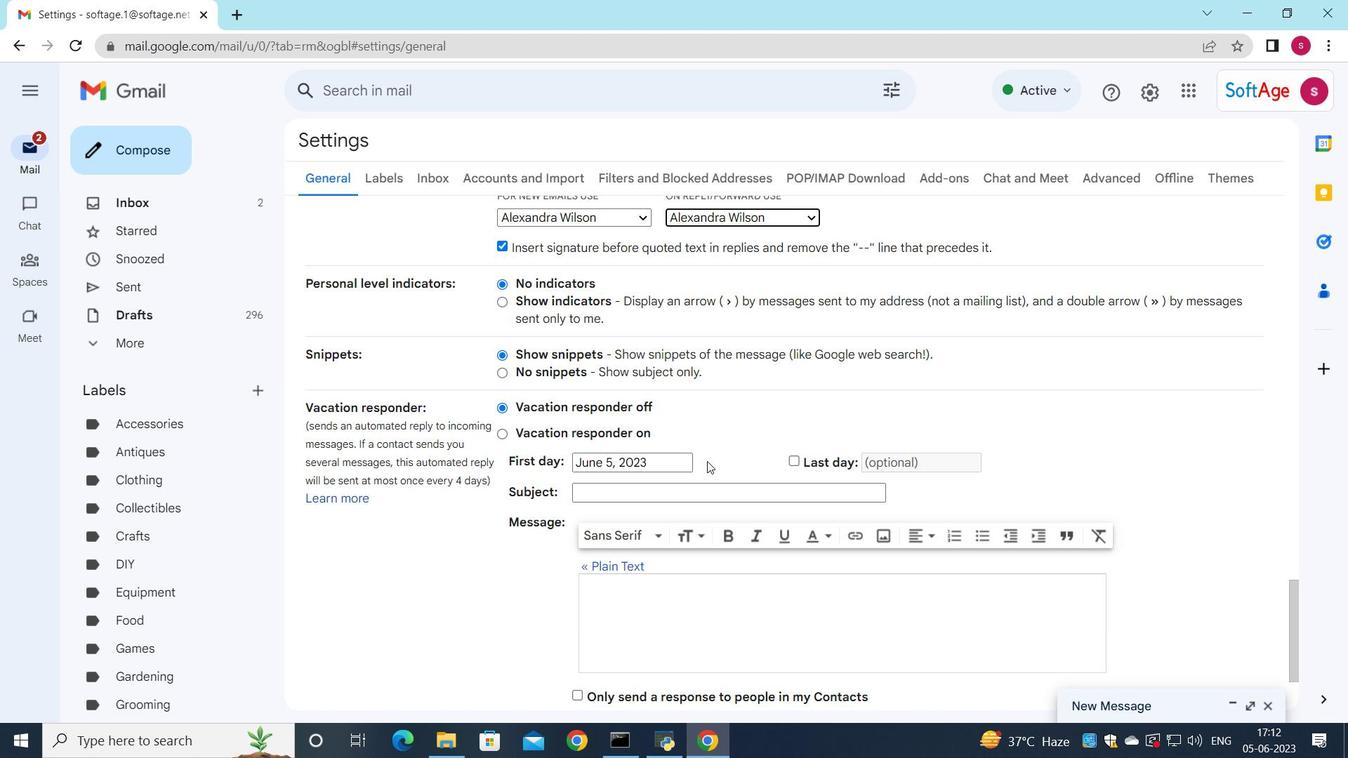 
Action: Mouse moved to (730, 615)
Screenshot: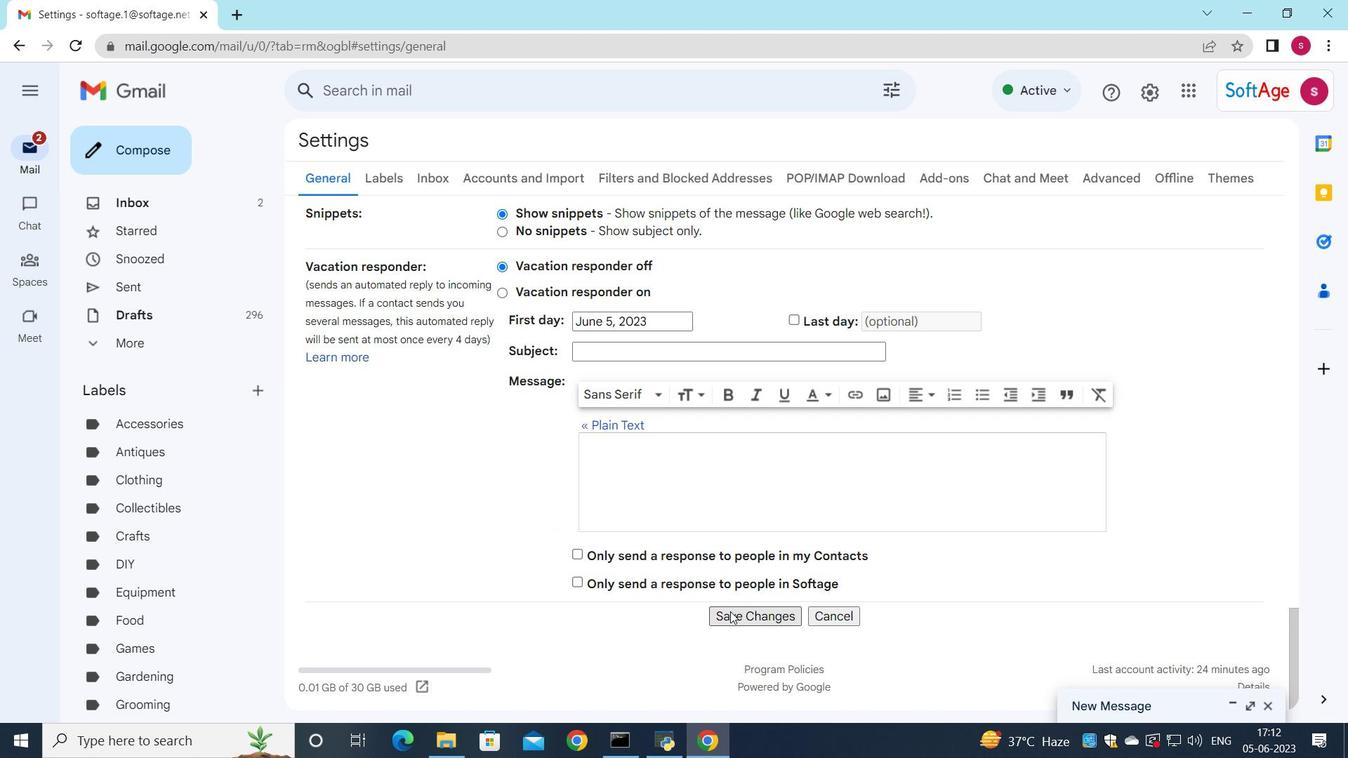 
Action: Mouse pressed left at (730, 615)
Screenshot: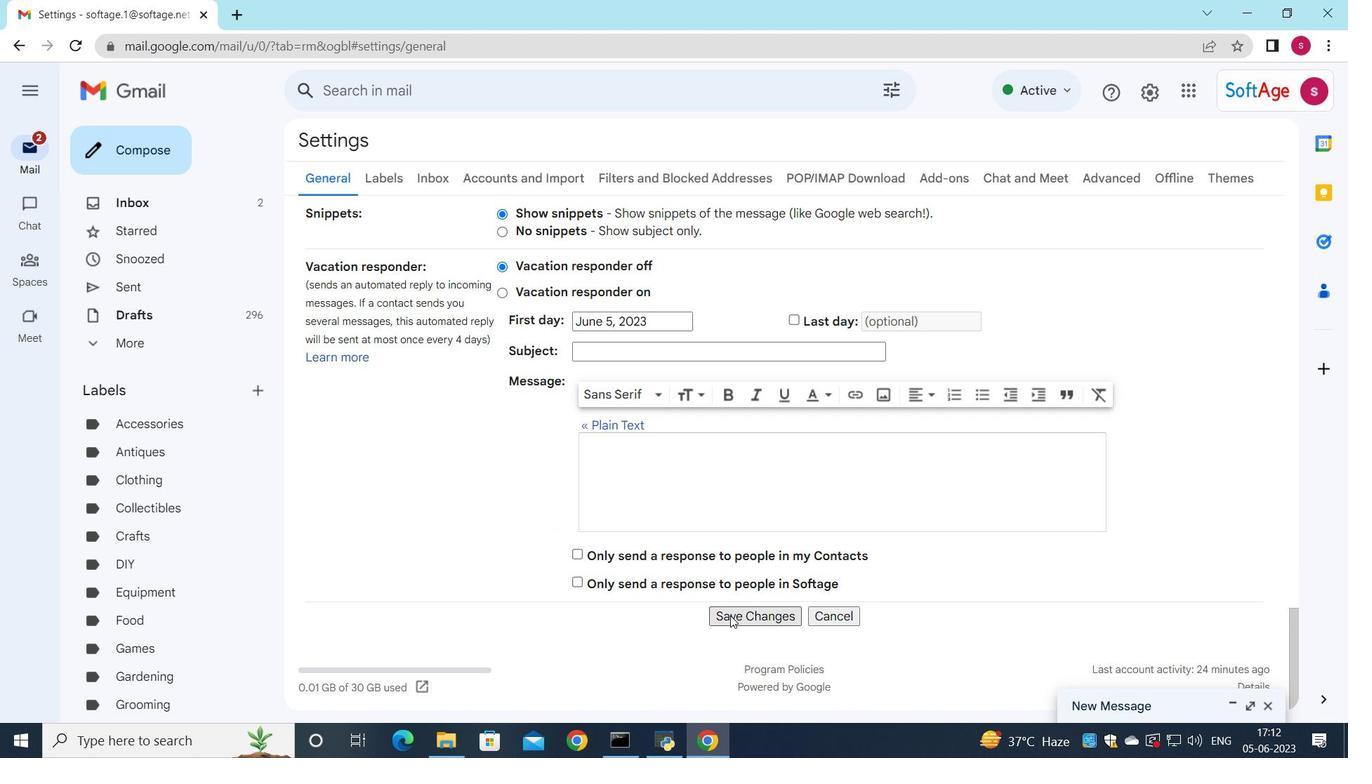 
Action: Mouse moved to (299, 429)
Screenshot: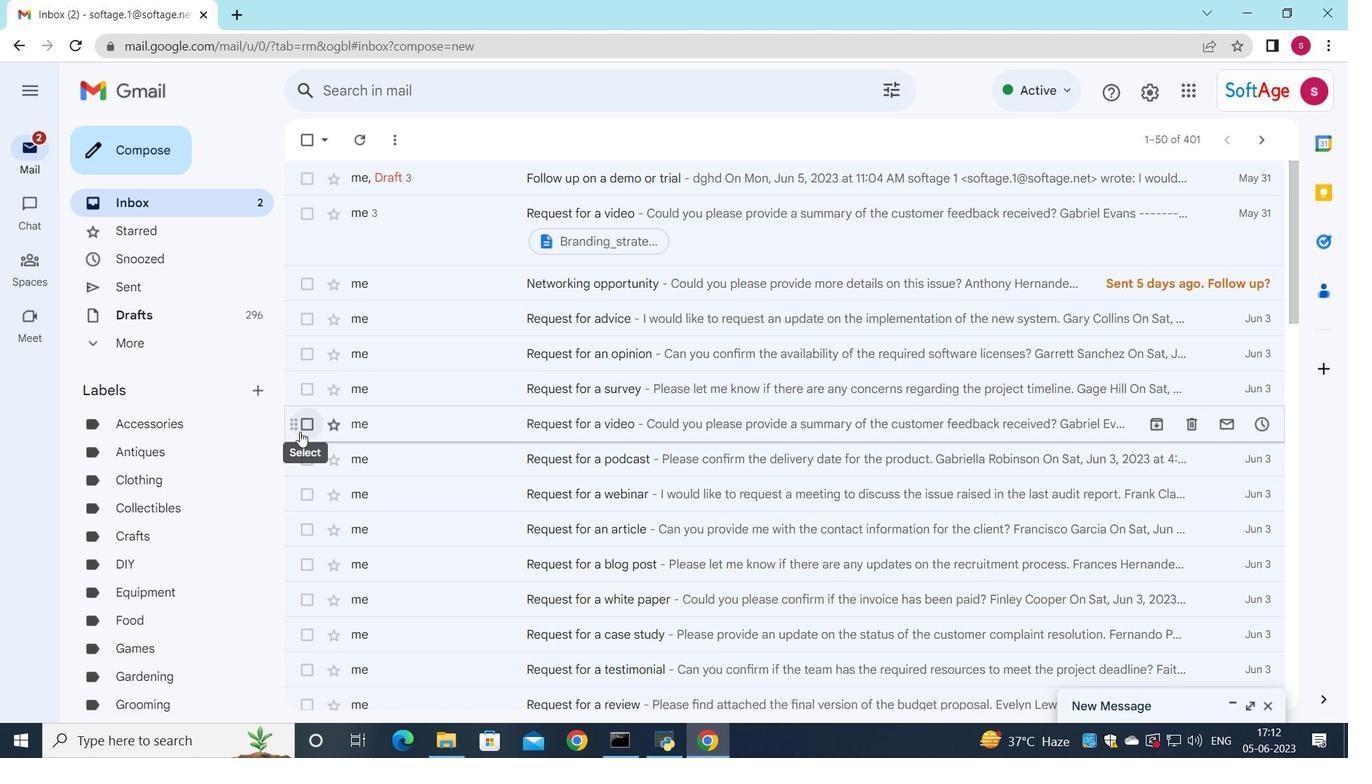 
Action: Mouse pressed left at (299, 429)
Screenshot: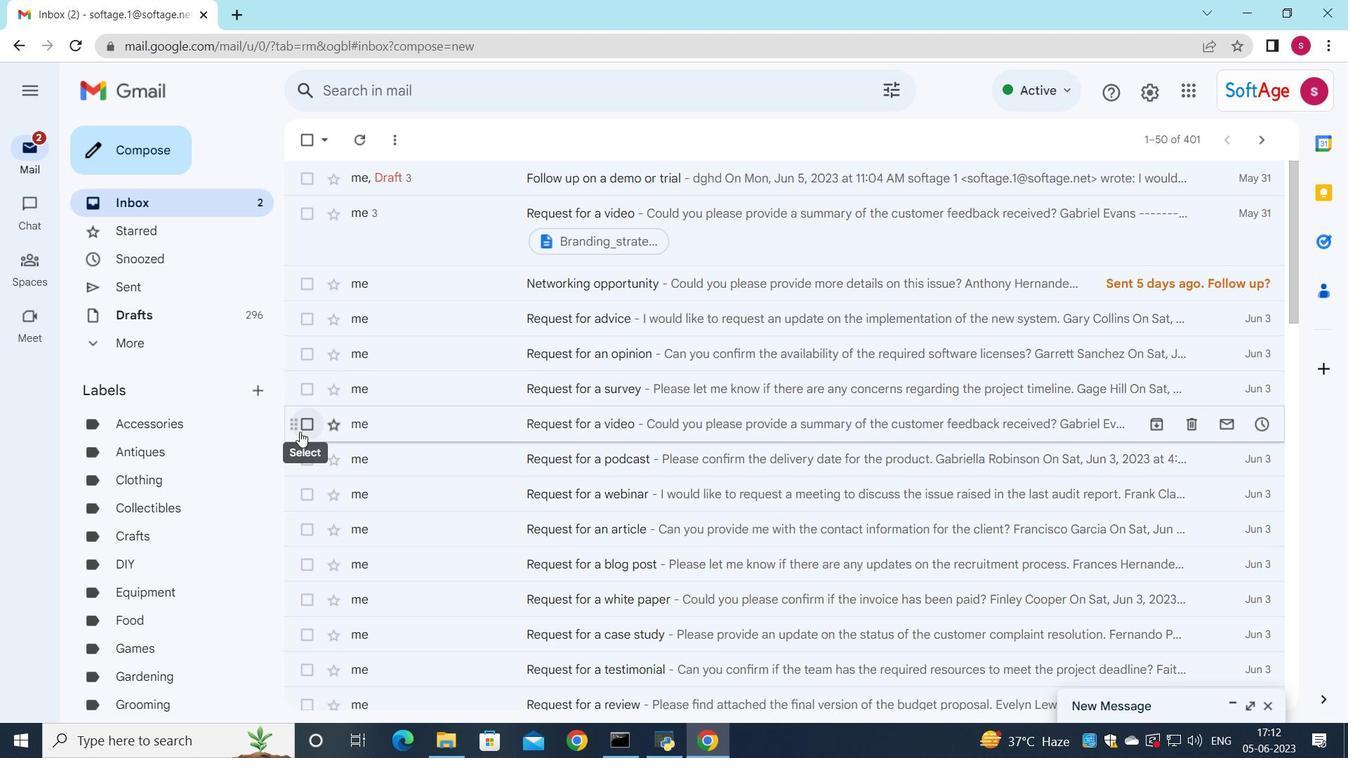 
Action: Mouse moved to (699, 146)
Screenshot: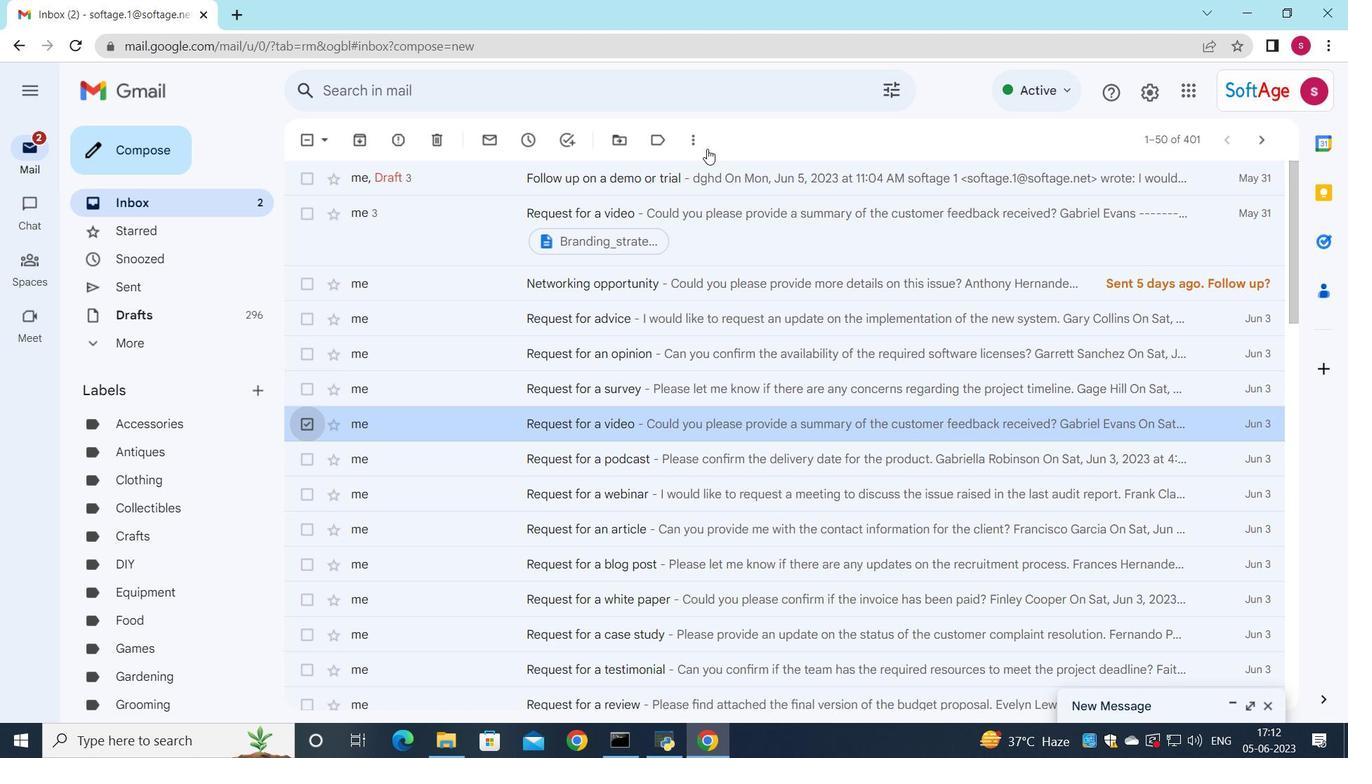 
Action: Mouse pressed left at (699, 146)
Screenshot: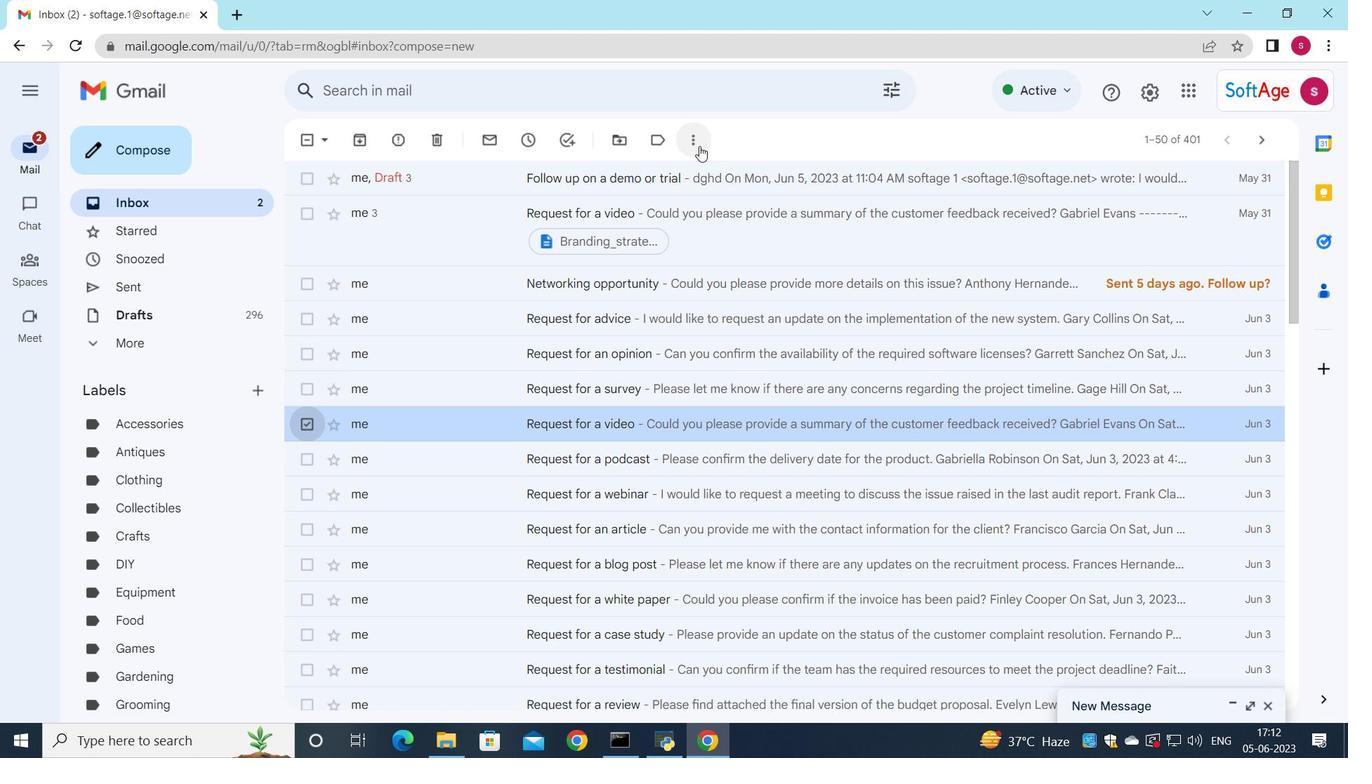 
Action: Mouse moved to (758, 312)
Screenshot: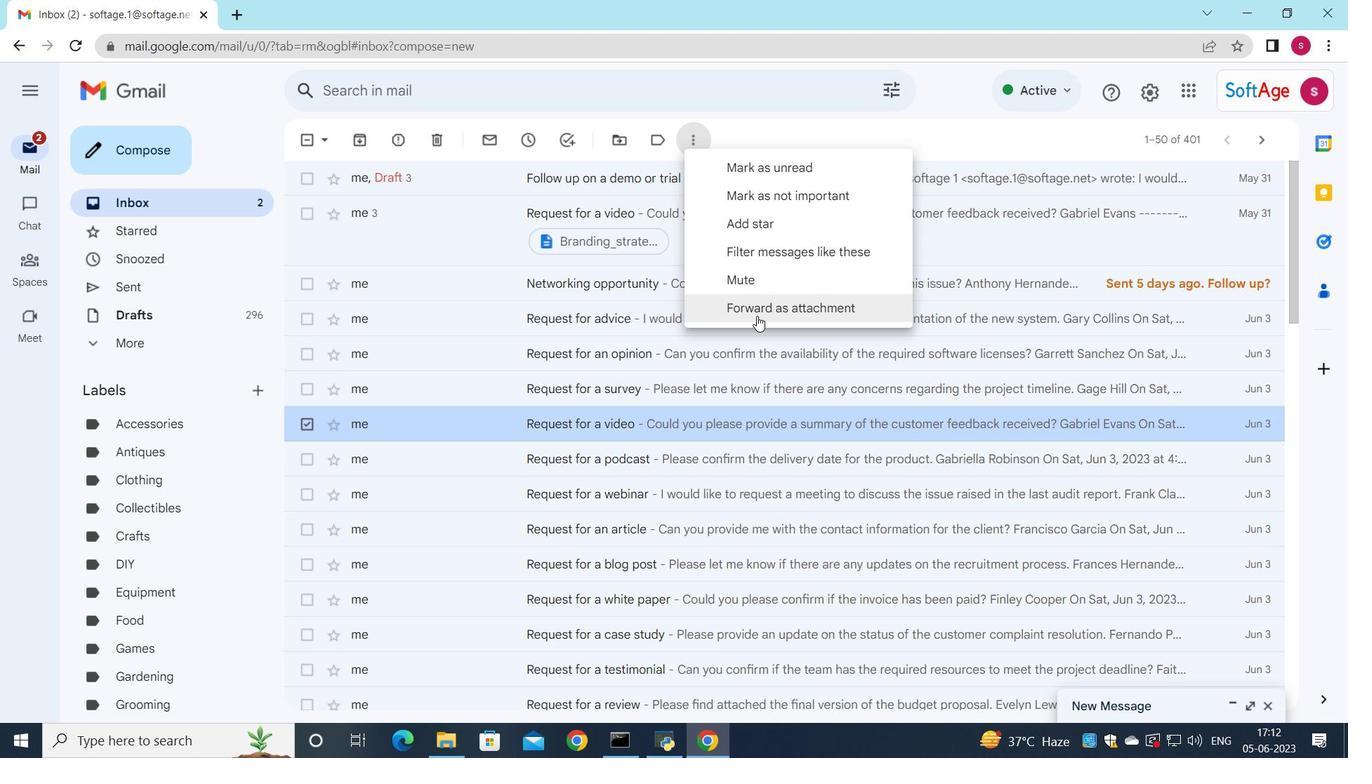 
Action: Mouse pressed left at (758, 312)
Screenshot: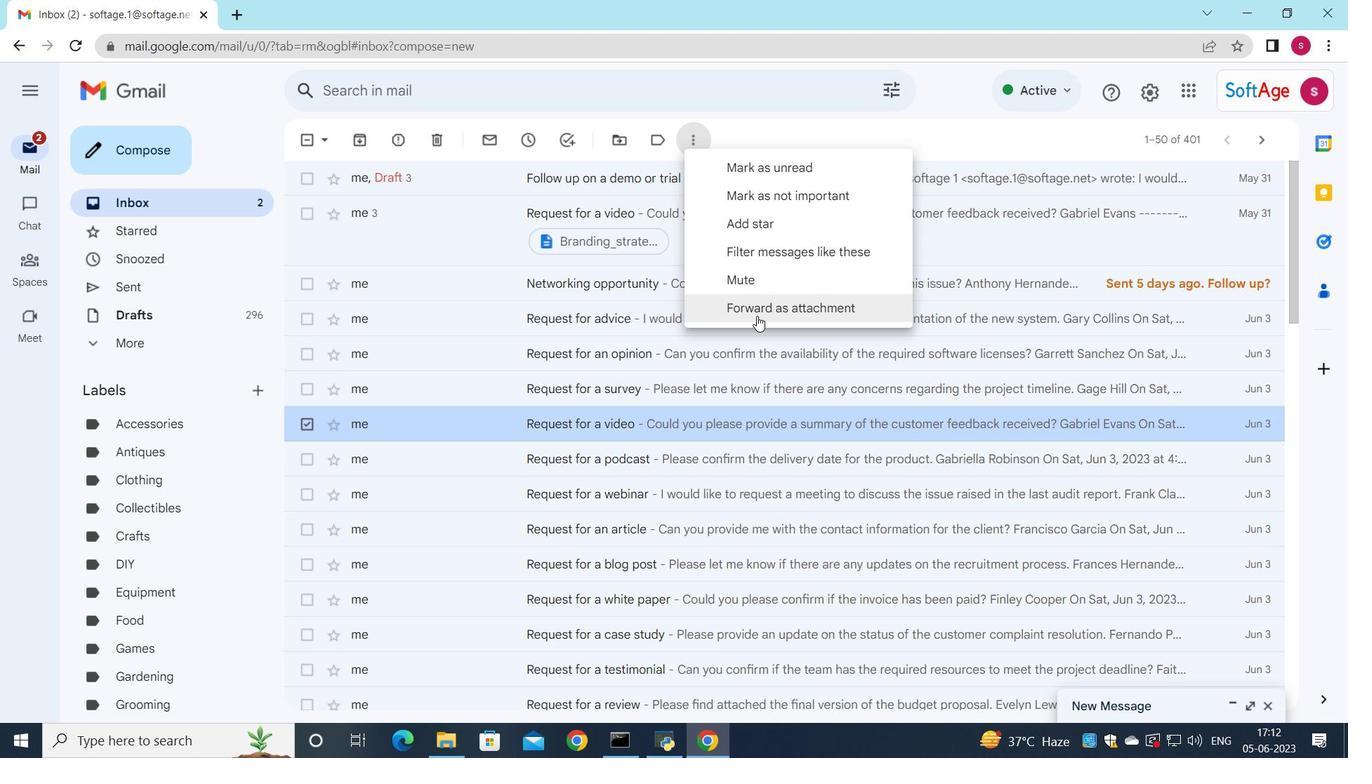 
Action: Mouse moved to (649, 310)
Screenshot: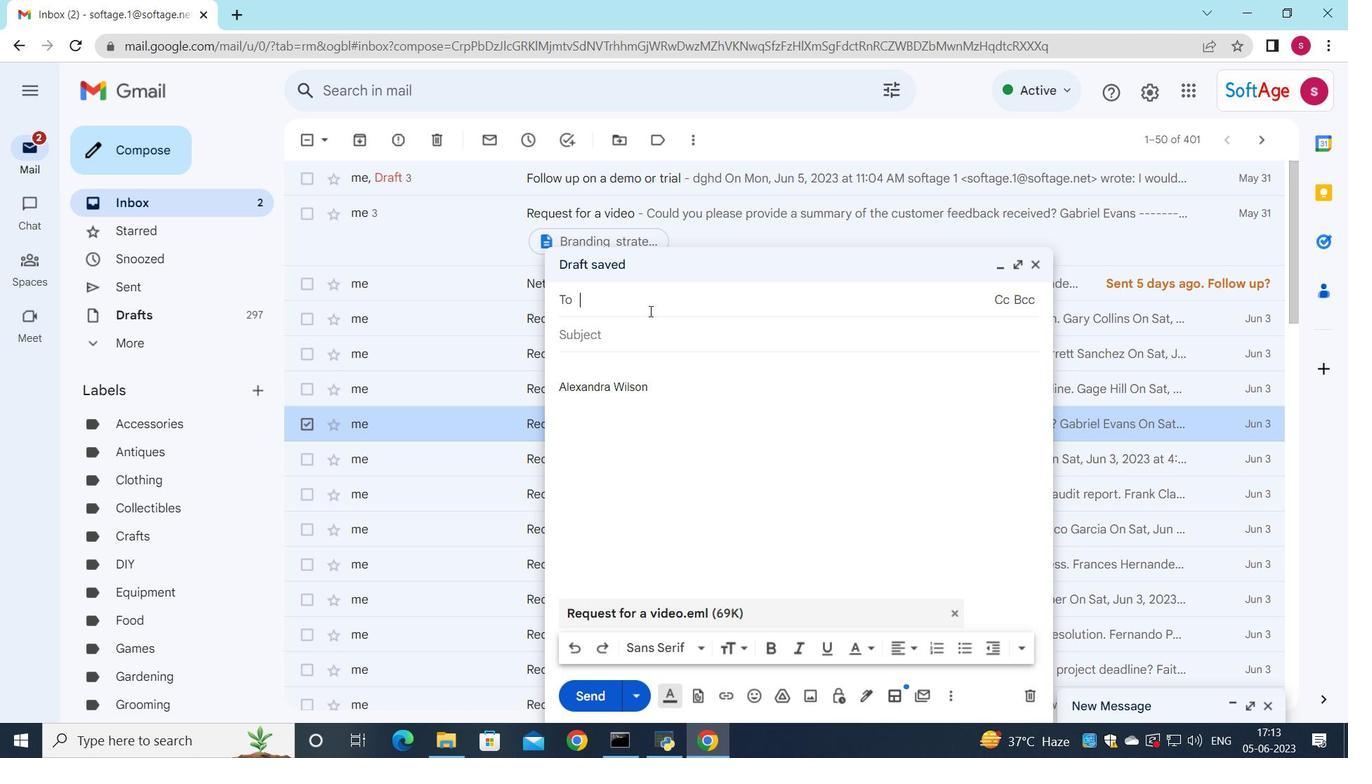 
Action: Key pressed s
Screenshot: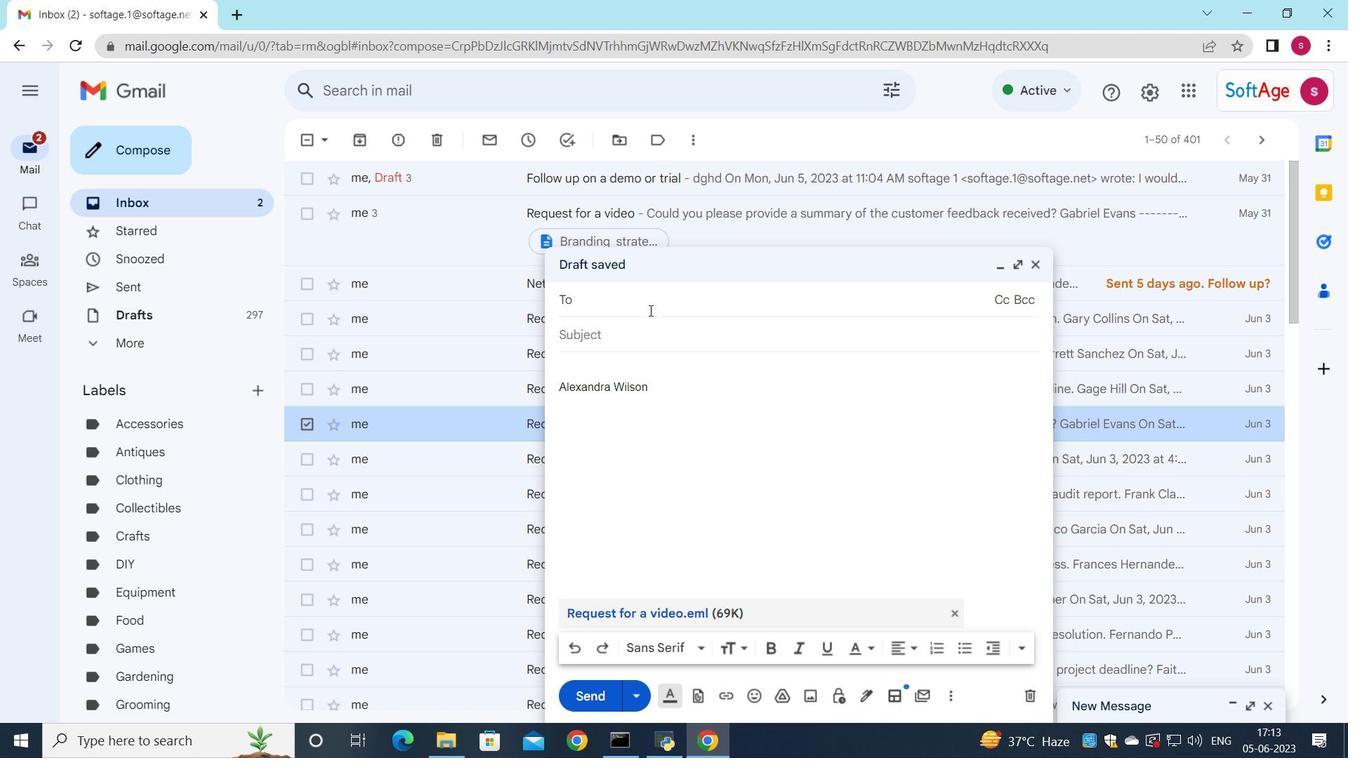 
Action: Mouse moved to (626, 524)
Screenshot: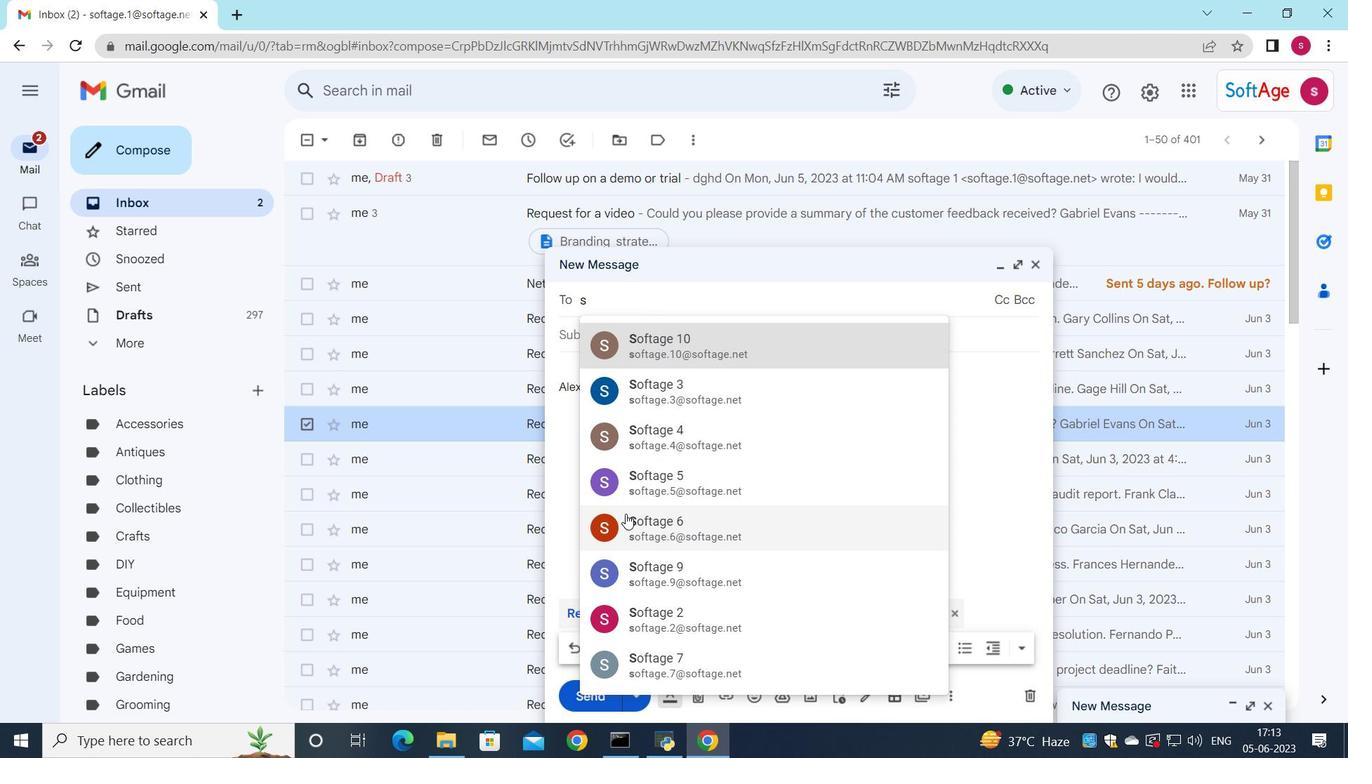 
Action: Mouse pressed left at (626, 524)
Screenshot: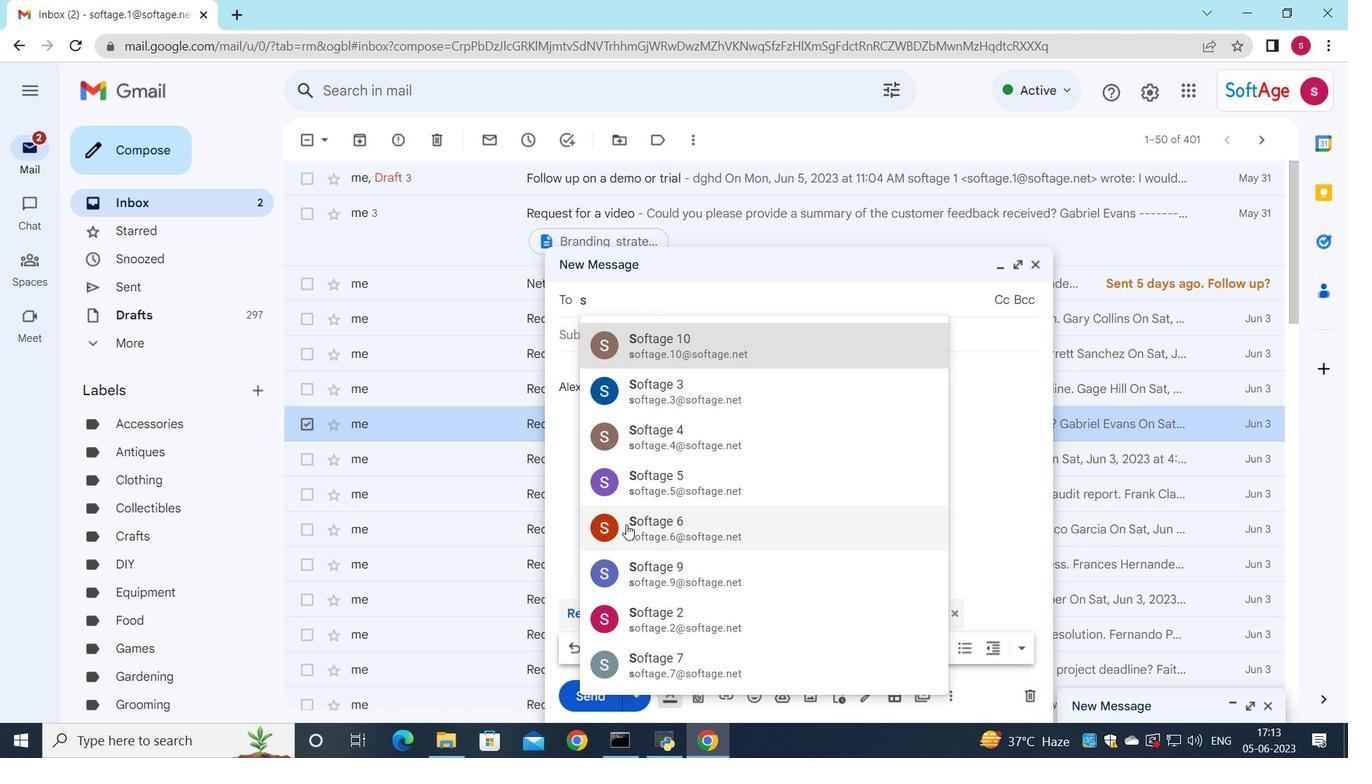 
Action: Mouse moved to (608, 338)
Screenshot: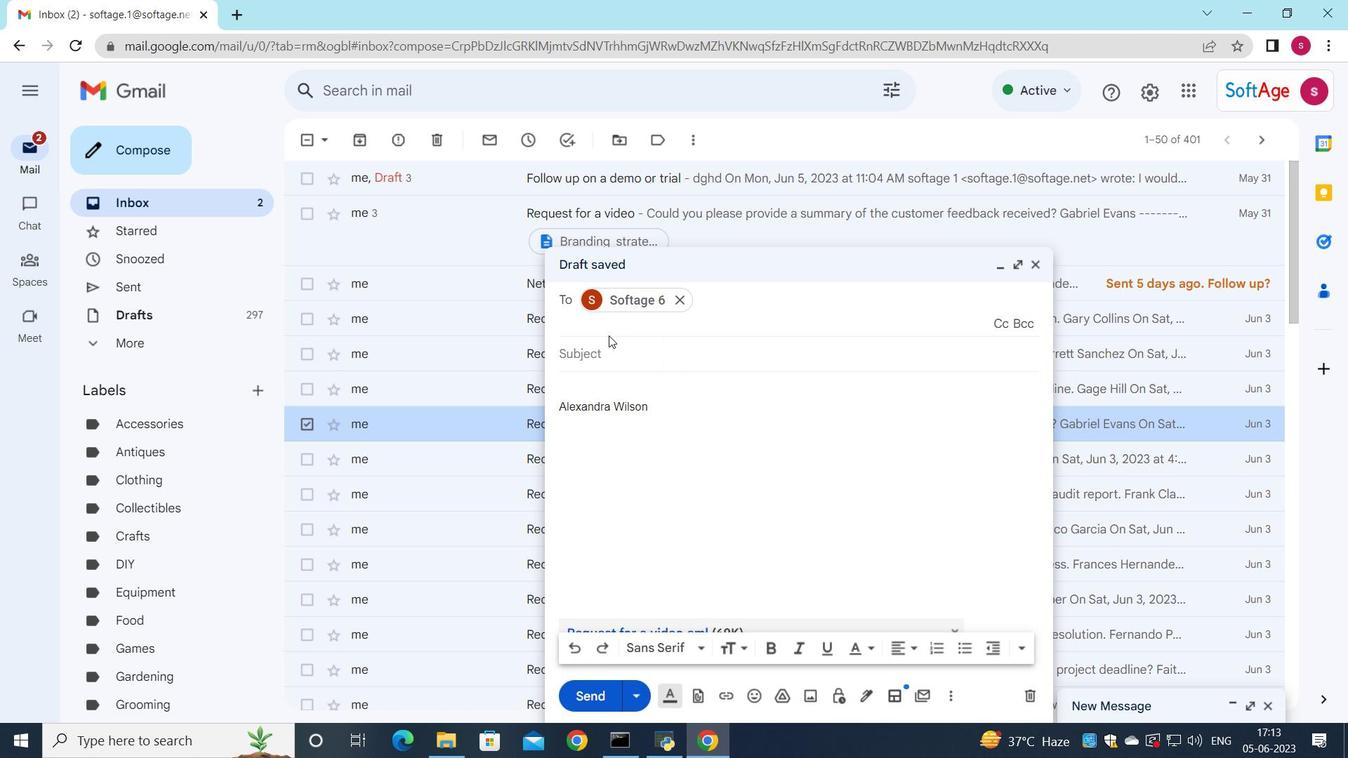 
Action: Mouse pressed left at (608, 338)
Screenshot: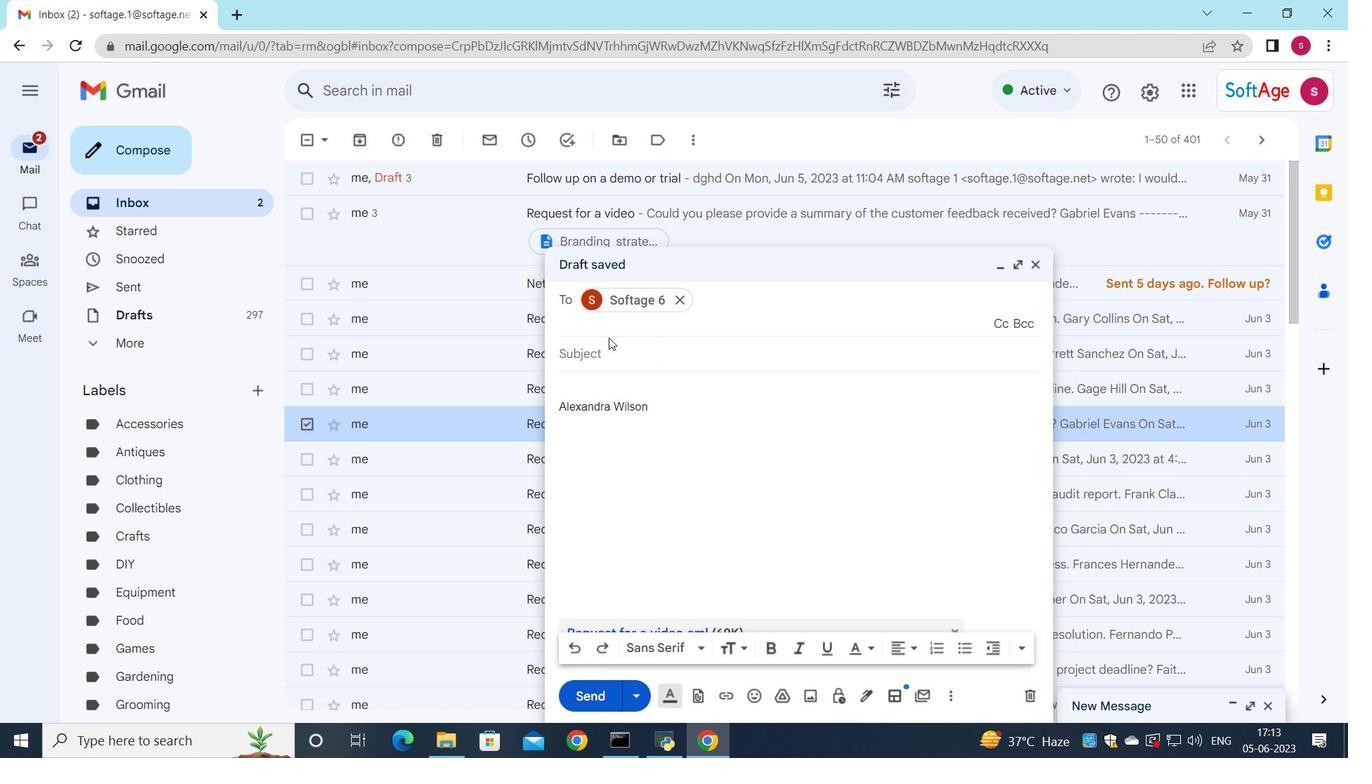 
Action: Key pressed <Key.shift>Project<Key.space>update
Screenshot: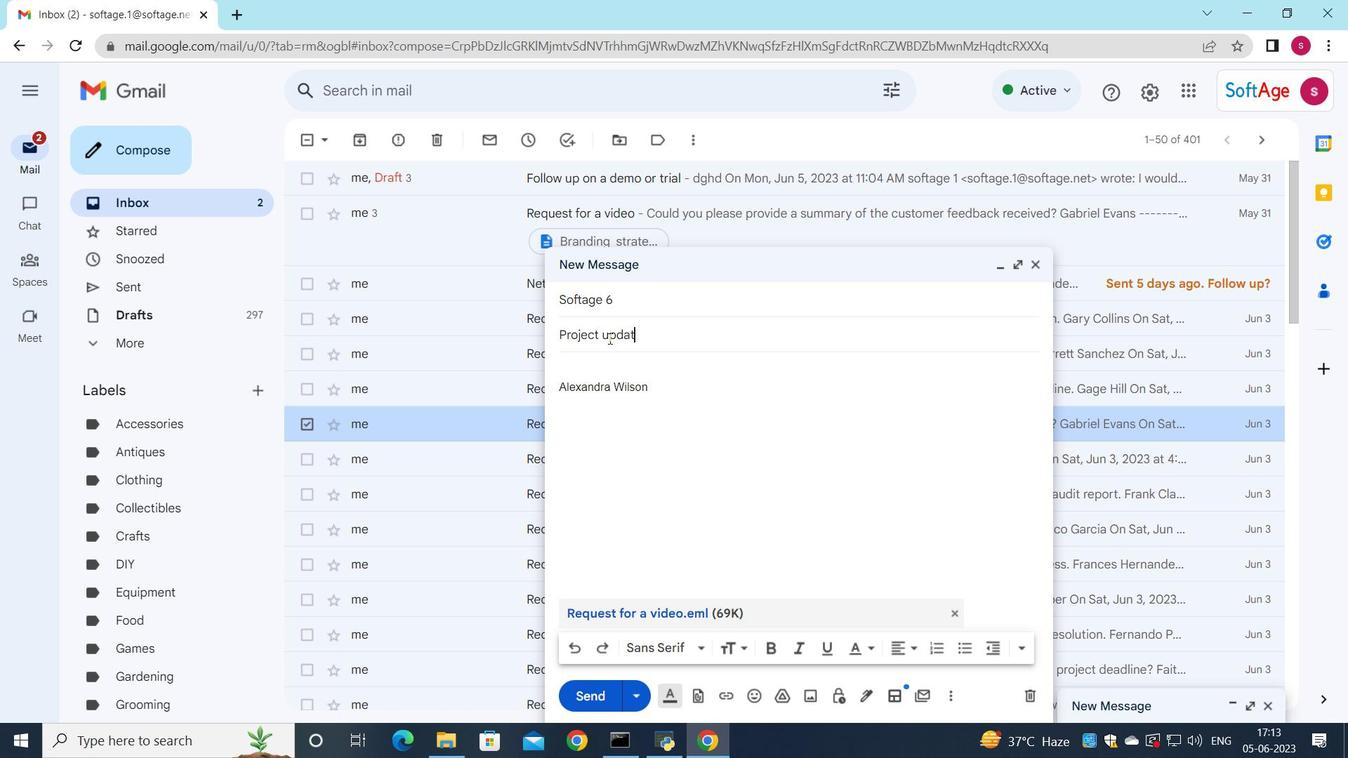 
Action: Mouse moved to (584, 371)
Screenshot: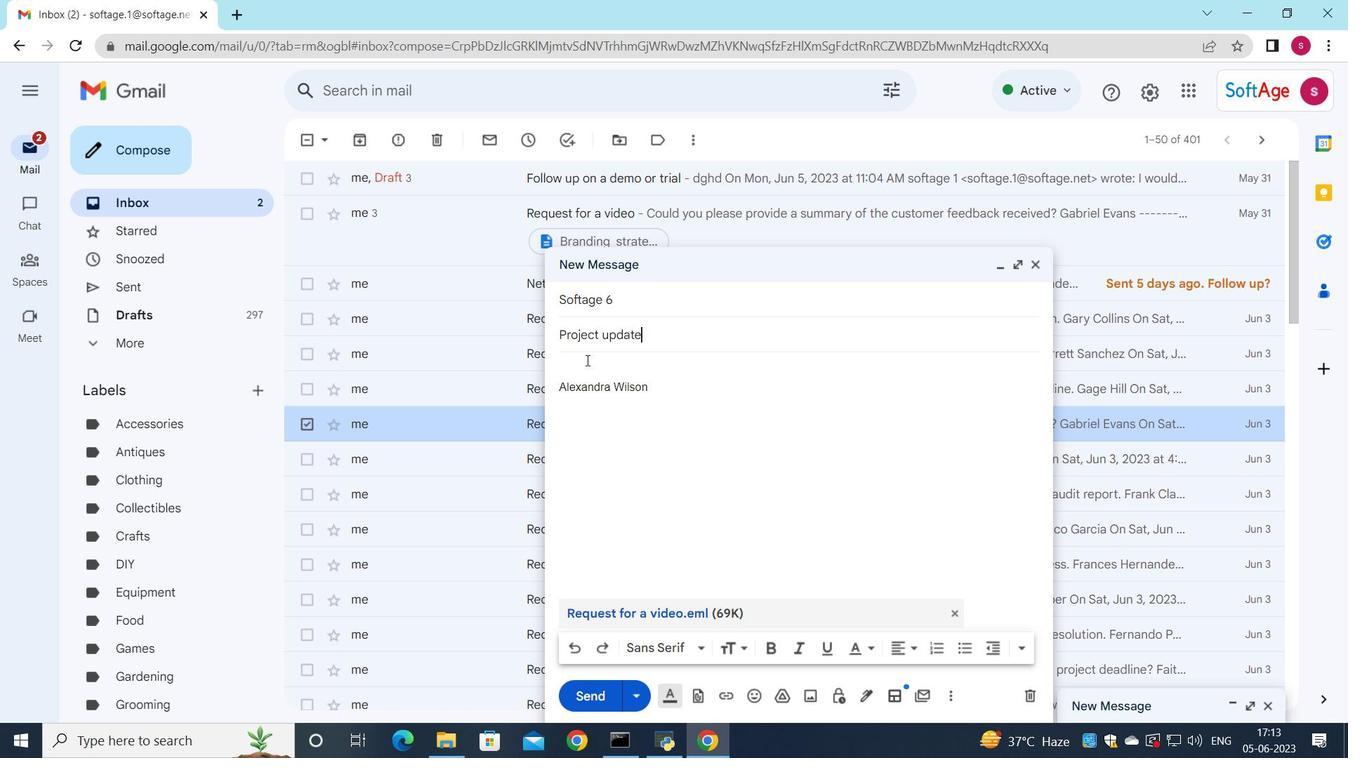 
Action: Mouse pressed left at (584, 371)
Screenshot: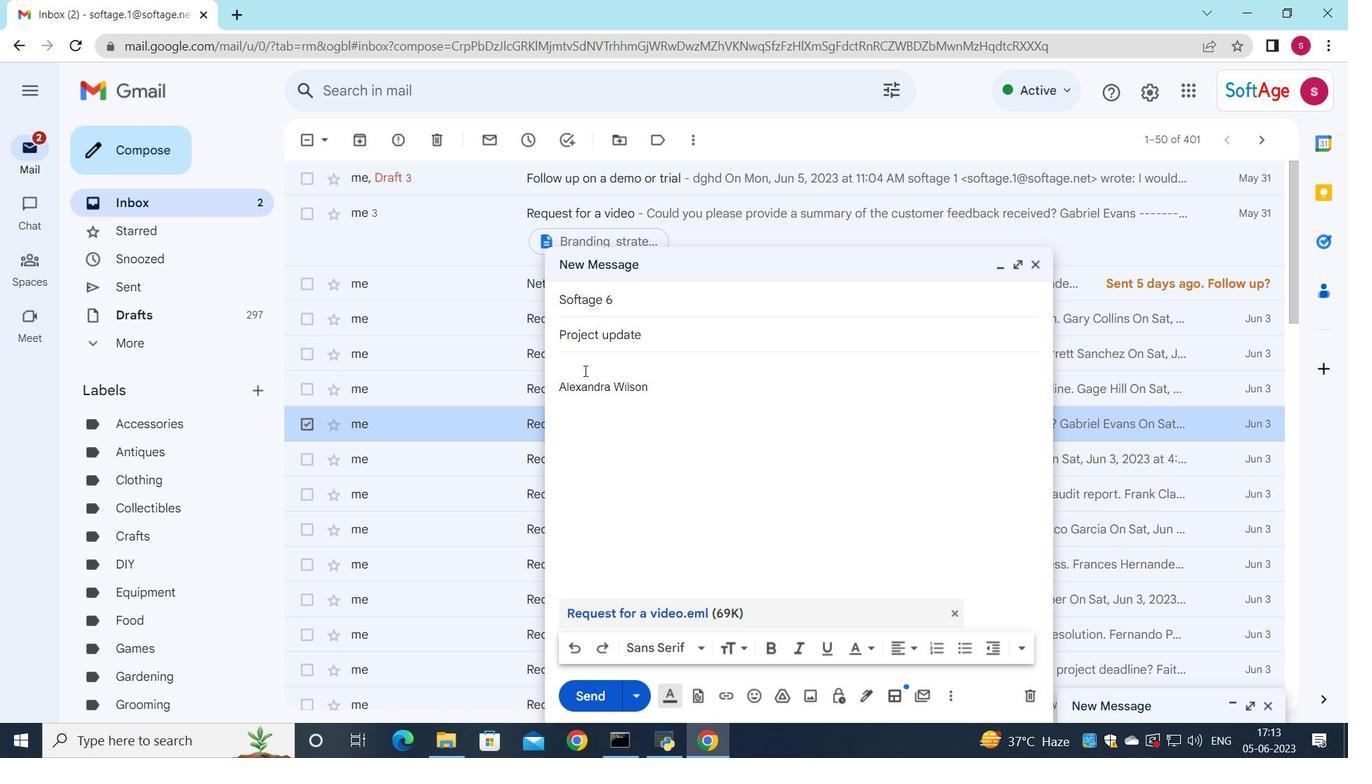 
Action: Key pressed <Key.shift>I<Key.space>would<Key.space>like<Key.space>ti<Key.backspace>o<Key.space>schedule<Key.space>a<Key.space>call<Key.space>to<Key.space>discuss<Key.space>the<Key.space>proposed<Key.space>changes<Key.space>to<Key.space>the<Key.space>contract.
Screenshot: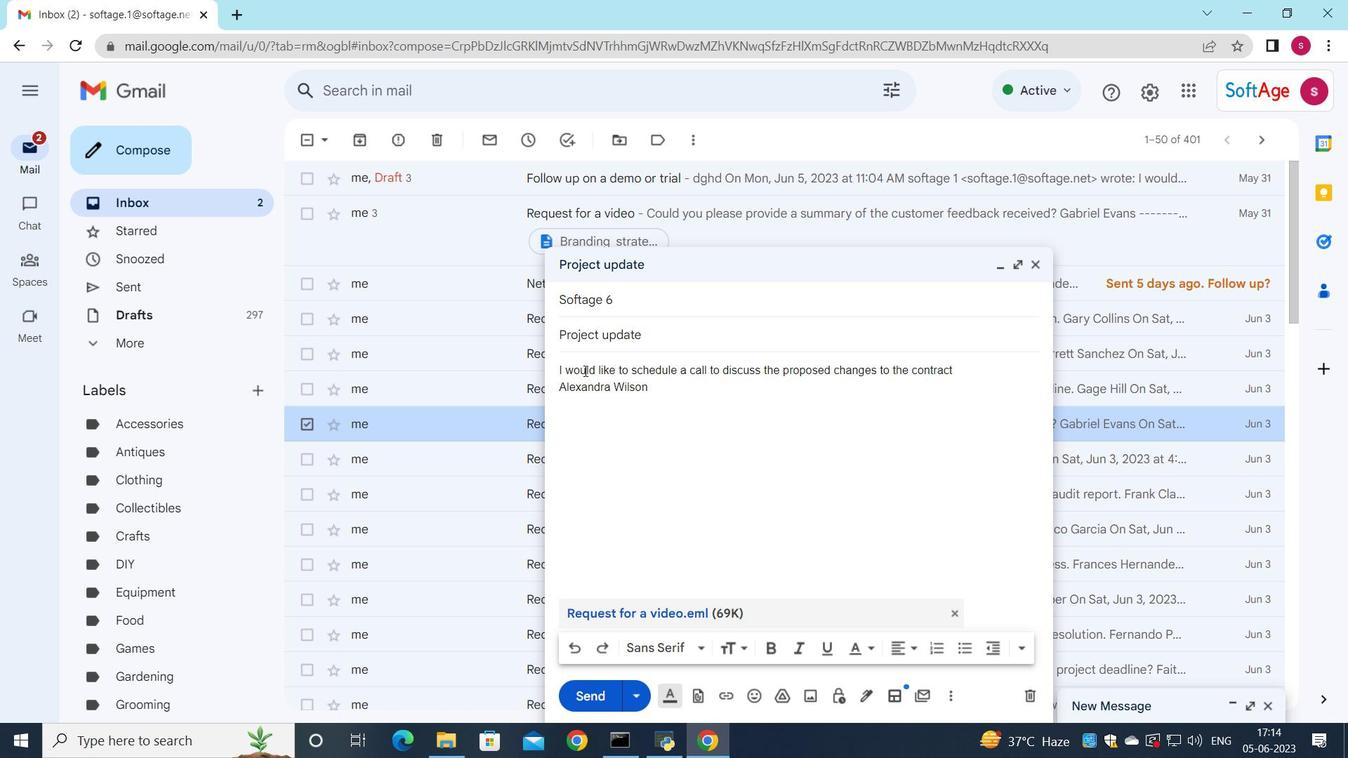 
Action: Mouse moved to (598, 697)
Screenshot: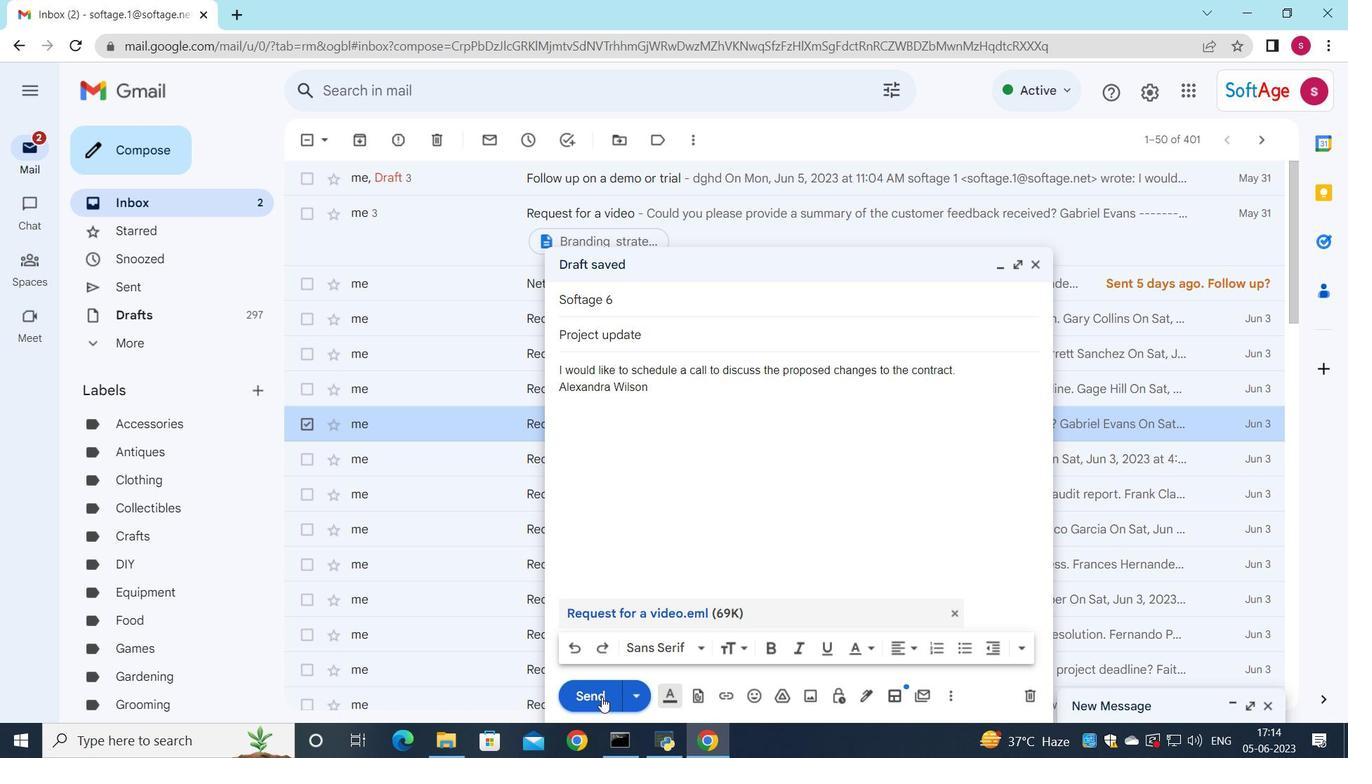 
Action: Mouse pressed left at (598, 697)
Screenshot: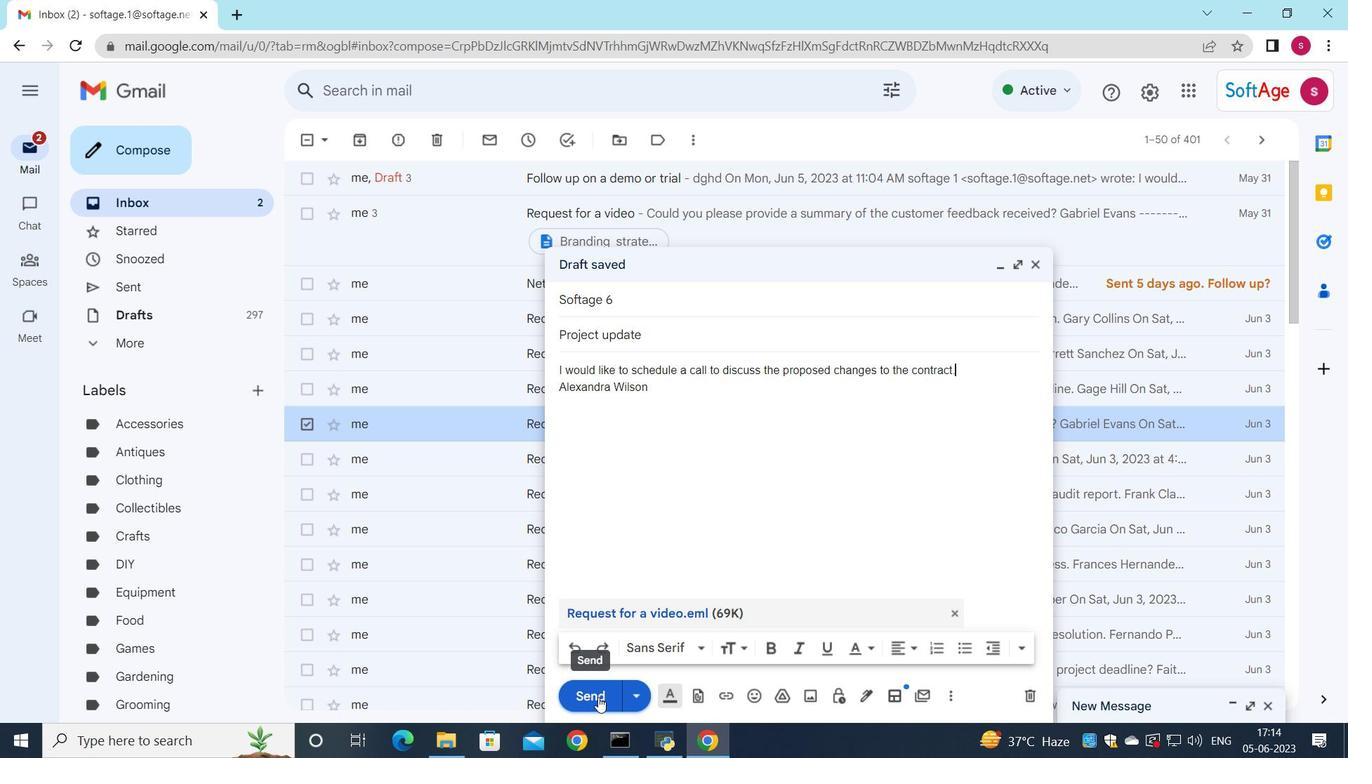 
Action: Mouse moved to (655, 656)
Screenshot: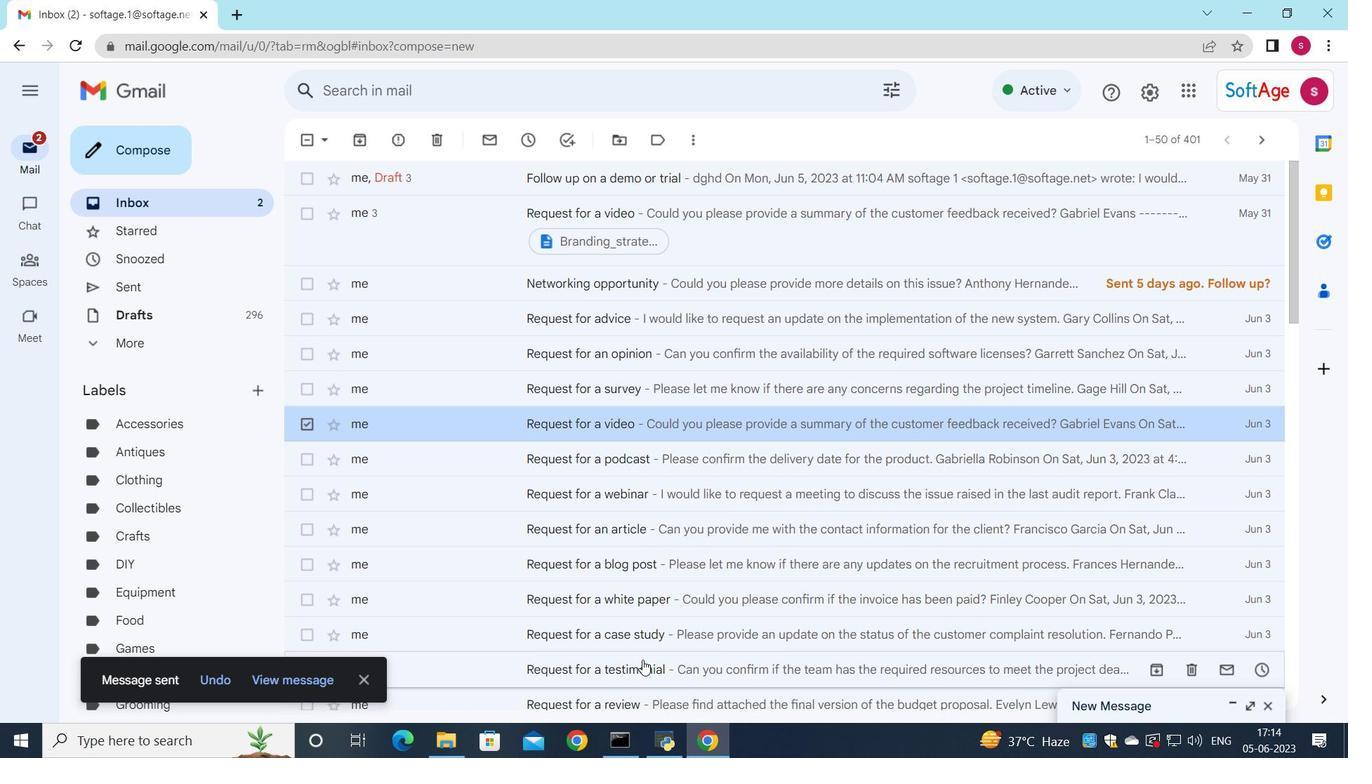 
